 Task: Find connections with filter location Río Guayabal de Yateras with filter topic #coach with filter profile language Potuguese with filter current company ADP with filter school Shri Ramdeobaba Kamla Nehru Engineering College, Katol Road with filter industry Glass, Ceramics and Concrete Manufacturing with filter service category Relocation with filter keywords title Administrative Manager
Action: Mouse moved to (529, 85)
Screenshot: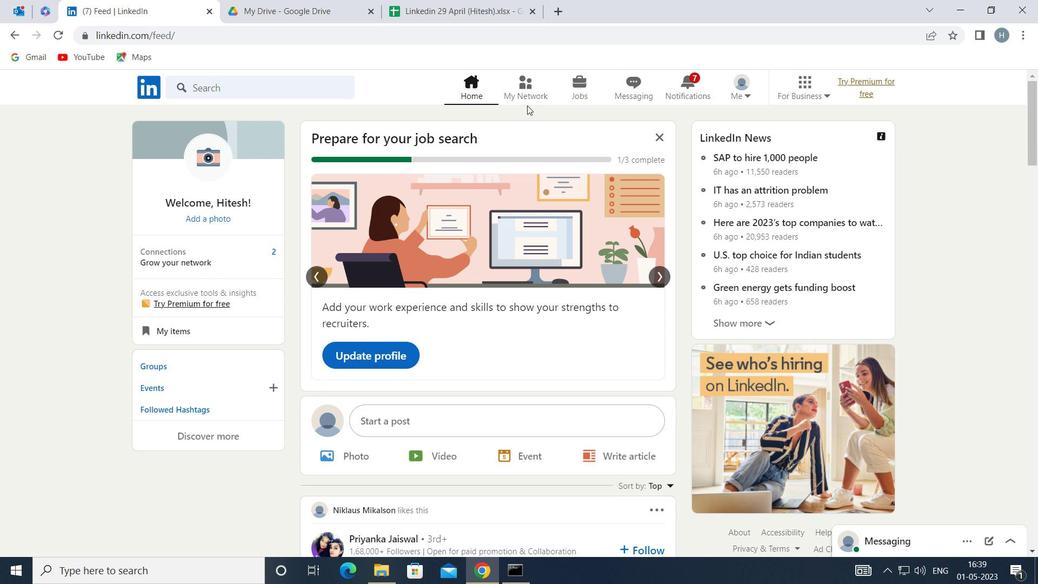 
Action: Mouse pressed left at (529, 85)
Screenshot: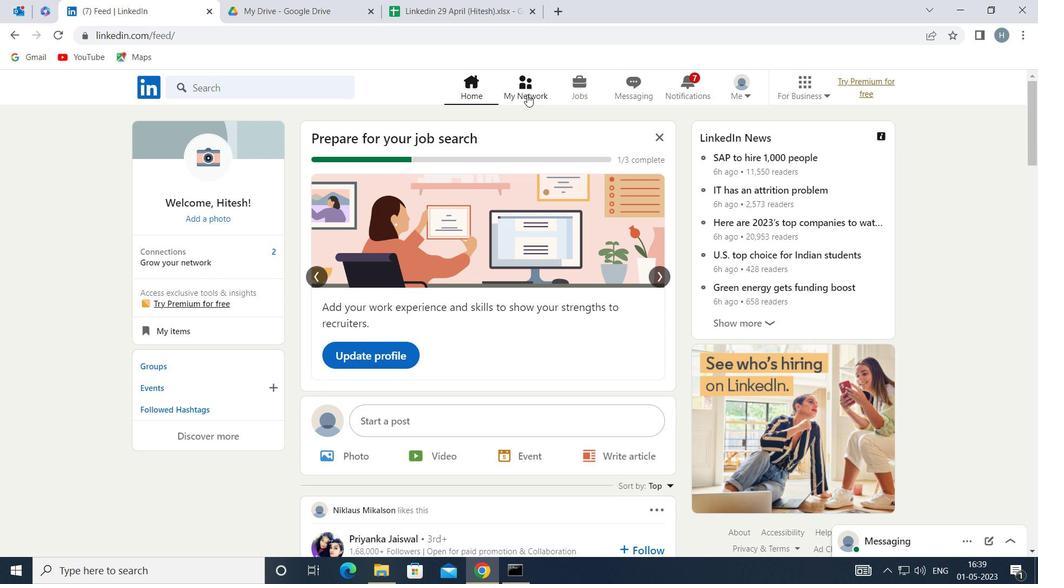 
Action: Mouse moved to (300, 160)
Screenshot: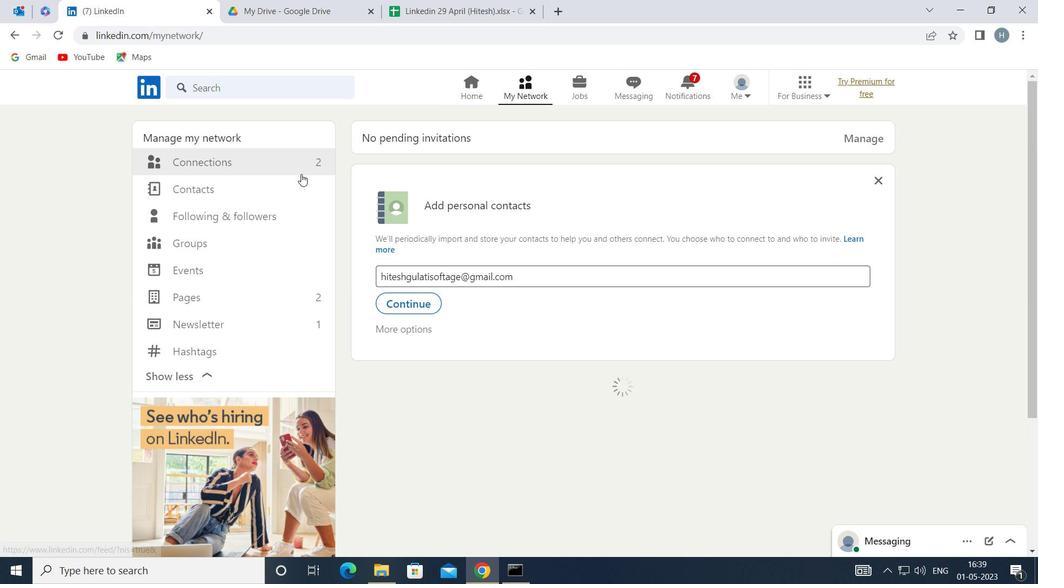 
Action: Mouse pressed left at (300, 160)
Screenshot: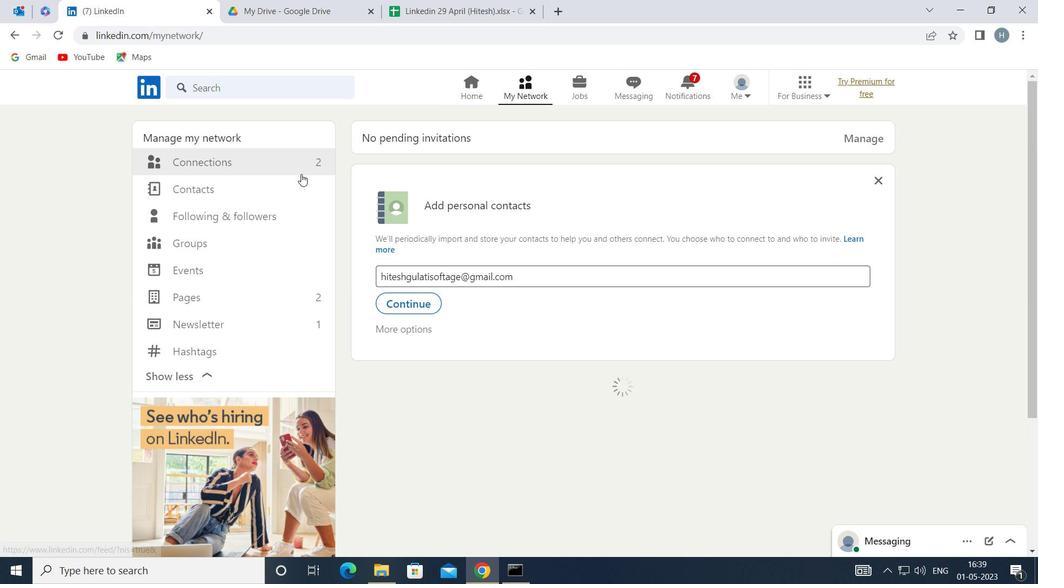 
Action: Mouse moved to (613, 162)
Screenshot: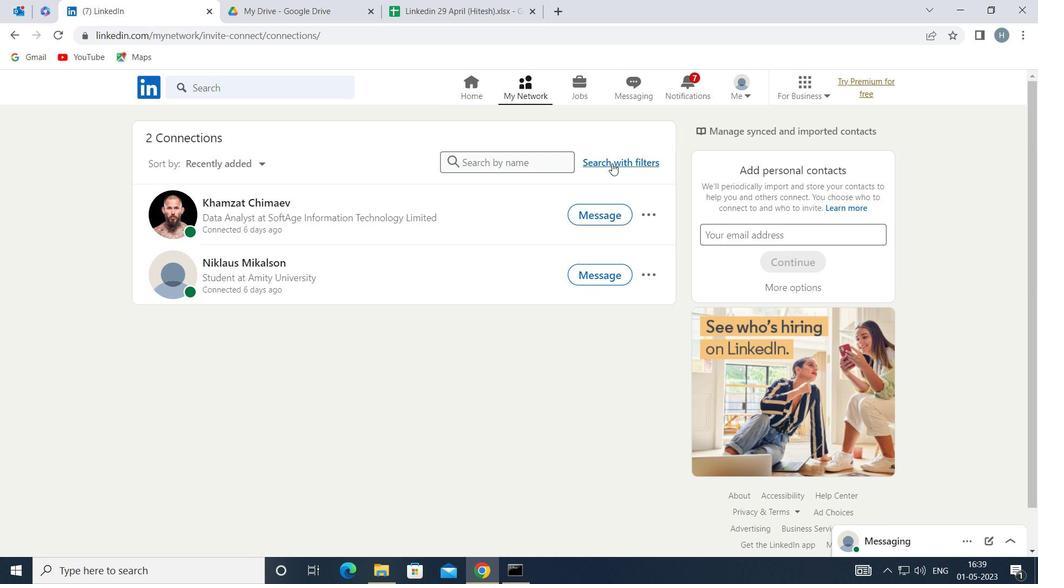 
Action: Mouse pressed left at (613, 162)
Screenshot: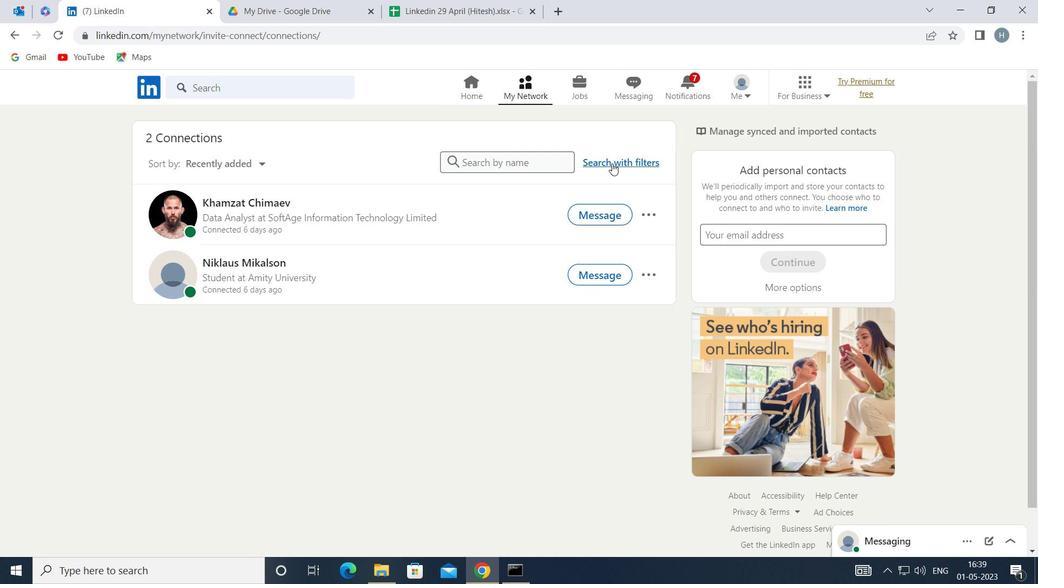 
Action: Mouse moved to (562, 127)
Screenshot: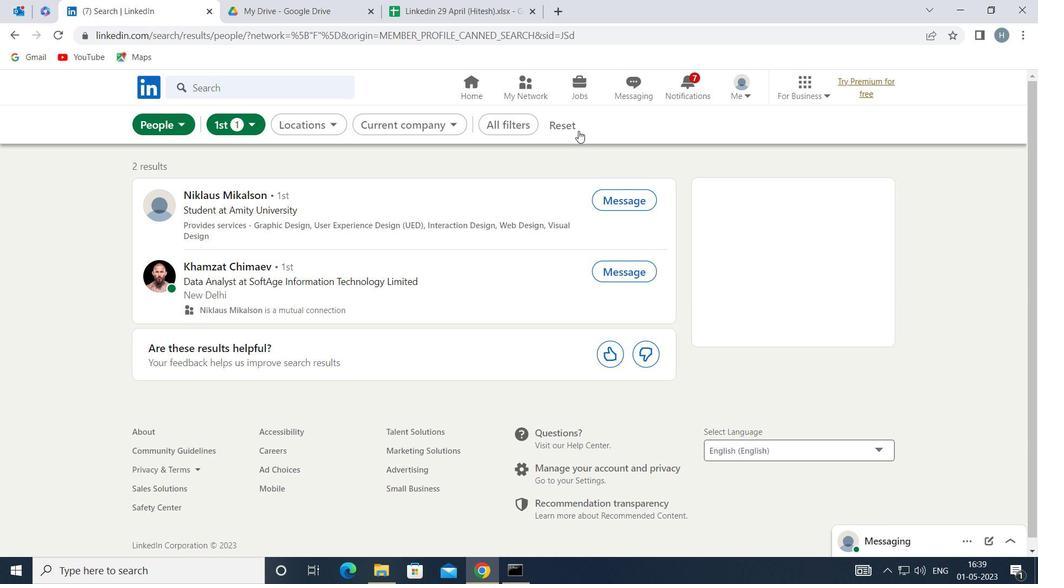 
Action: Mouse pressed left at (562, 127)
Screenshot: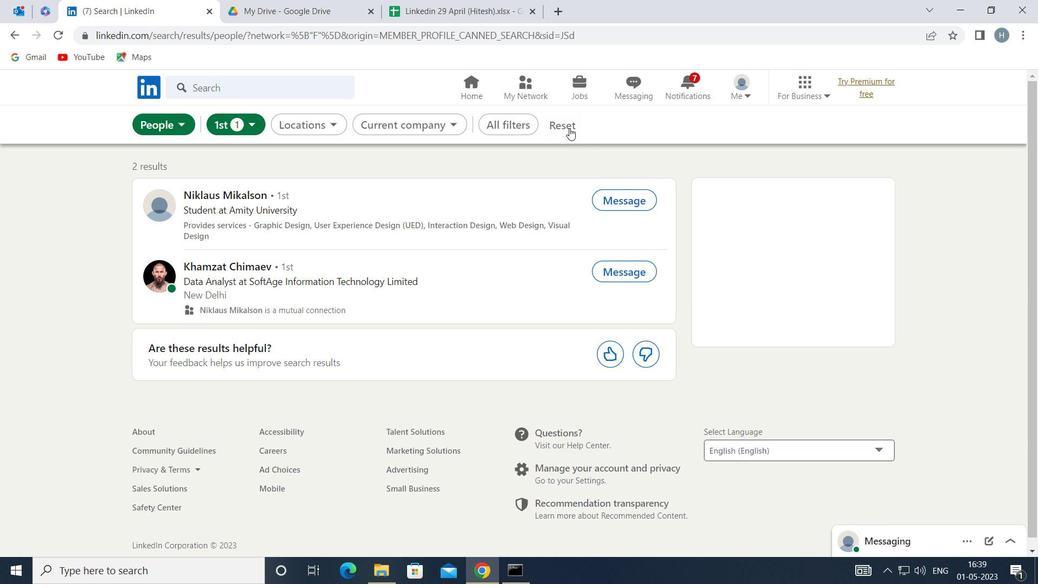 
Action: Mouse moved to (554, 121)
Screenshot: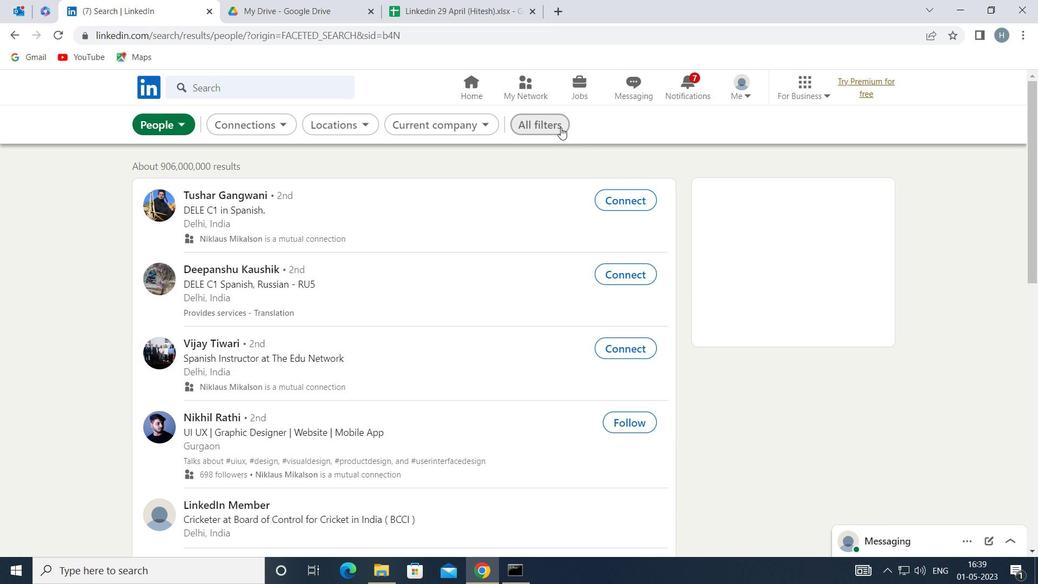 
Action: Mouse pressed left at (554, 121)
Screenshot: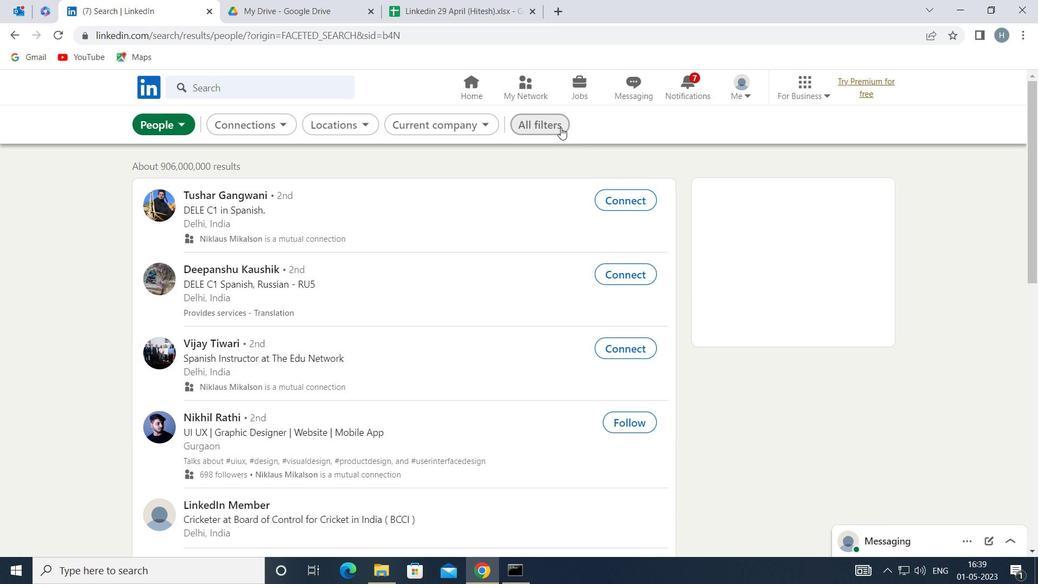 
Action: Mouse moved to (712, 263)
Screenshot: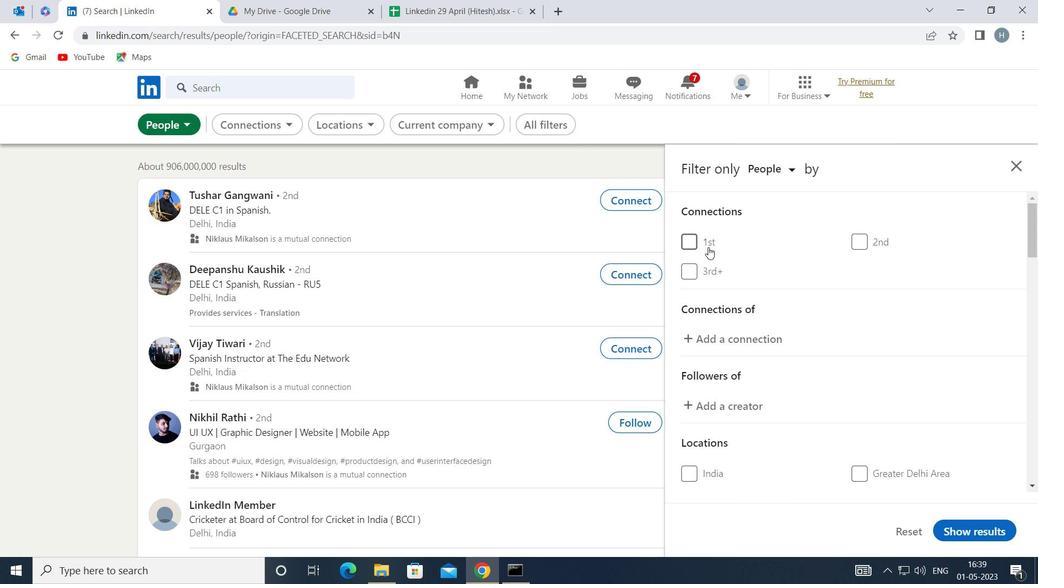 
Action: Mouse scrolled (712, 263) with delta (0, 0)
Screenshot: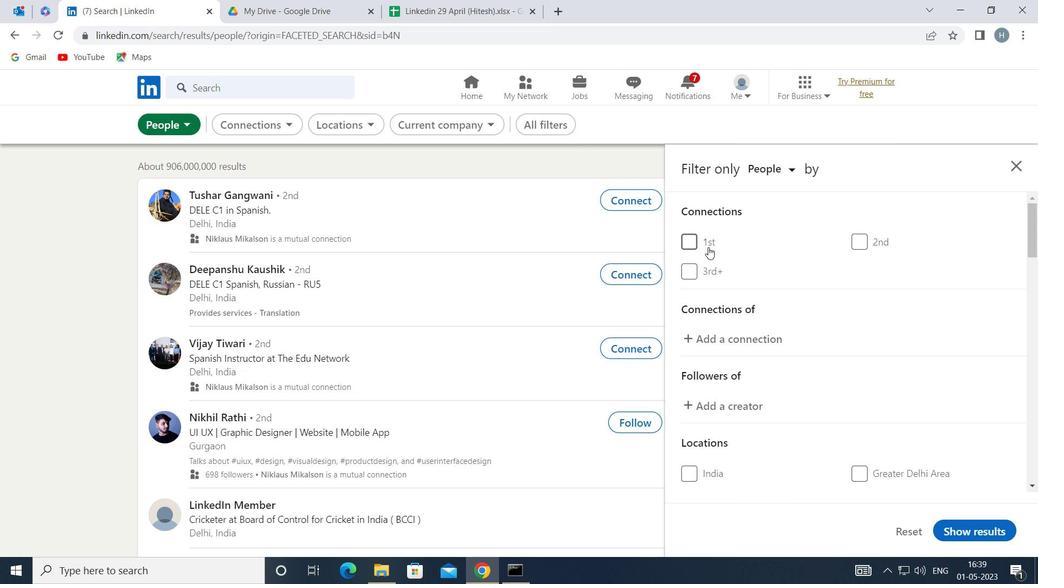 
Action: Mouse moved to (750, 389)
Screenshot: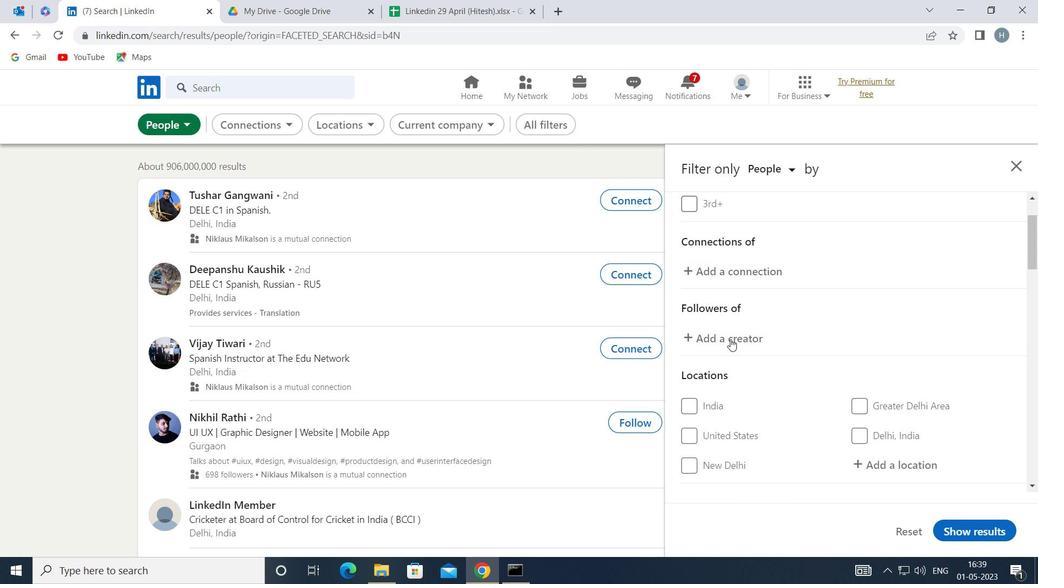 
Action: Mouse scrolled (750, 388) with delta (0, 0)
Screenshot: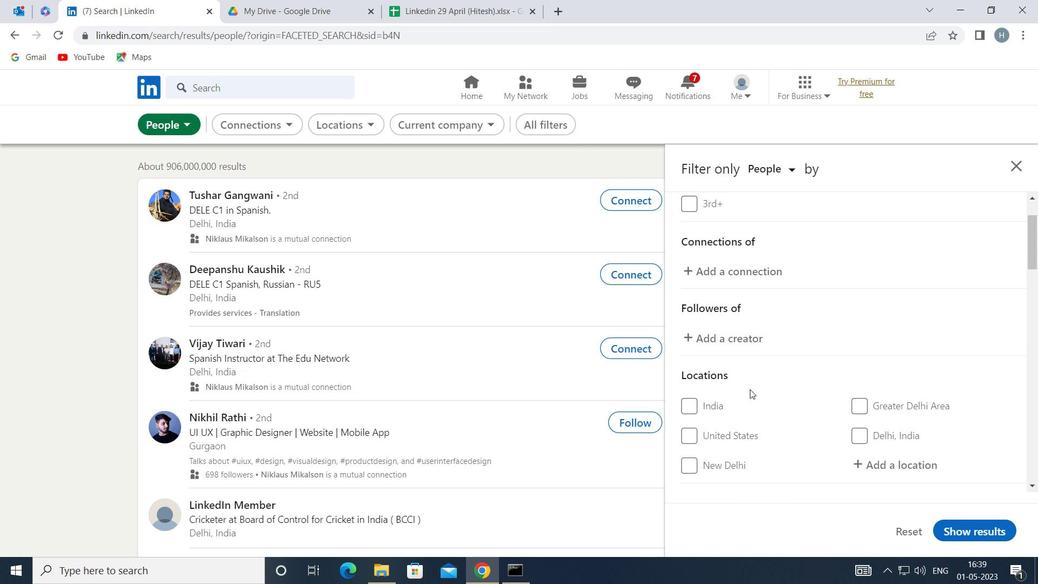 
Action: Mouse scrolled (750, 388) with delta (0, 0)
Screenshot: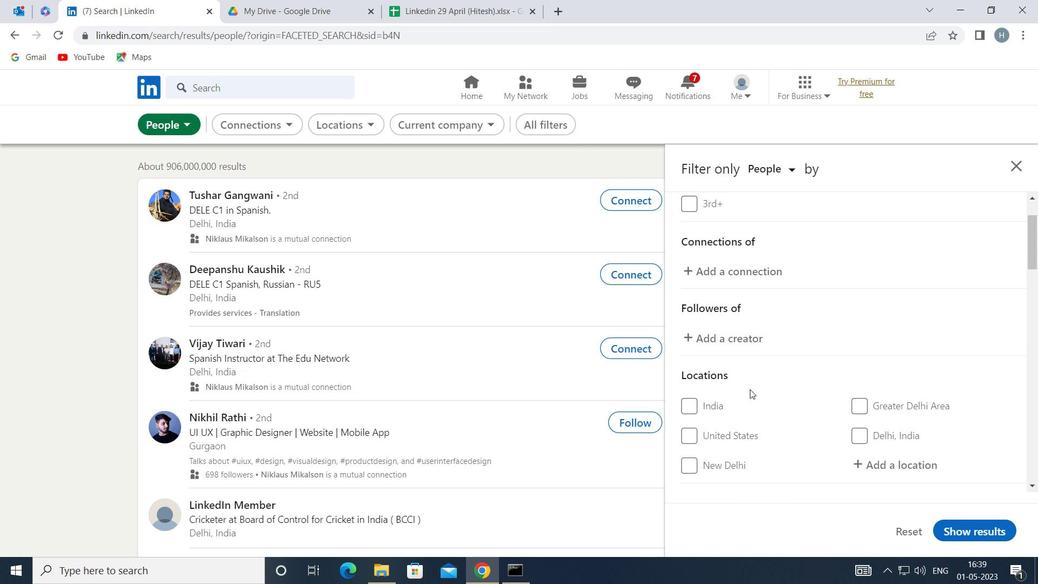 
Action: Mouse moved to (900, 325)
Screenshot: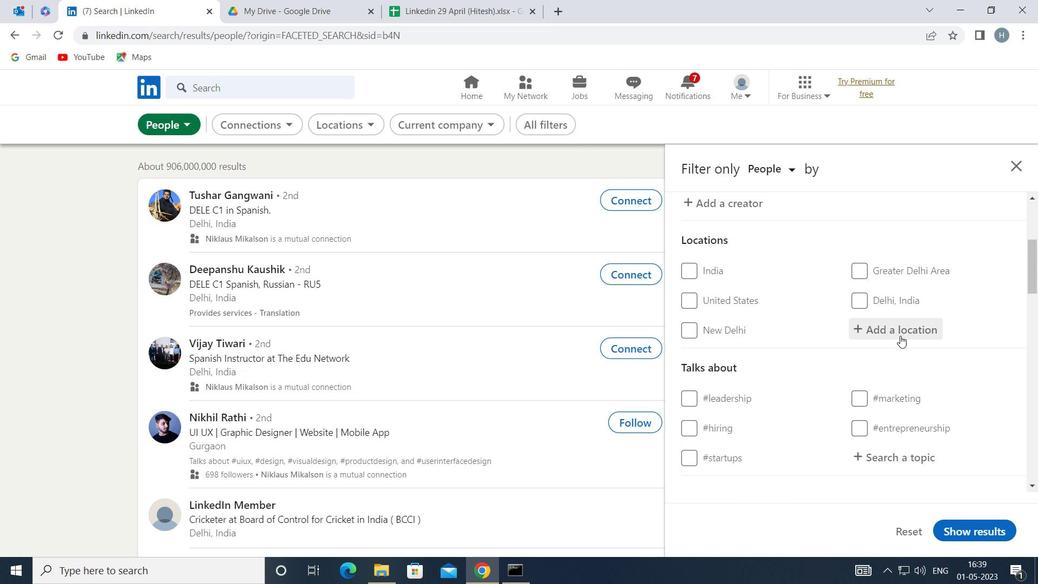 
Action: Mouse pressed left at (900, 325)
Screenshot: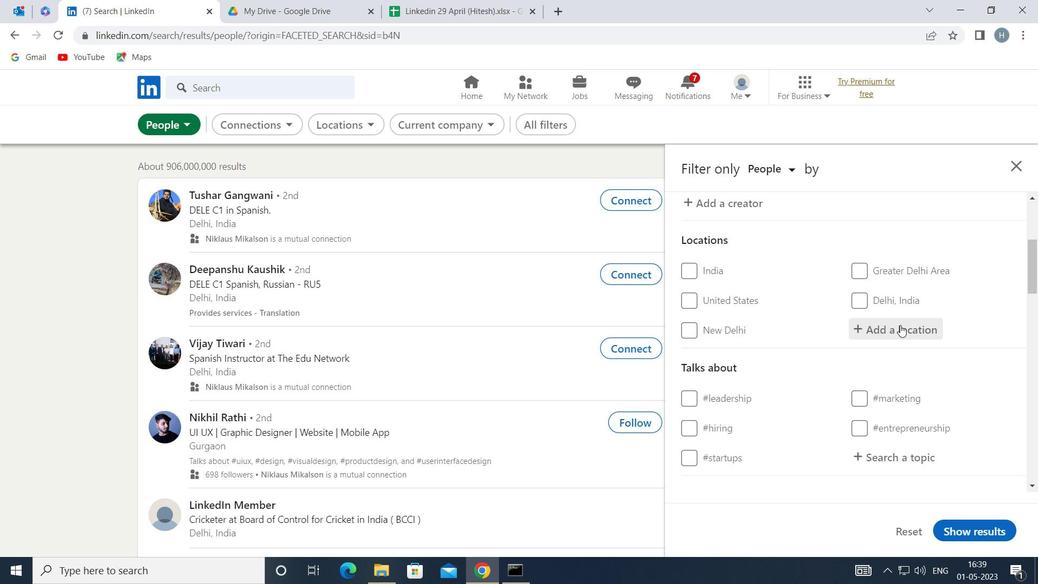 
Action: Key pressed <Key.shift>RIO<Key.space><Key.shift>GUAYABAL<Key.space>DE<Key.space><Key.shift>YATERAS
Screenshot: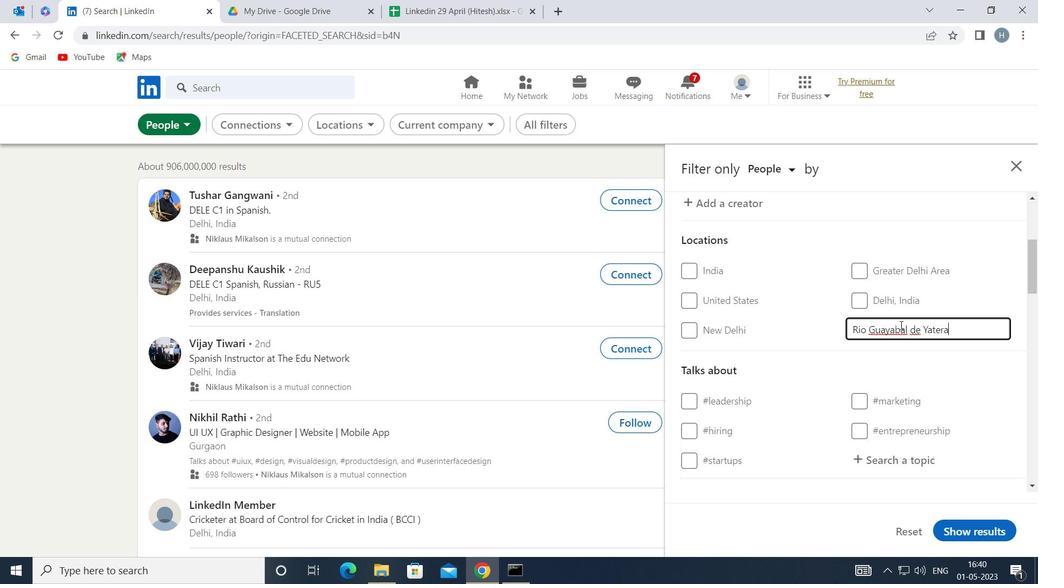 
Action: Mouse moved to (918, 370)
Screenshot: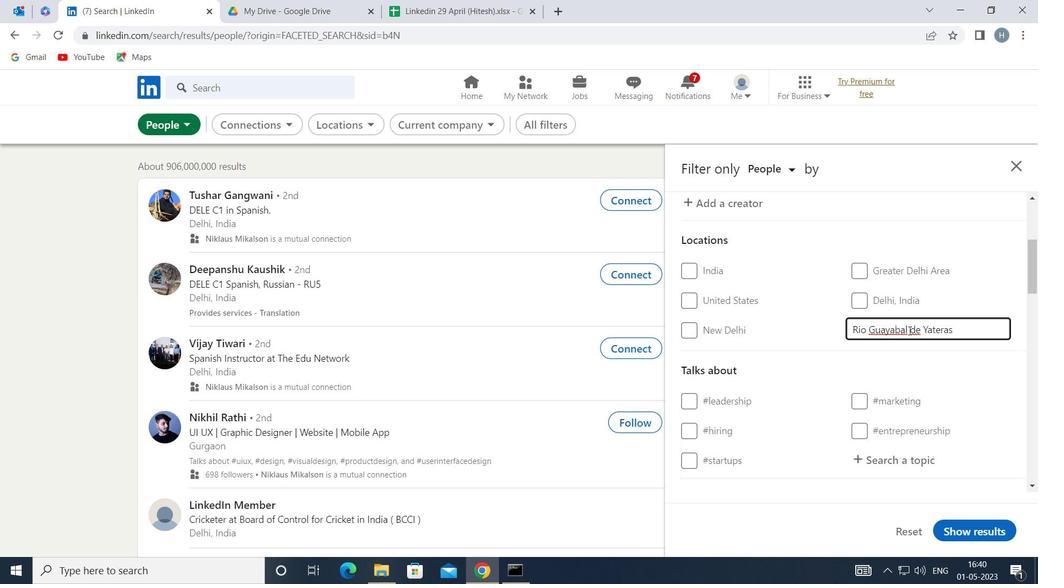 
Action: Mouse pressed left at (918, 370)
Screenshot: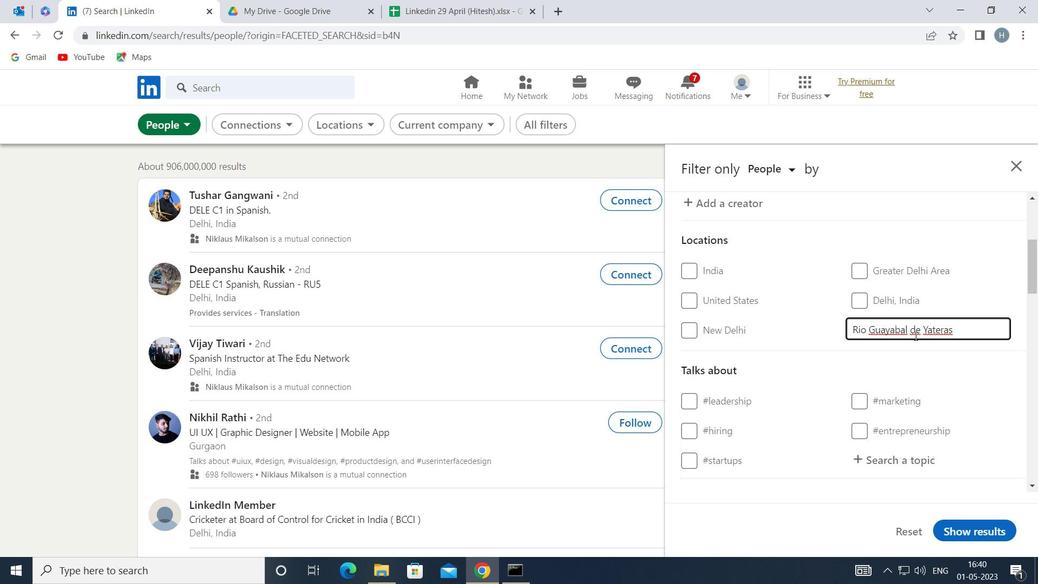 
Action: Mouse moved to (931, 375)
Screenshot: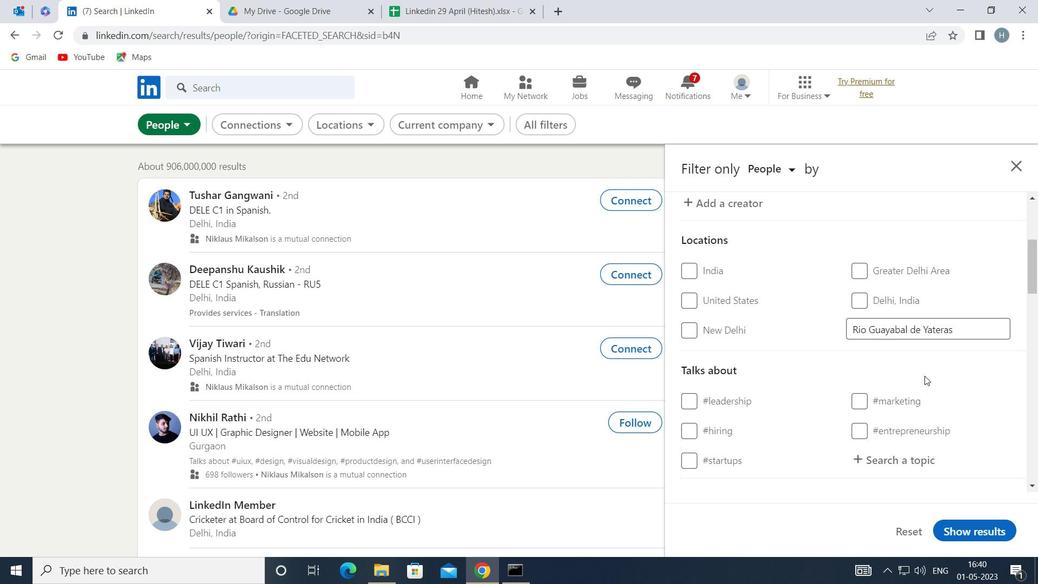 
Action: Mouse scrolled (931, 375) with delta (0, 0)
Screenshot: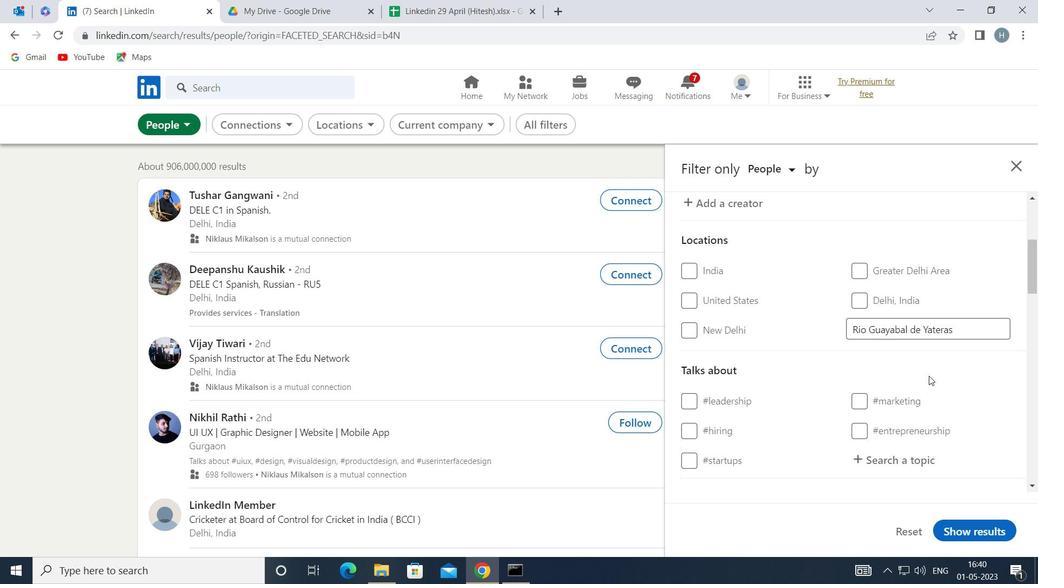
Action: Mouse scrolled (931, 375) with delta (0, 0)
Screenshot: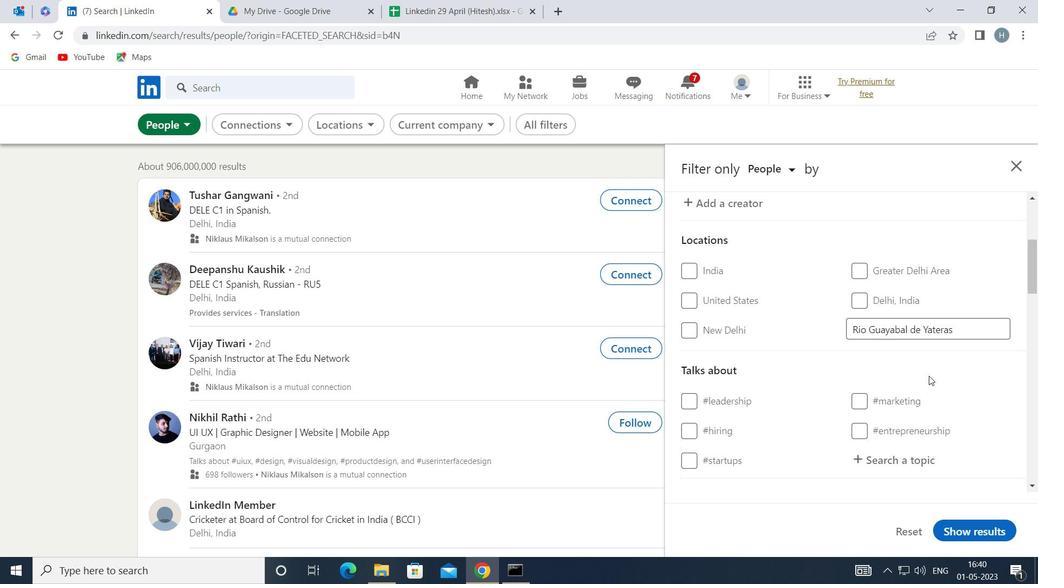 
Action: Mouse moved to (923, 328)
Screenshot: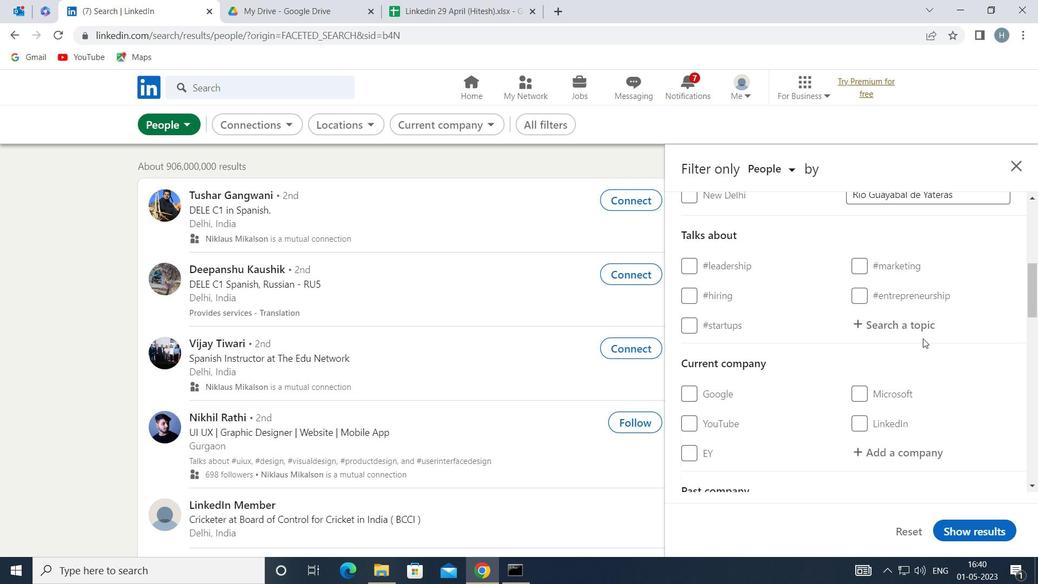 
Action: Mouse pressed left at (923, 328)
Screenshot: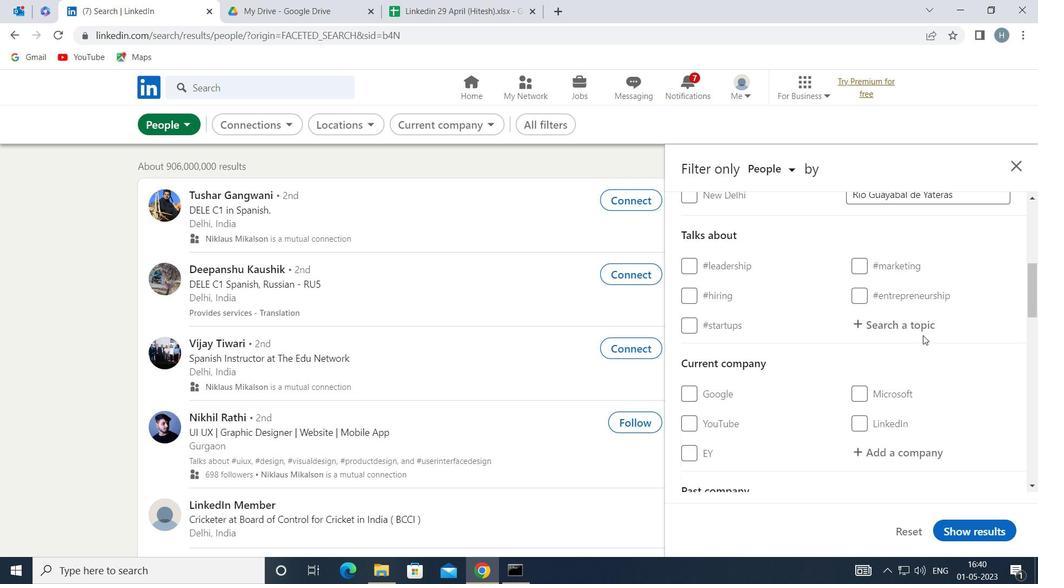 
Action: Mouse moved to (922, 328)
Screenshot: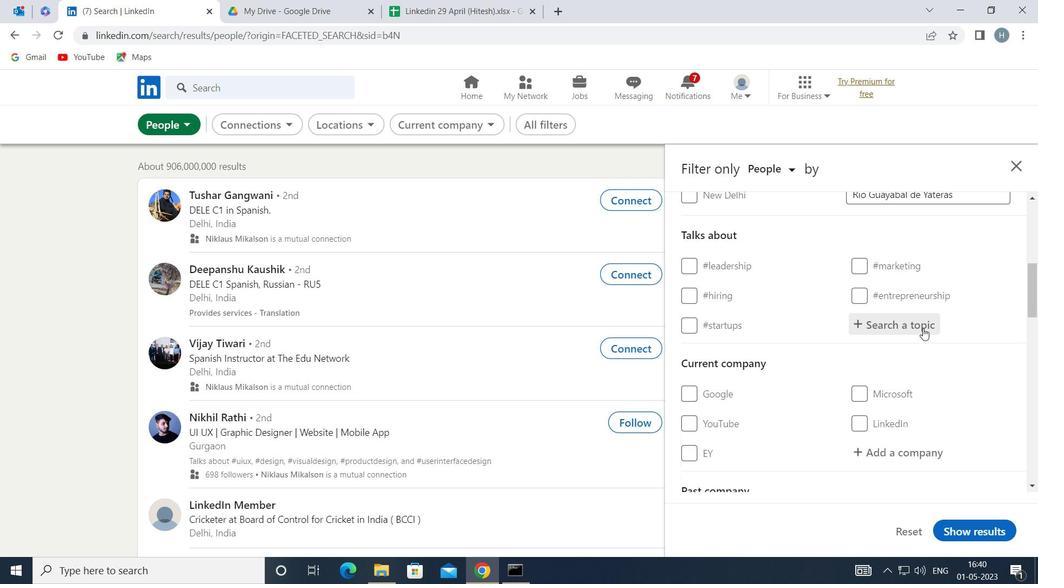 
Action: Key pressed <Key.shift>C
Screenshot: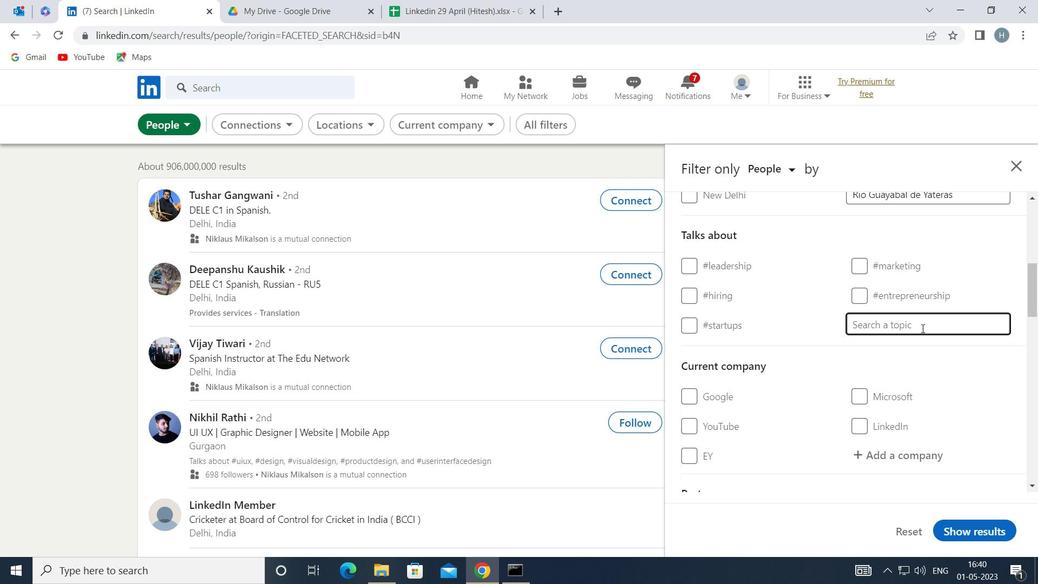 
Action: Mouse moved to (929, 320)
Screenshot: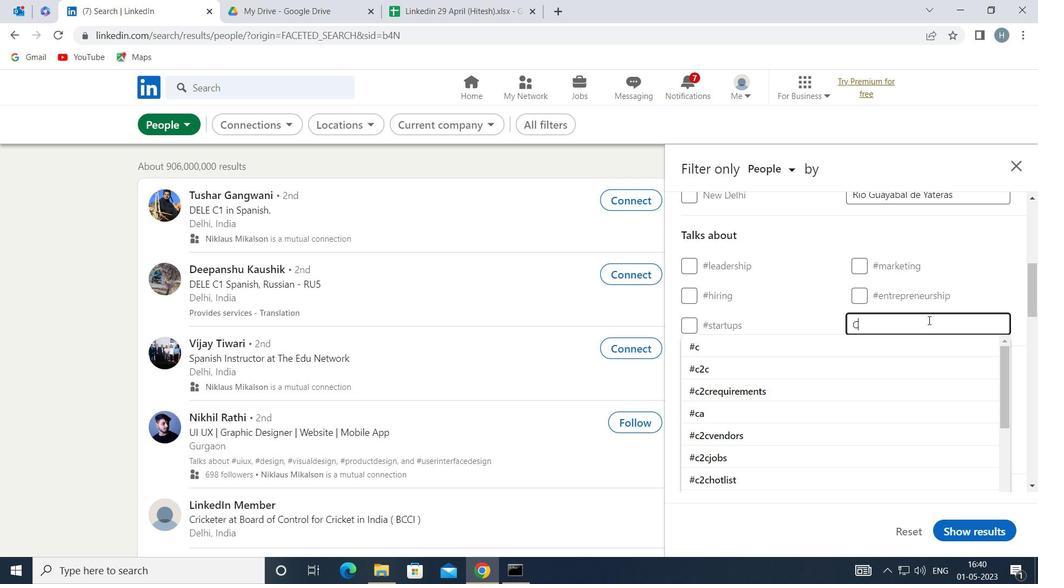 
Action: Key pressed O
Screenshot: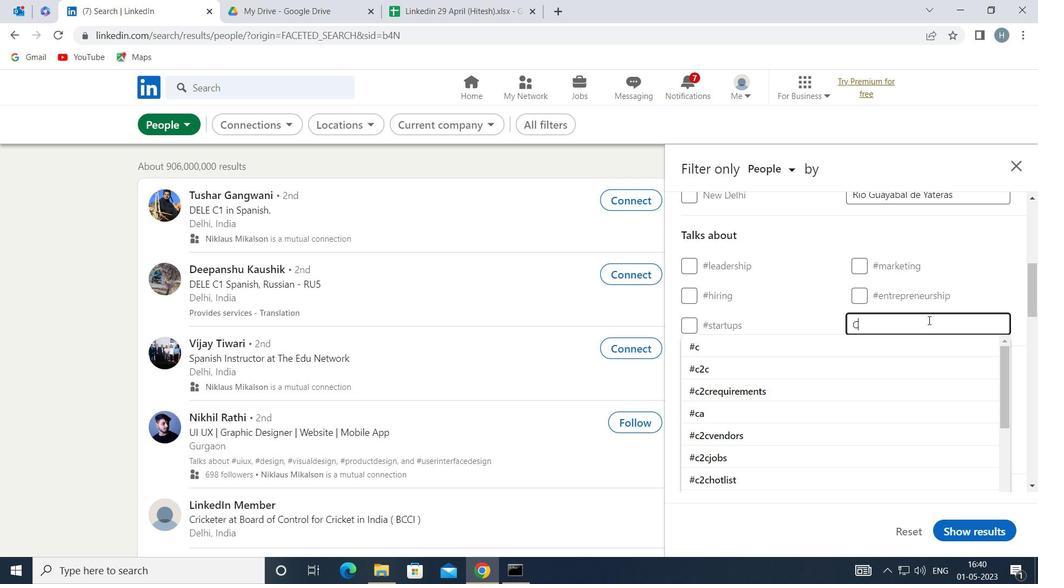
Action: Mouse moved to (930, 322)
Screenshot: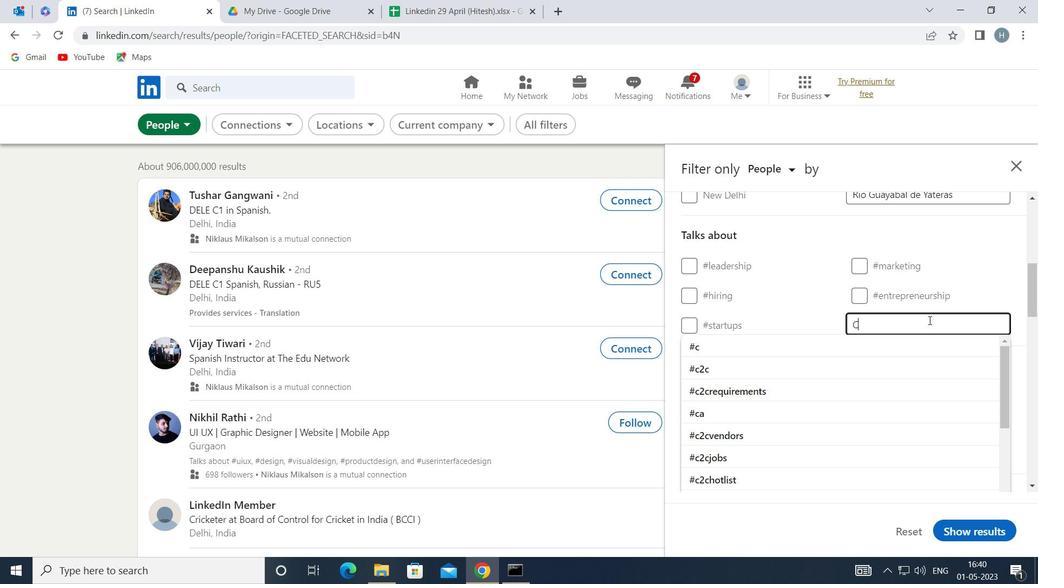 
Action: Key pressed ACH
Screenshot: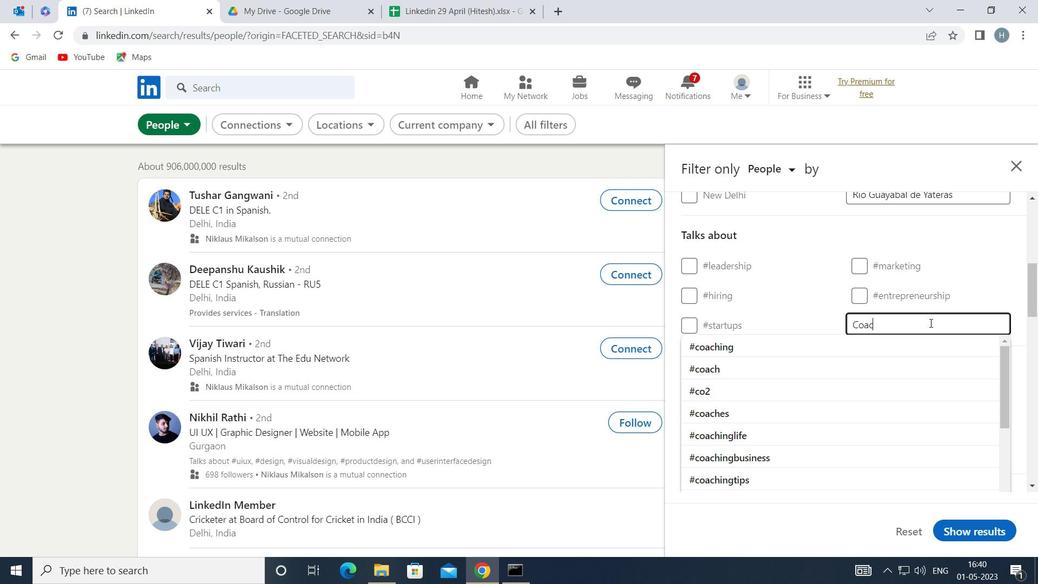 
Action: Mouse moved to (828, 366)
Screenshot: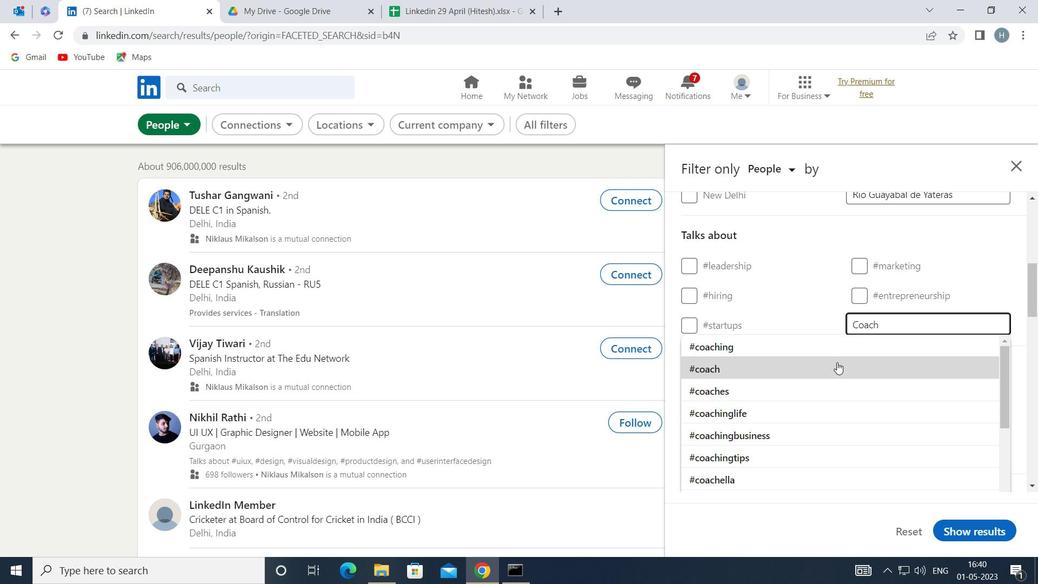 
Action: Mouse pressed left at (828, 366)
Screenshot: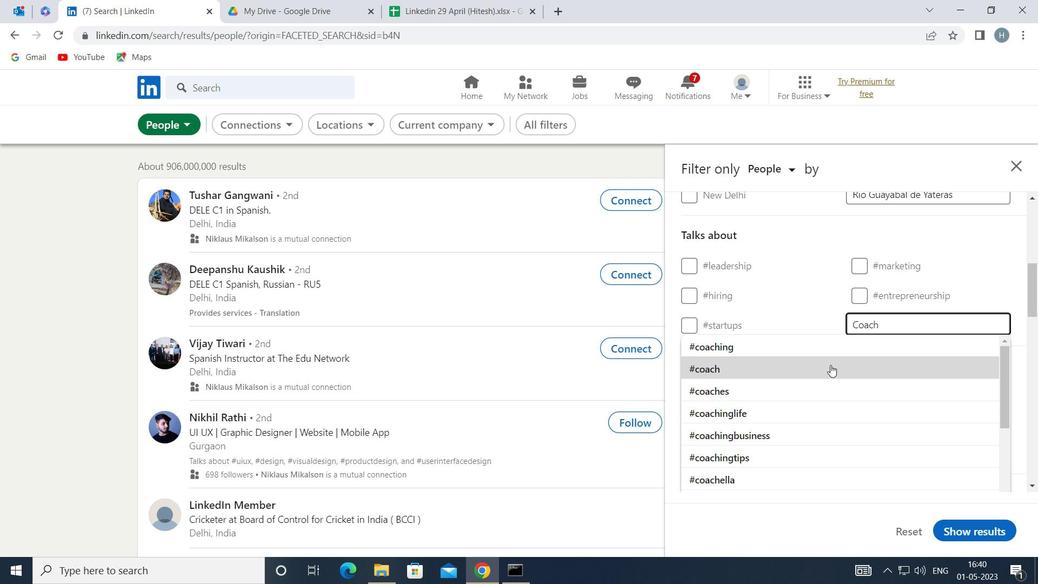 
Action: Mouse moved to (816, 350)
Screenshot: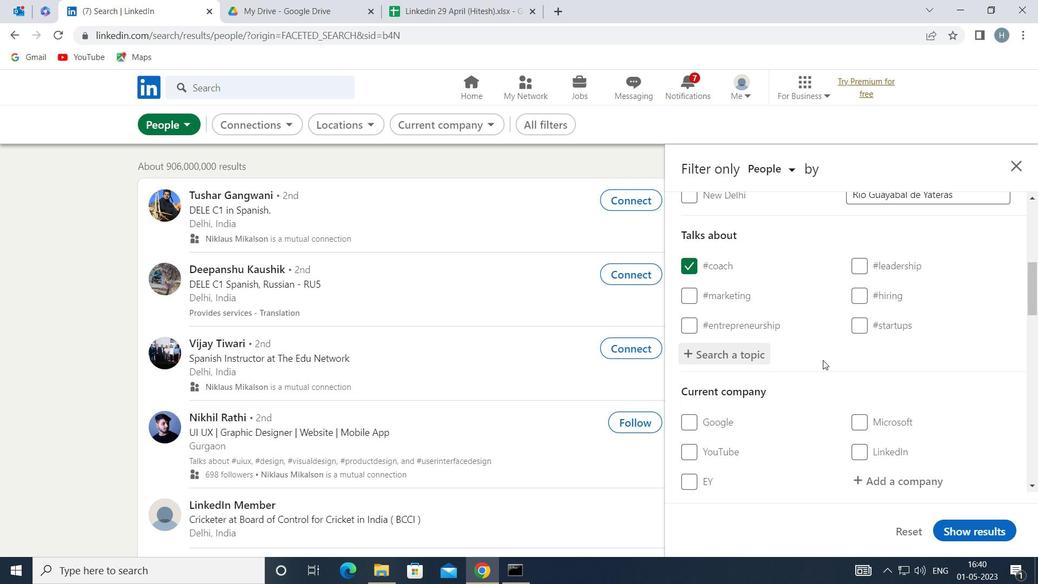 
Action: Mouse scrolled (816, 350) with delta (0, 0)
Screenshot: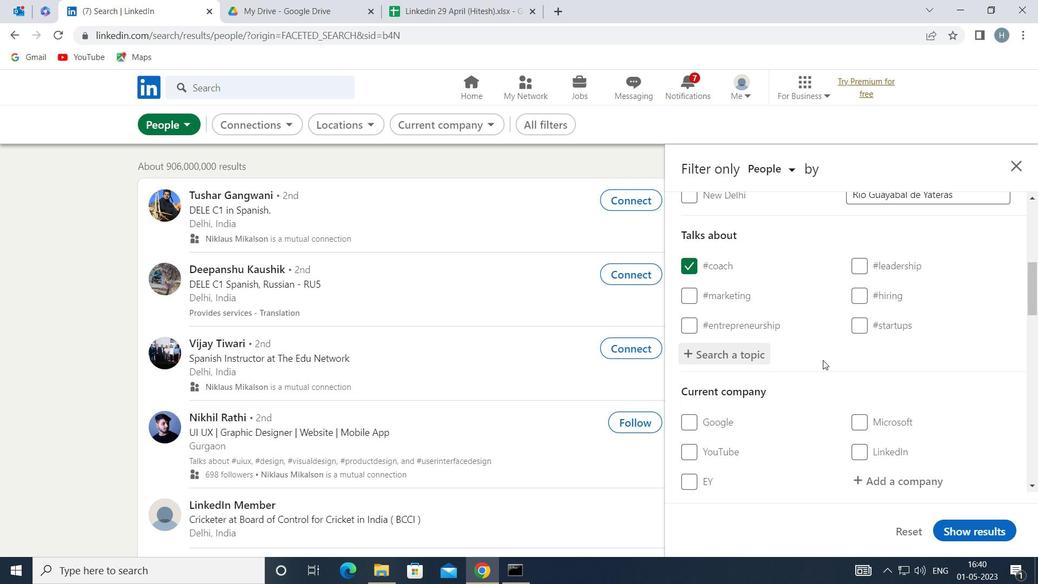
Action: Mouse moved to (816, 350)
Screenshot: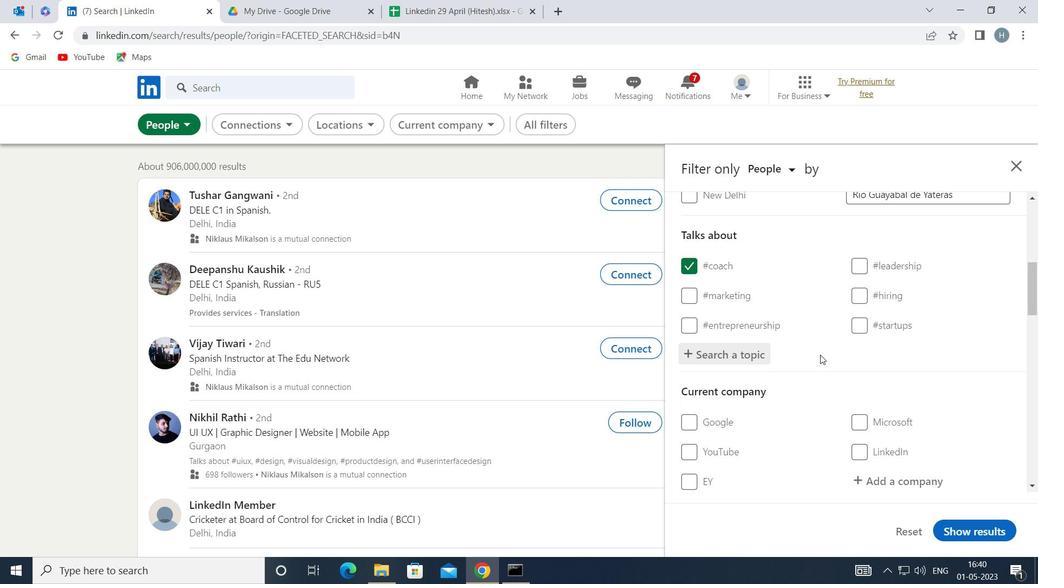 
Action: Mouse scrolled (816, 350) with delta (0, 0)
Screenshot: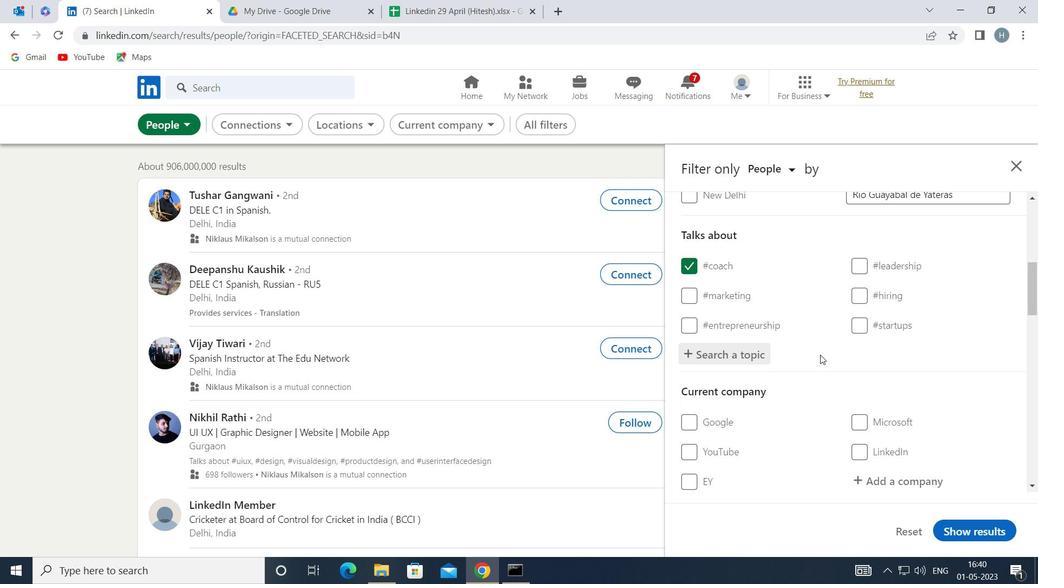 
Action: Mouse moved to (803, 345)
Screenshot: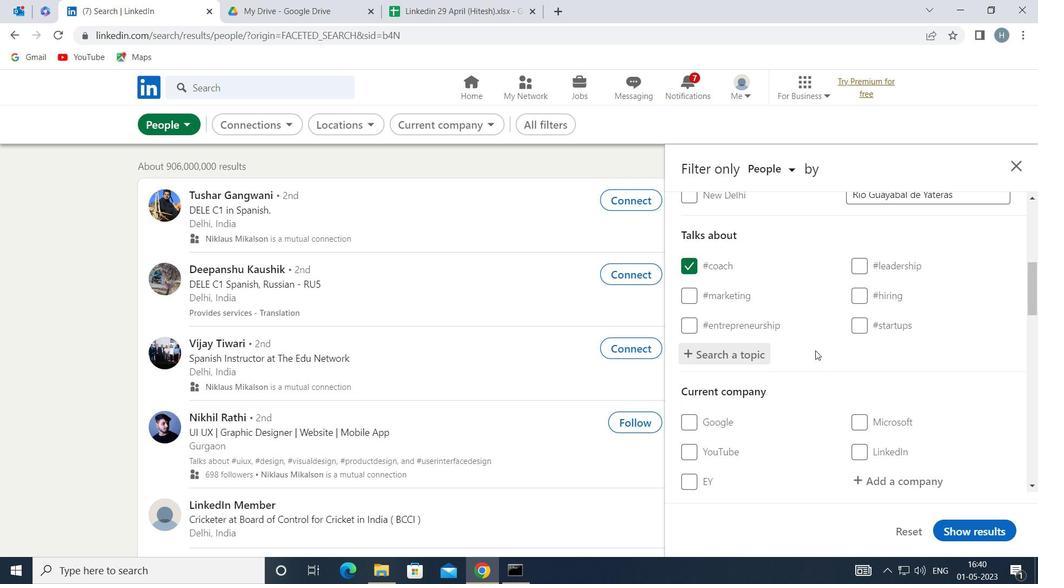 
Action: Mouse scrolled (803, 344) with delta (0, 0)
Screenshot: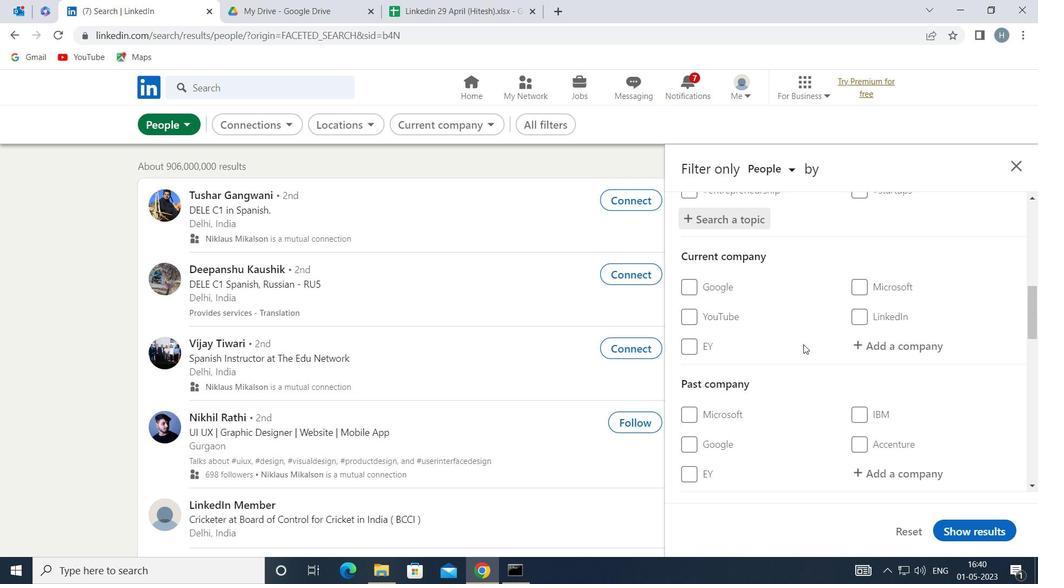 
Action: Mouse moved to (807, 343)
Screenshot: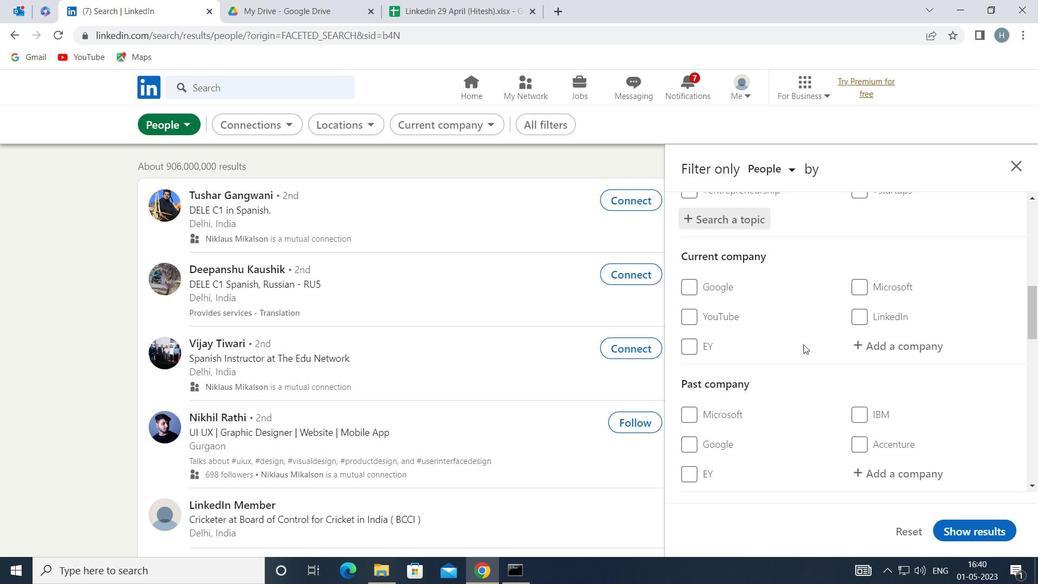 
Action: Mouse scrolled (807, 343) with delta (0, 0)
Screenshot: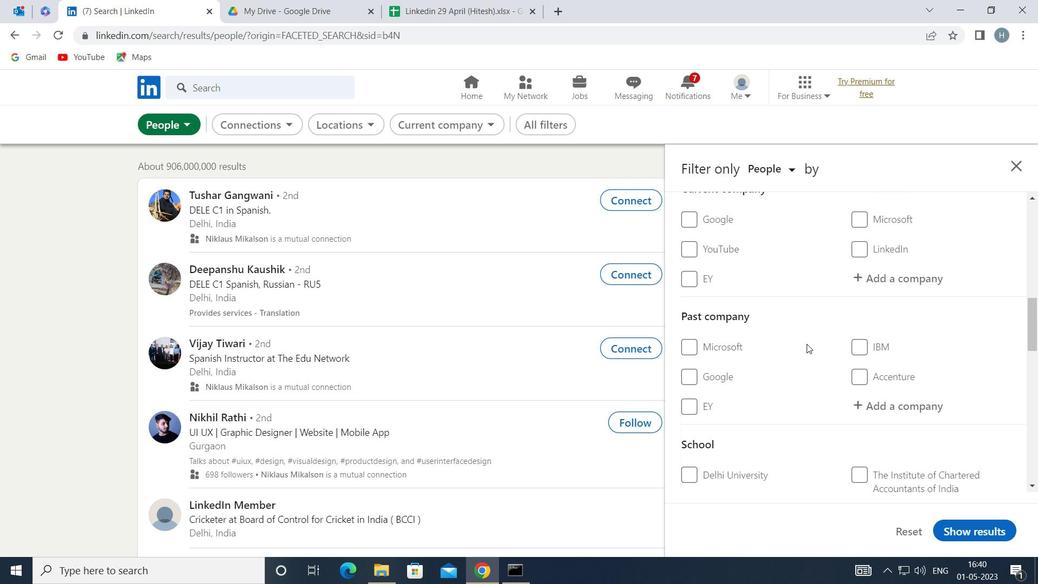 
Action: Mouse scrolled (807, 343) with delta (0, 0)
Screenshot: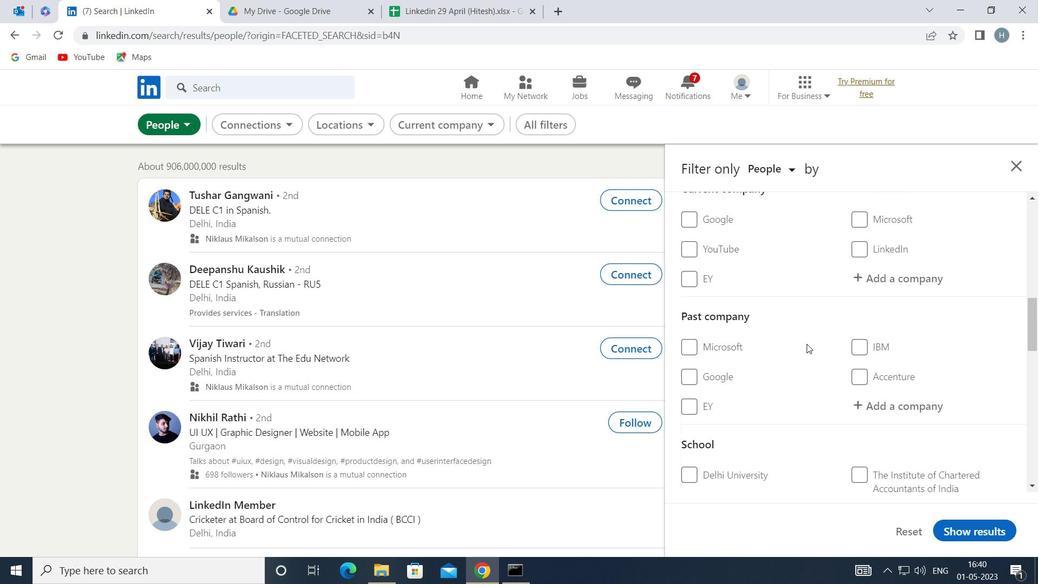 
Action: Mouse scrolled (807, 343) with delta (0, 0)
Screenshot: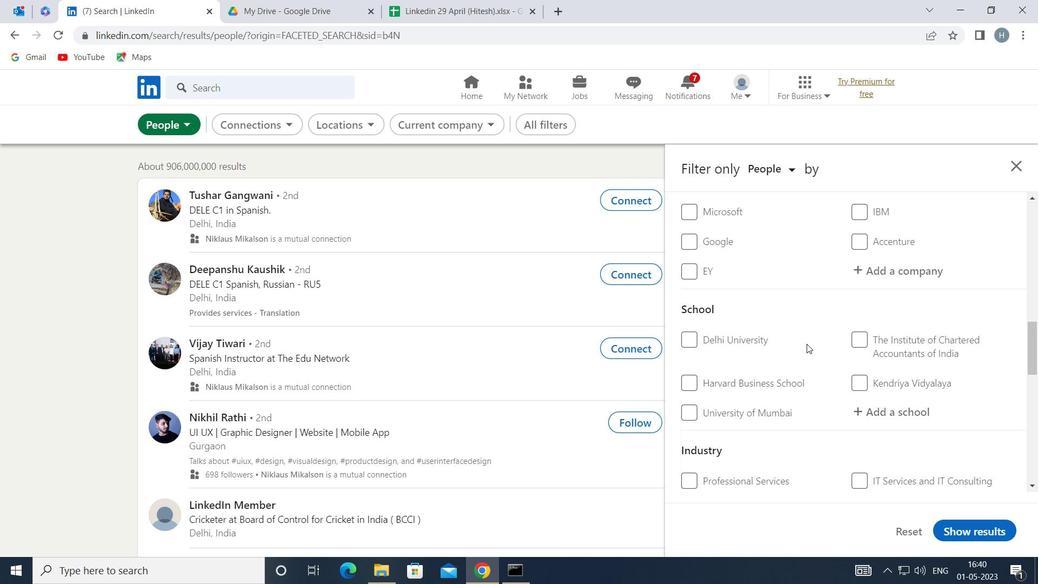 
Action: Mouse scrolled (807, 343) with delta (0, 0)
Screenshot: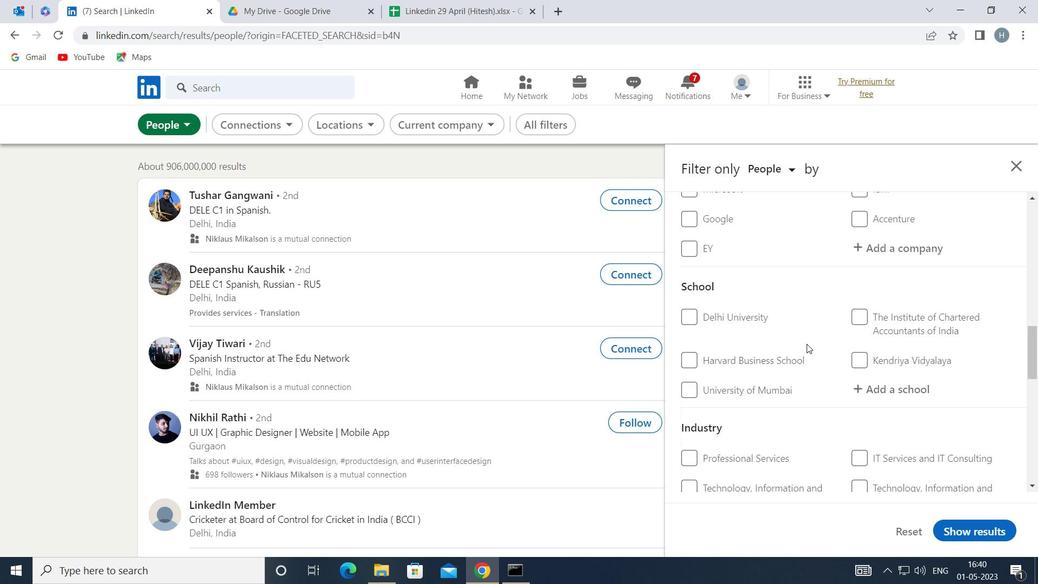
Action: Mouse scrolled (807, 343) with delta (0, 0)
Screenshot: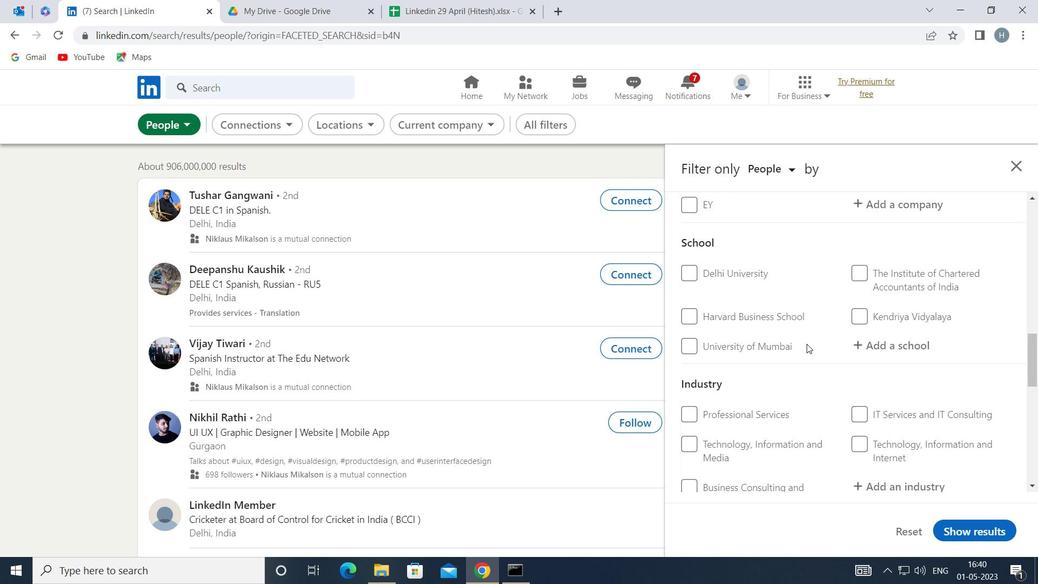
Action: Mouse moved to (807, 342)
Screenshot: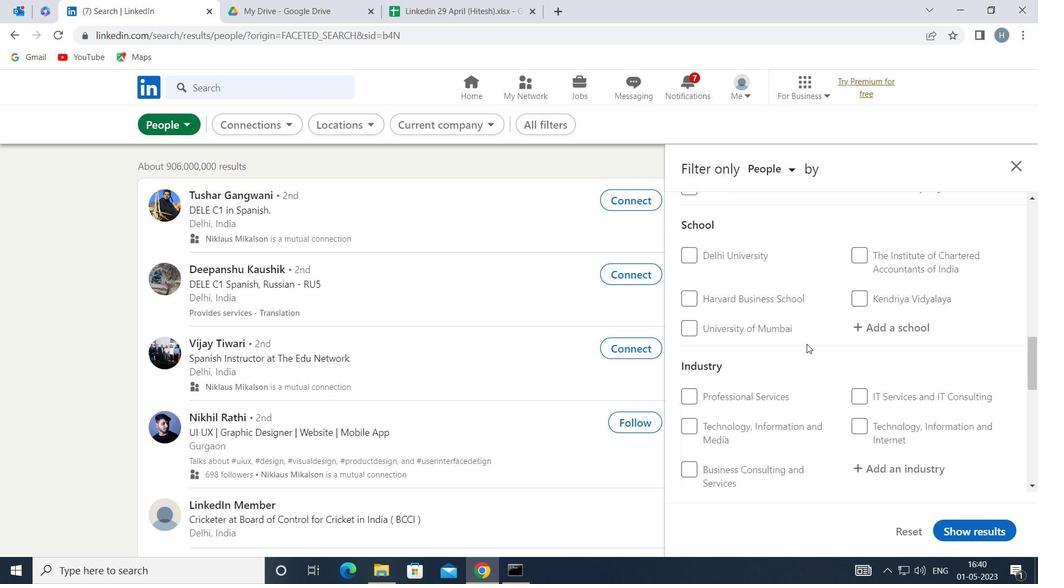 
Action: Mouse scrolled (807, 341) with delta (0, 0)
Screenshot: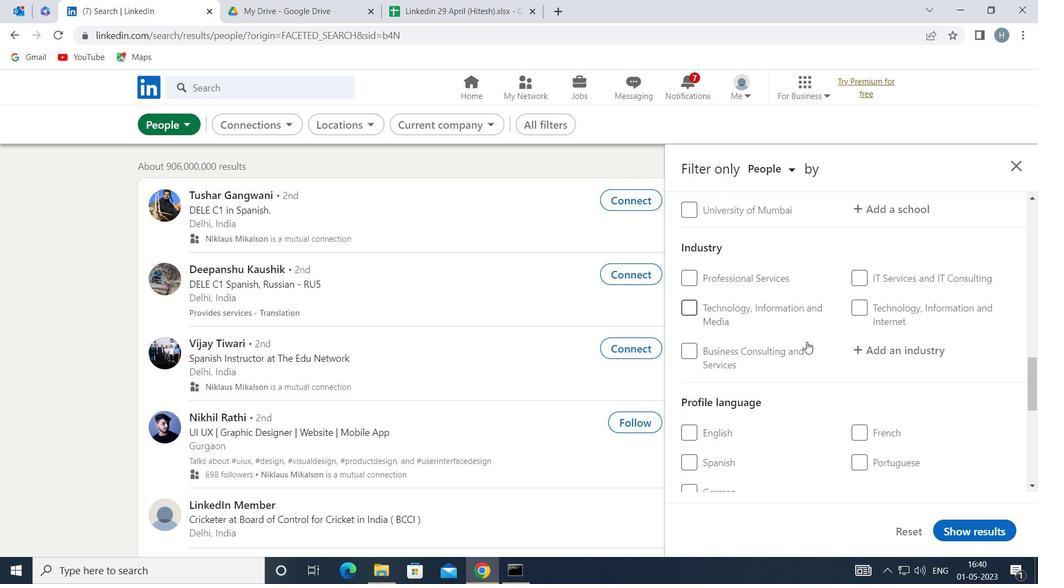 
Action: Mouse moved to (867, 394)
Screenshot: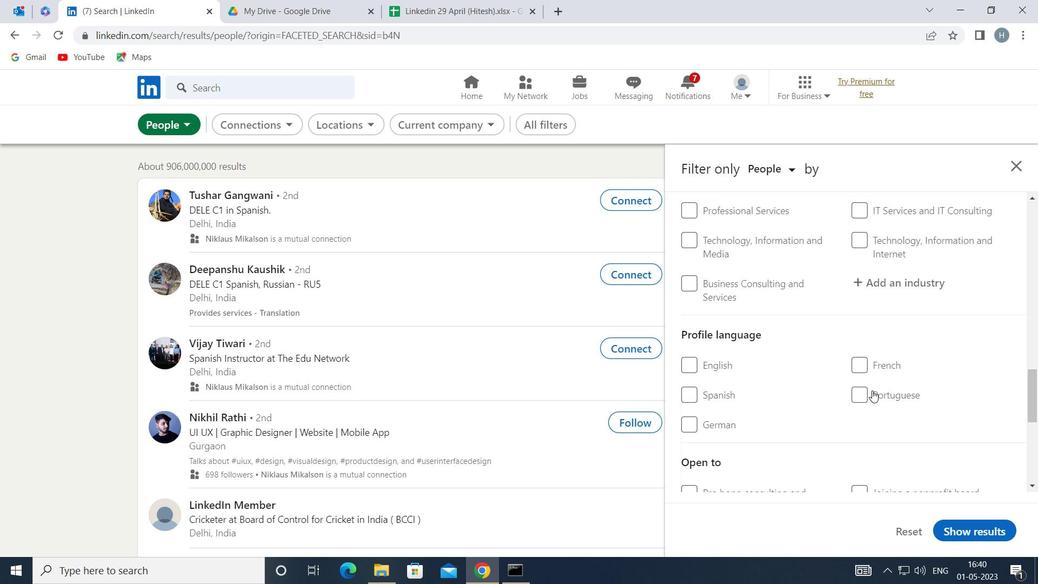 
Action: Mouse pressed left at (867, 394)
Screenshot: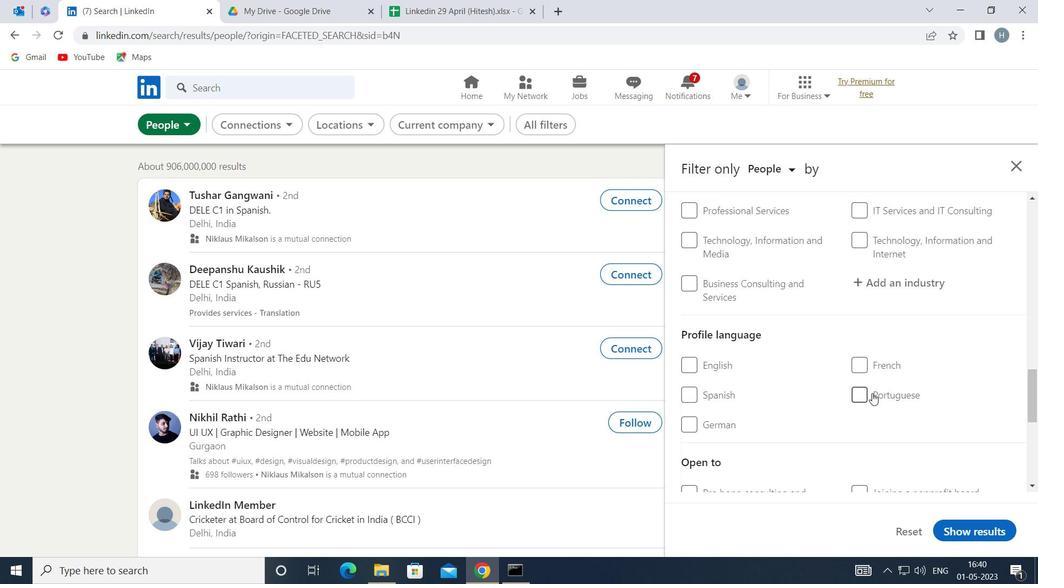 
Action: Mouse moved to (830, 354)
Screenshot: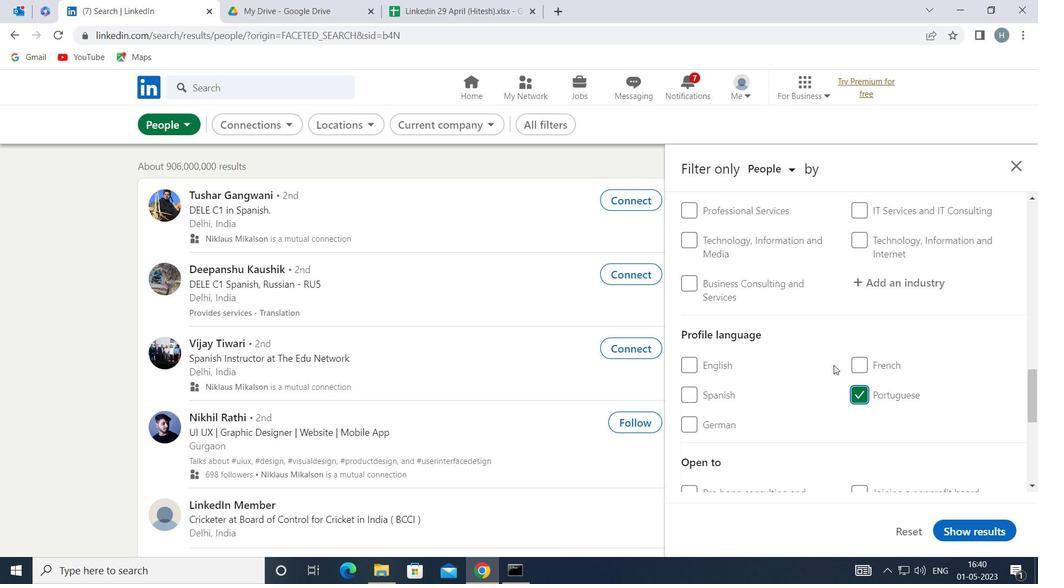 
Action: Mouse scrolled (830, 354) with delta (0, 0)
Screenshot: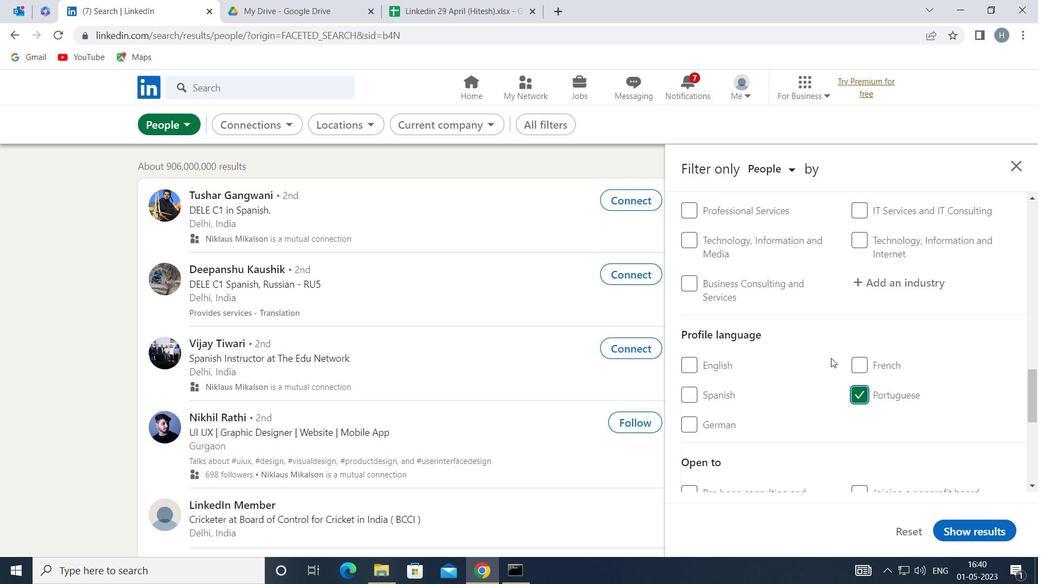 
Action: Mouse moved to (830, 352)
Screenshot: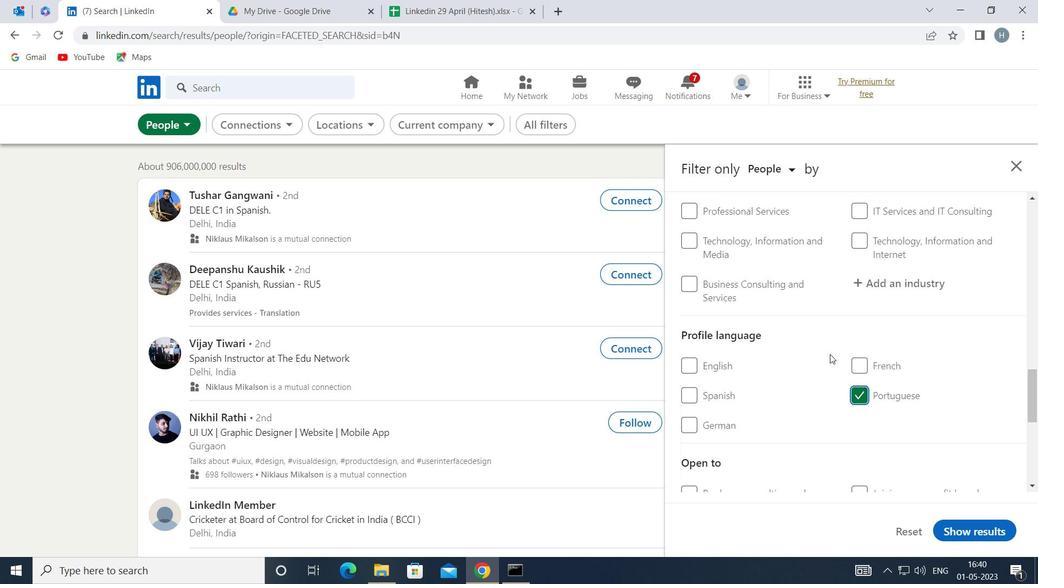 
Action: Mouse scrolled (830, 353) with delta (0, 0)
Screenshot: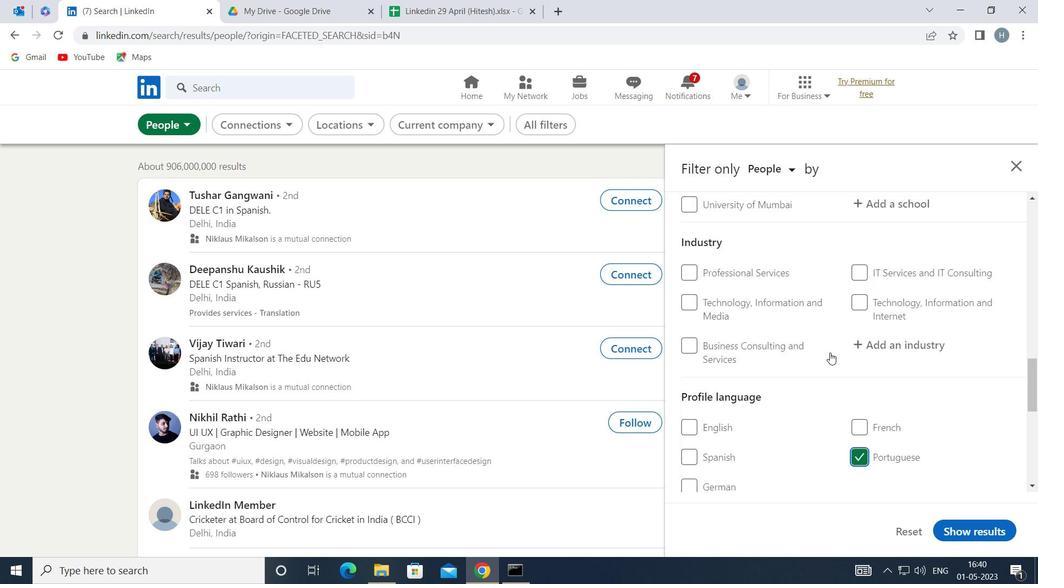 
Action: Mouse scrolled (830, 353) with delta (0, 0)
Screenshot: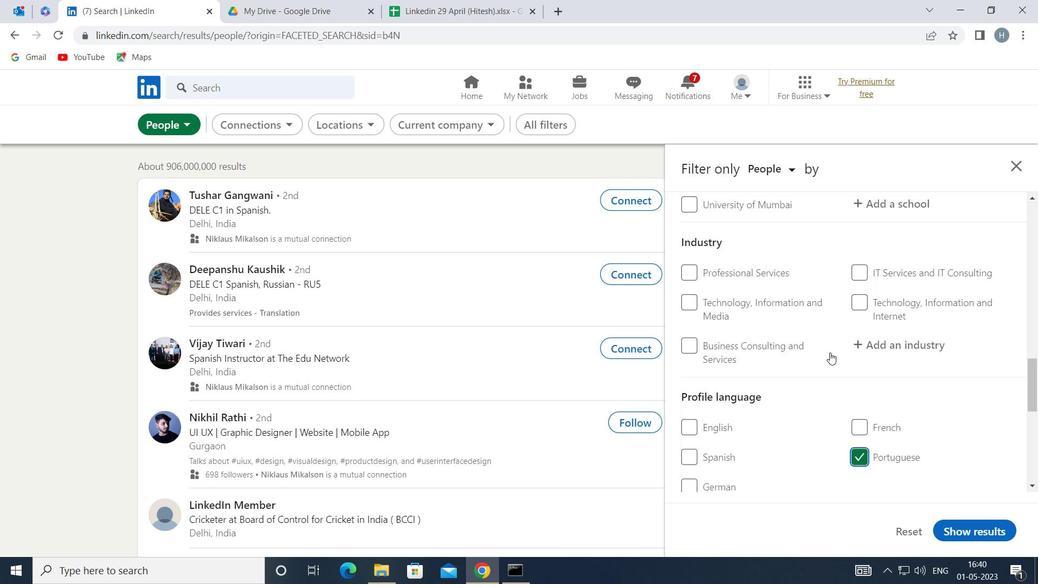 
Action: Mouse scrolled (830, 353) with delta (0, 0)
Screenshot: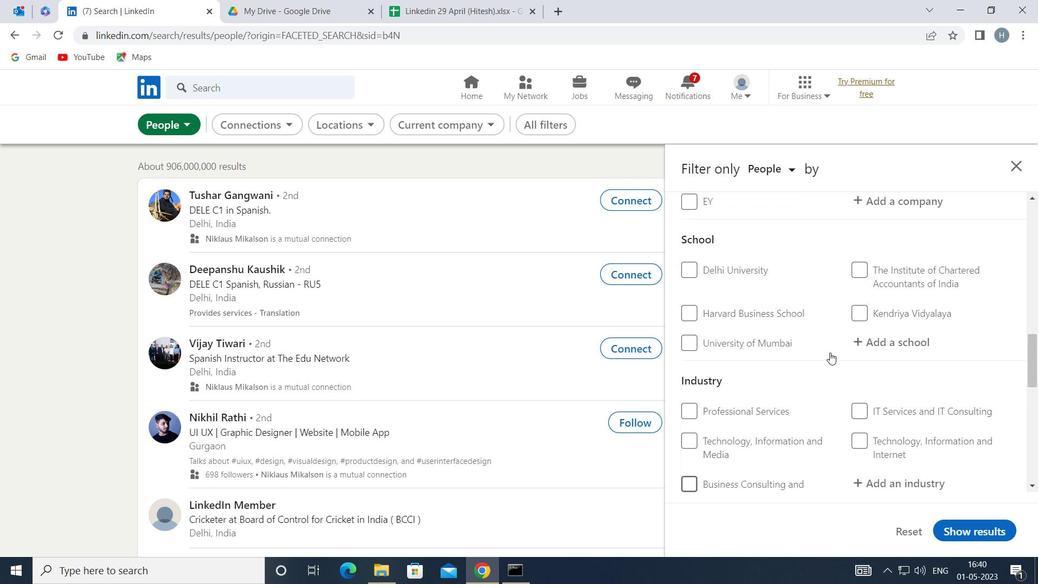 
Action: Mouse scrolled (830, 353) with delta (0, 0)
Screenshot: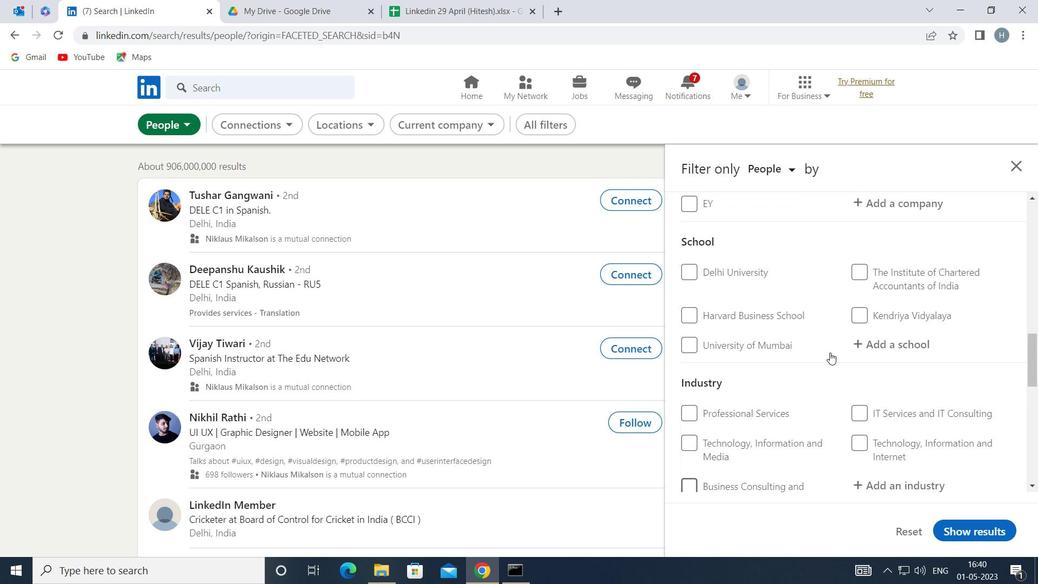 
Action: Mouse scrolled (830, 353) with delta (0, 0)
Screenshot: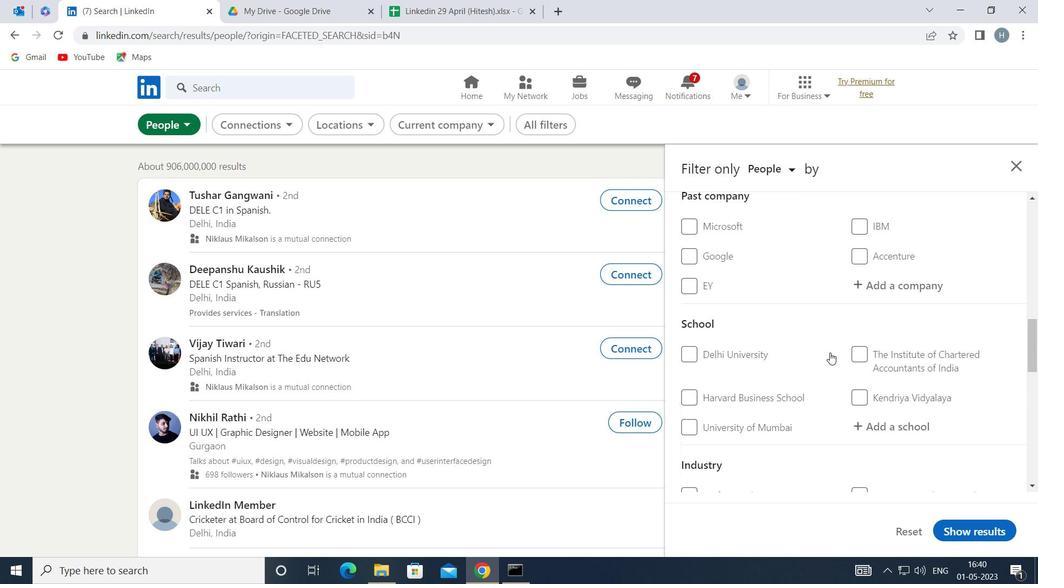 
Action: Mouse scrolled (830, 353) with delta (0, 0)
Screenshot: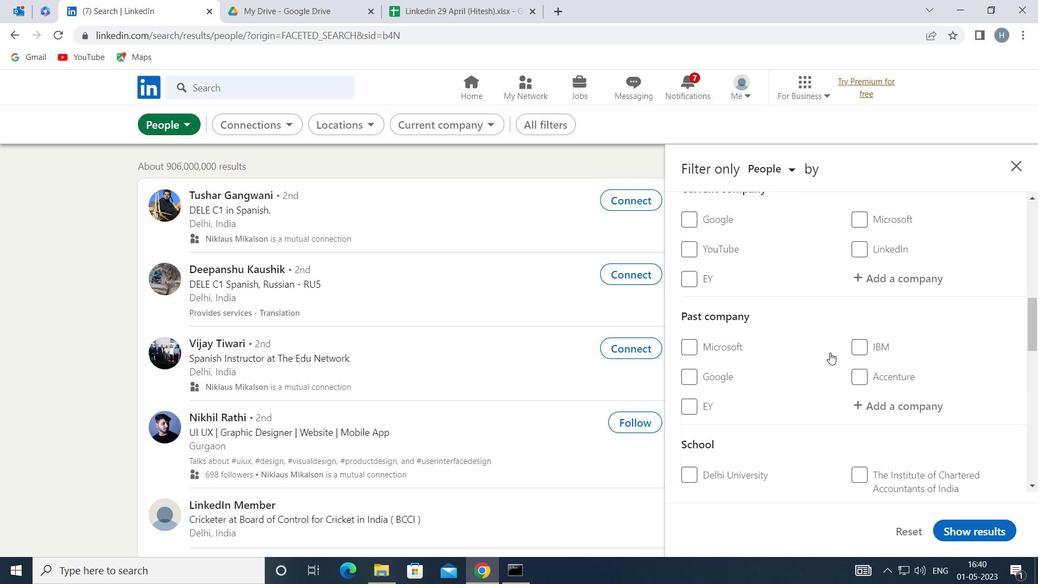 
Action: Mouse moved to (898, 345)
Screenshot: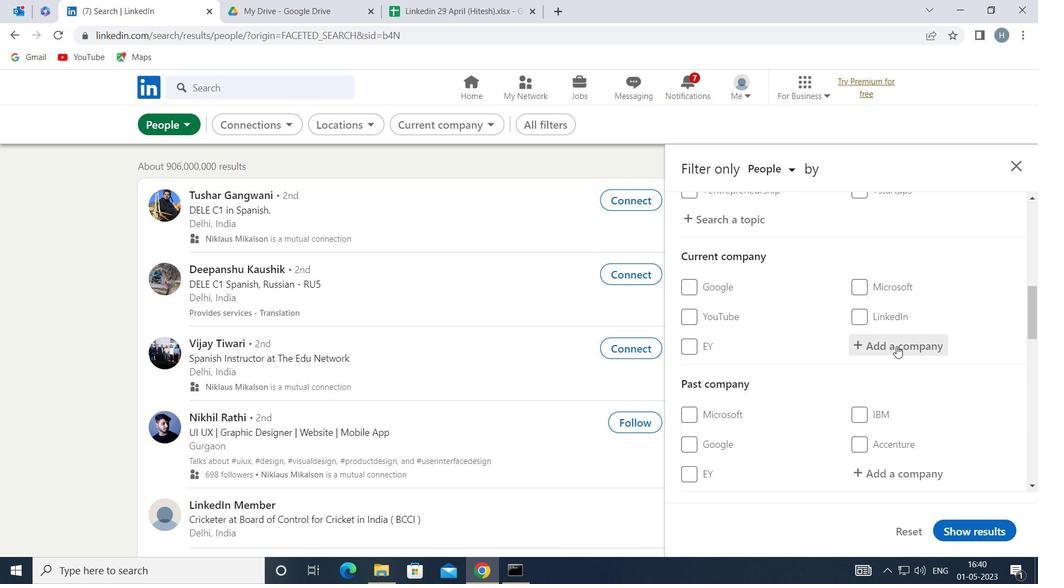
Action: Mouse pressed left at (898, 345)
Screenshot: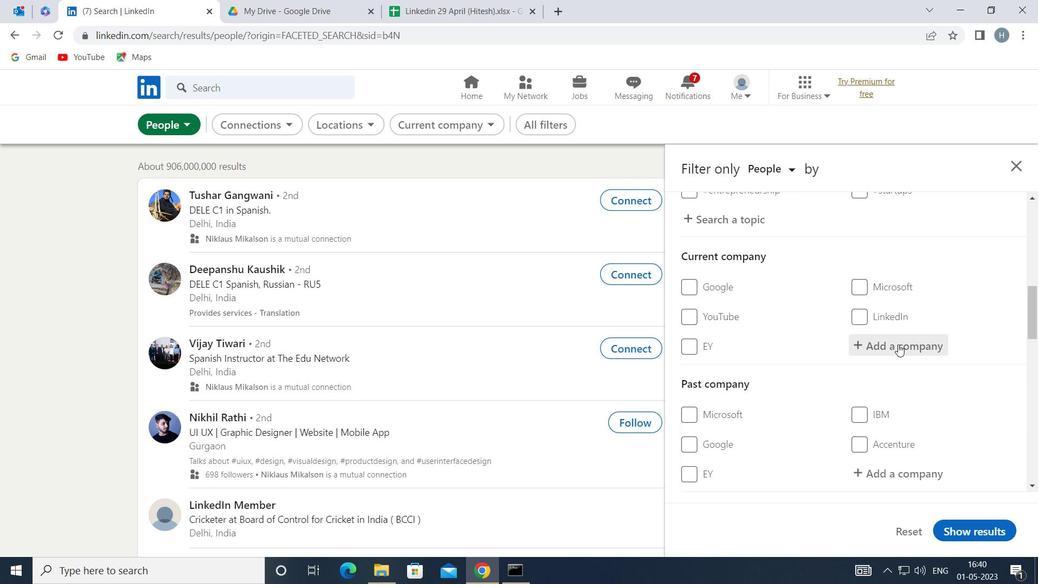 
Action: Key pressed <Key.shift>ADO<Key.backspace>P
Screenshot: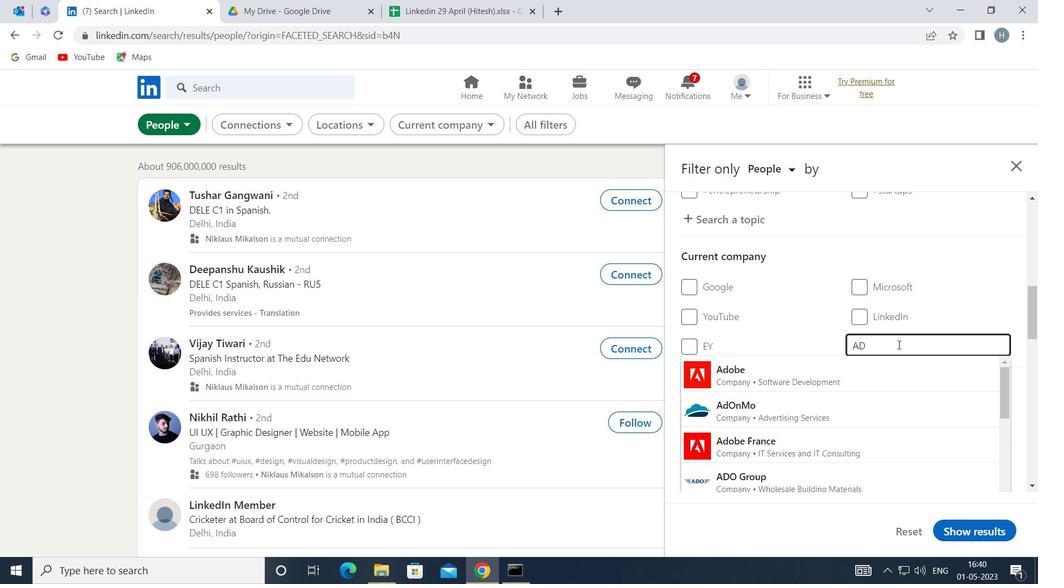
Action: Mouse moved to (821, 372)
Screenshot: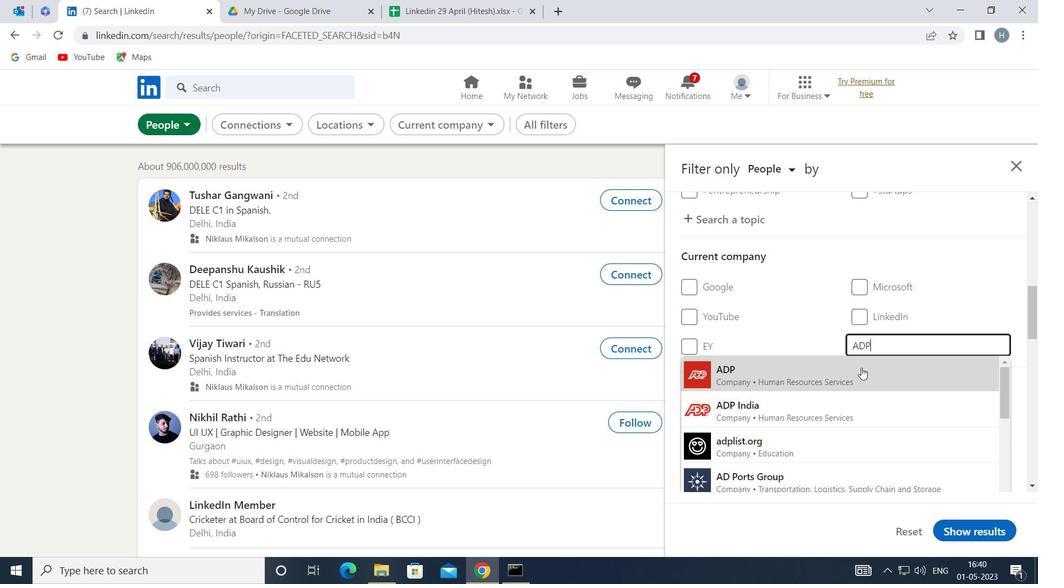 
Action: Mouse pressed left at (821, 372)
Screenshot: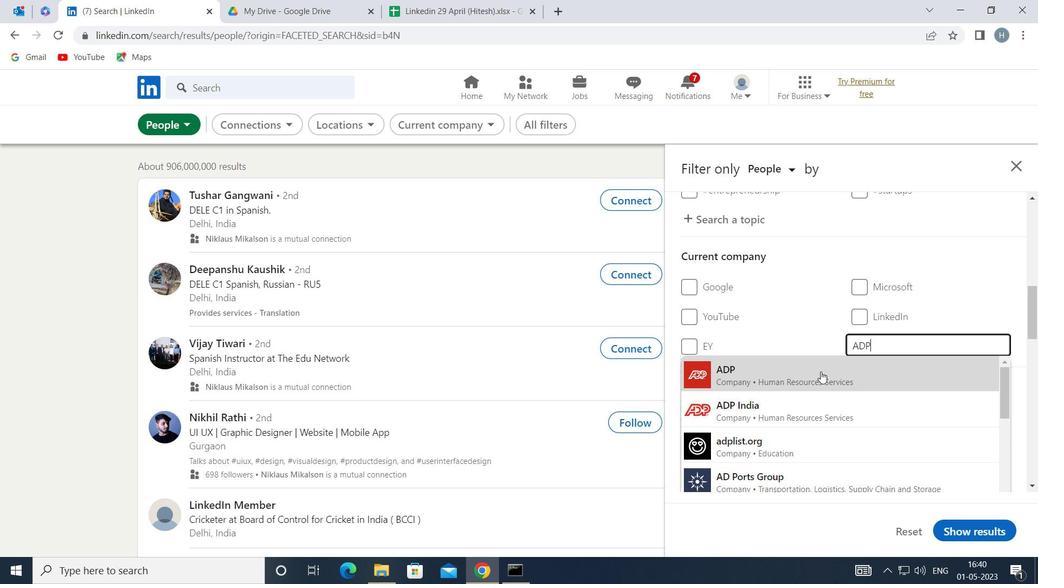 
Action: Mouse moved to (790, 367)
Screenshot: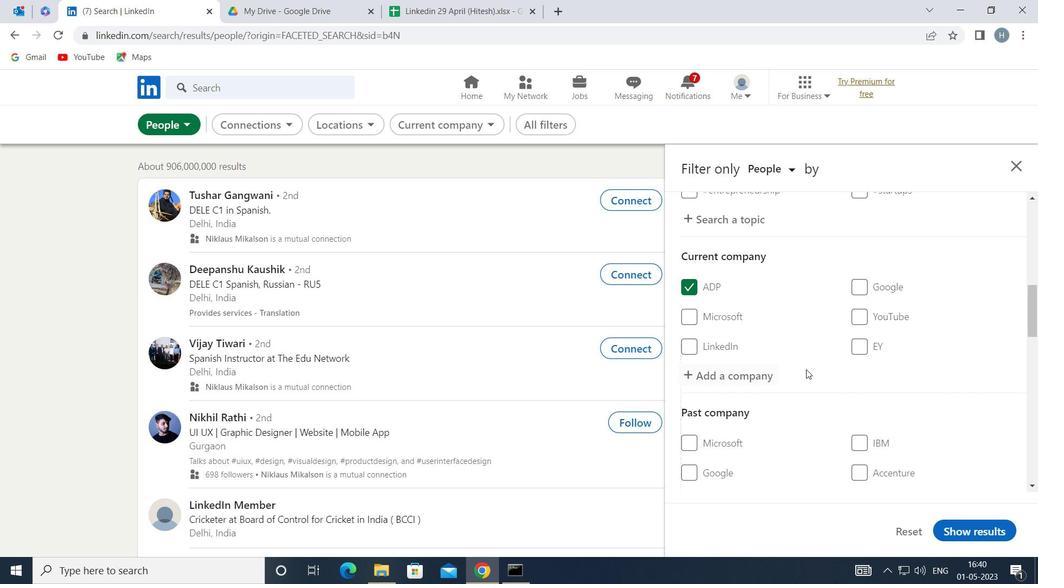 
Action: Mouse scrolled (790, 367) with delta (0, 0)
Screenshot: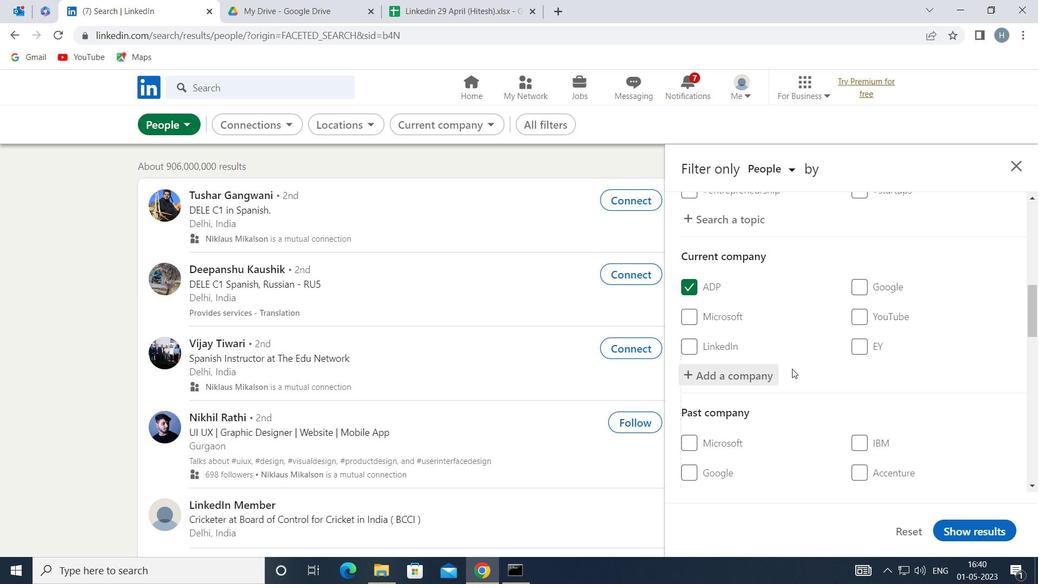 
Action: Mouse moved to (795, 357)
Screenshot: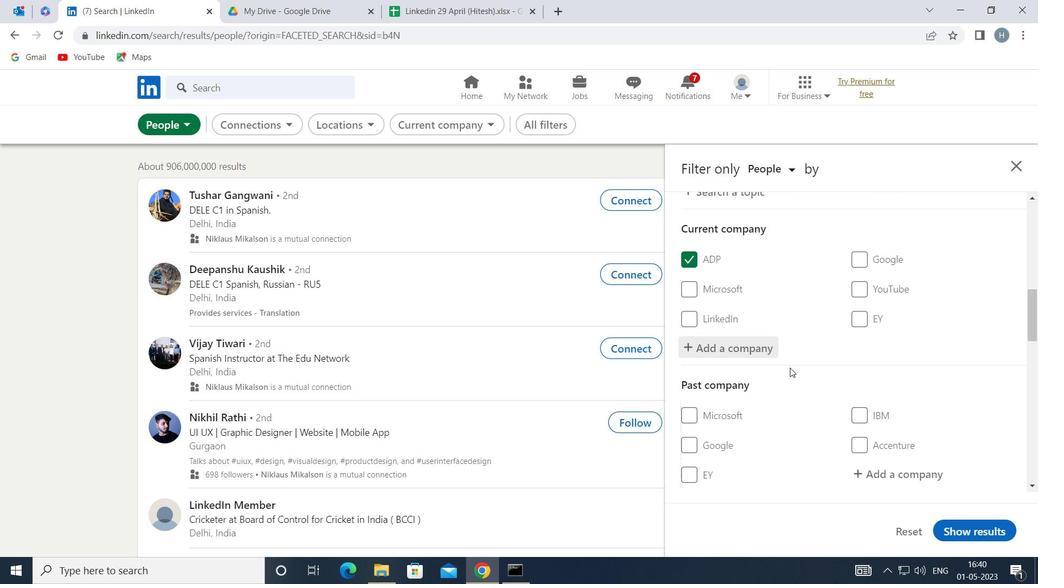 
Action: Mouse scrolled (795, 356) with delta (0, 0)
Screenshot: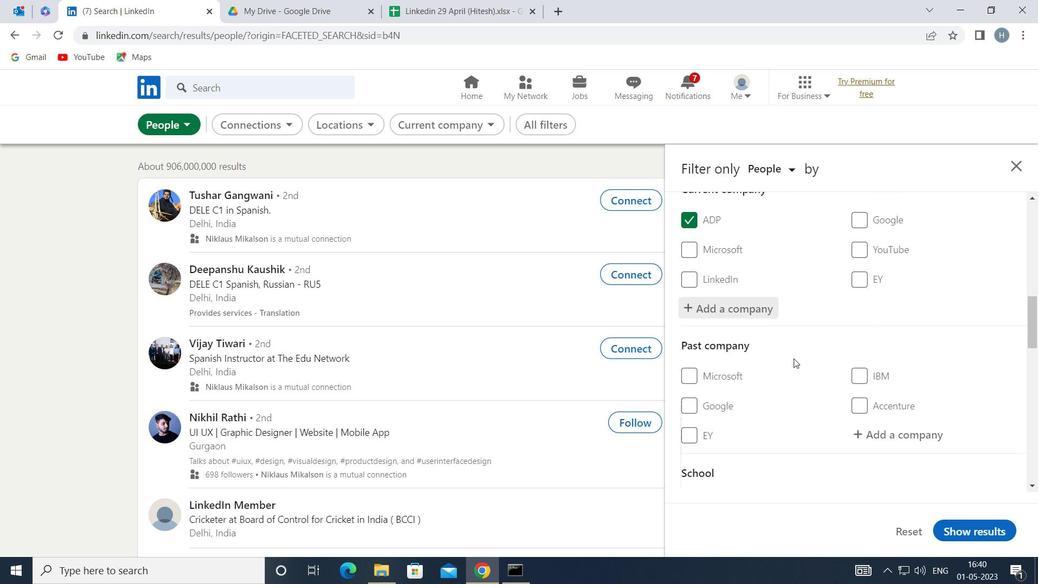 
Action: Mouse moved to (795, 356)
Screenshot: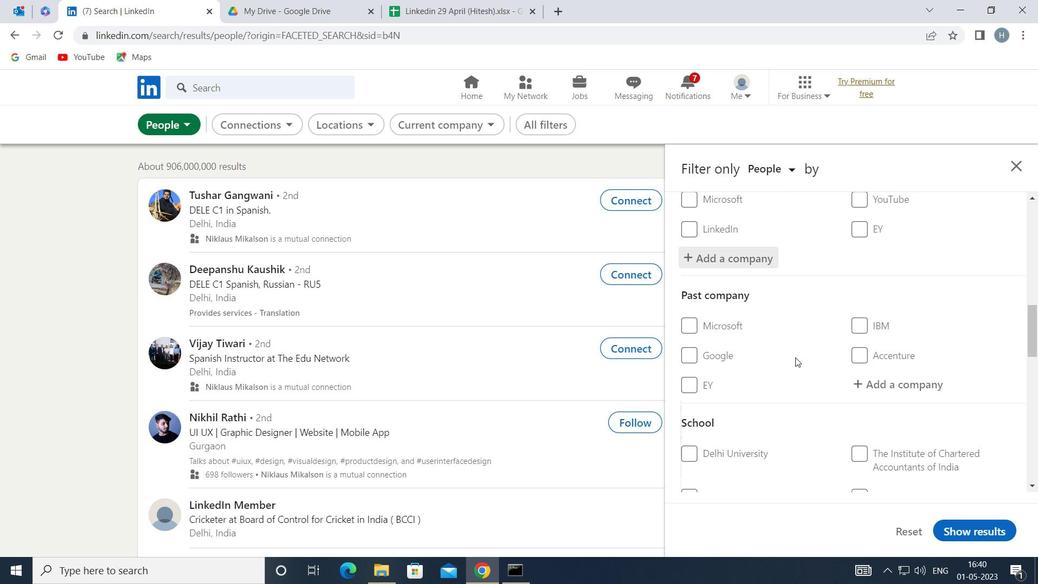 
Action: Mouse scrolled (795, 356) with delta (0, 0)
Screenshot: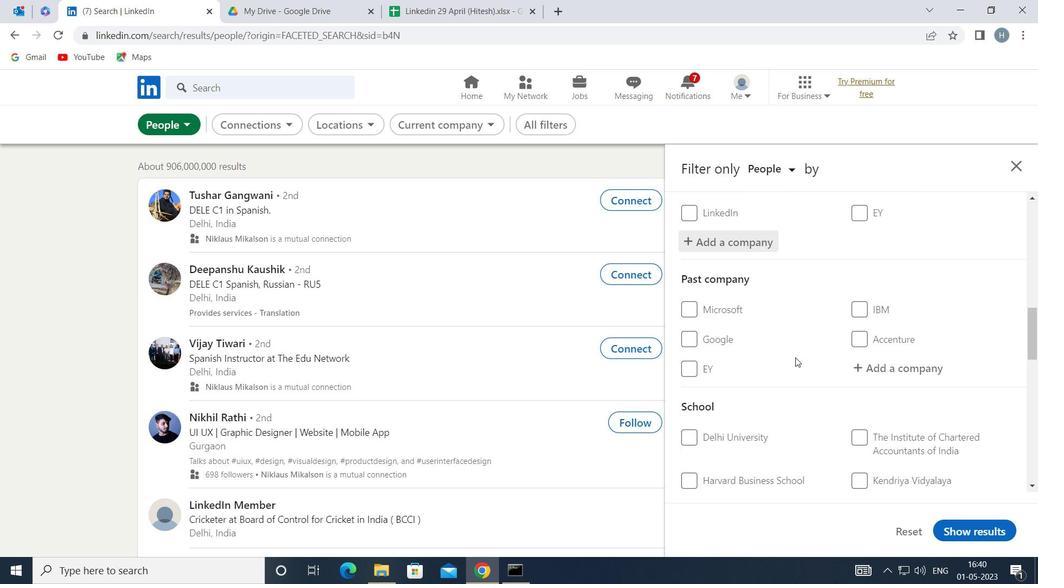 
Action: Mouse scrolled (795, 356) with delta (0, 0)
Screenshot: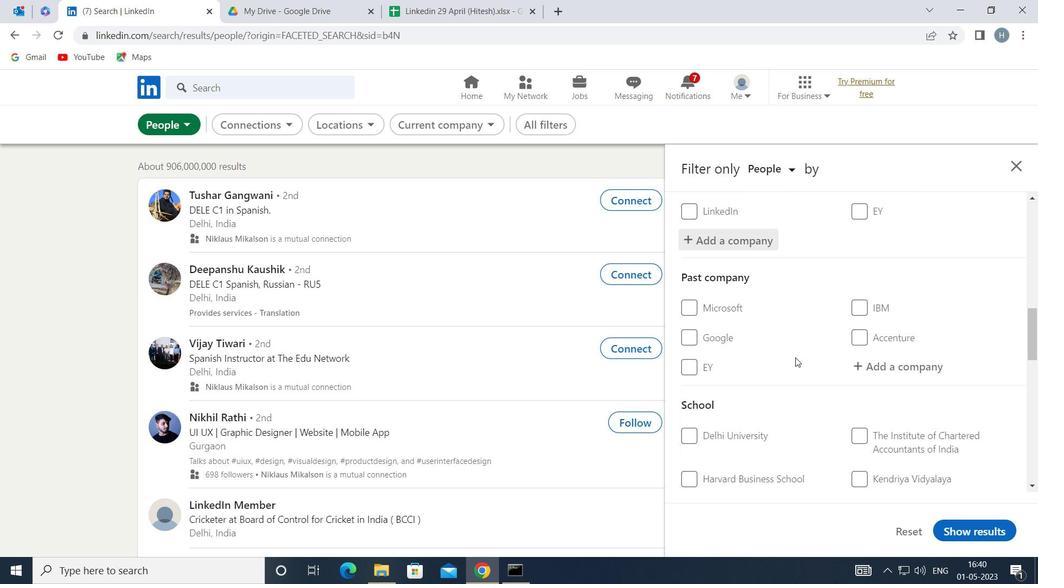 
Action: Mouse moved to (872, 374)
Screenshot: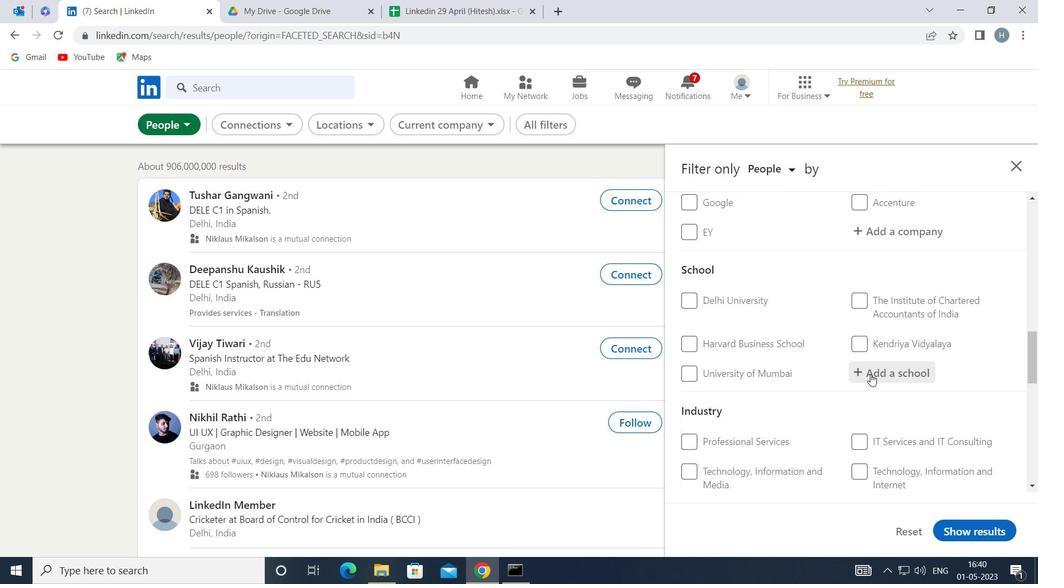 
Action: Mouse pressed left at (872, 374)
Screenshot: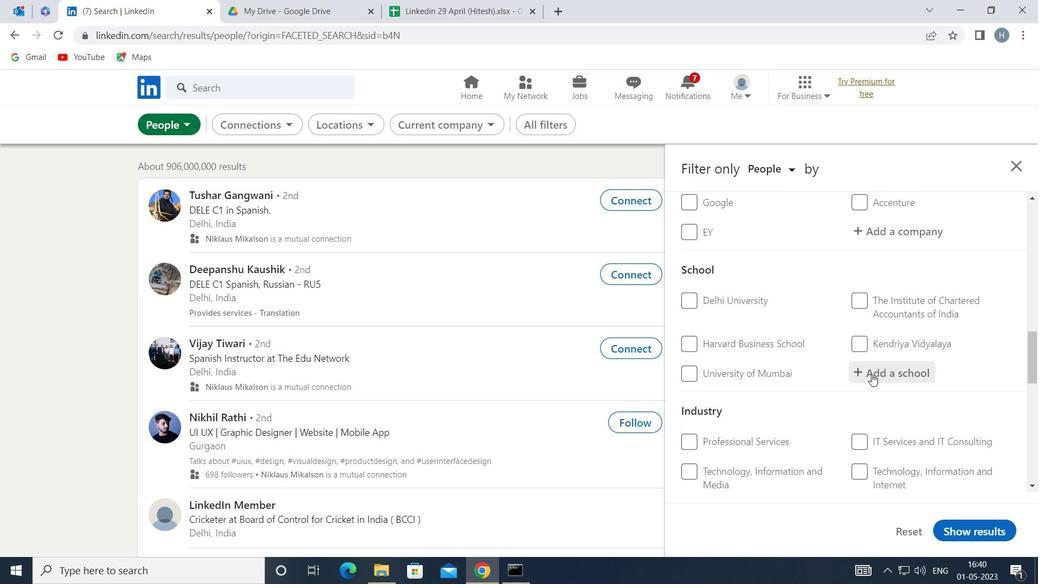 
Action: Mouse moved to (867, 363)
Screenshot: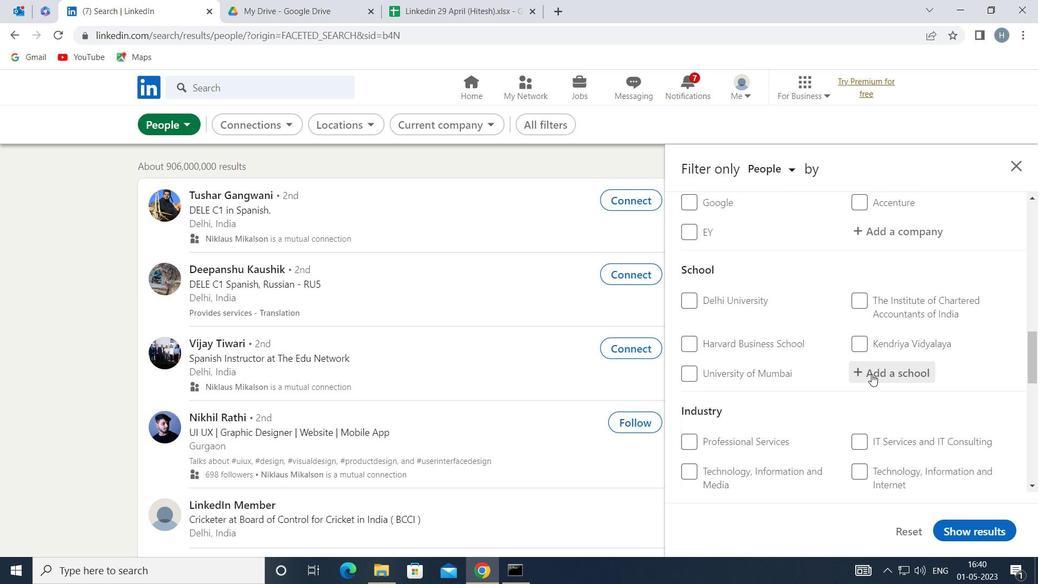 
Action: Key pressed <Key.shift>SHRI<Key.space><Key.shift>RAMDEOBABA<Key.space><Key.shift><Key.shift><Key.shift><Key.shift><Key.shift><Key.shift><Key.shift>KAMLA<Key.space>
Screenshot: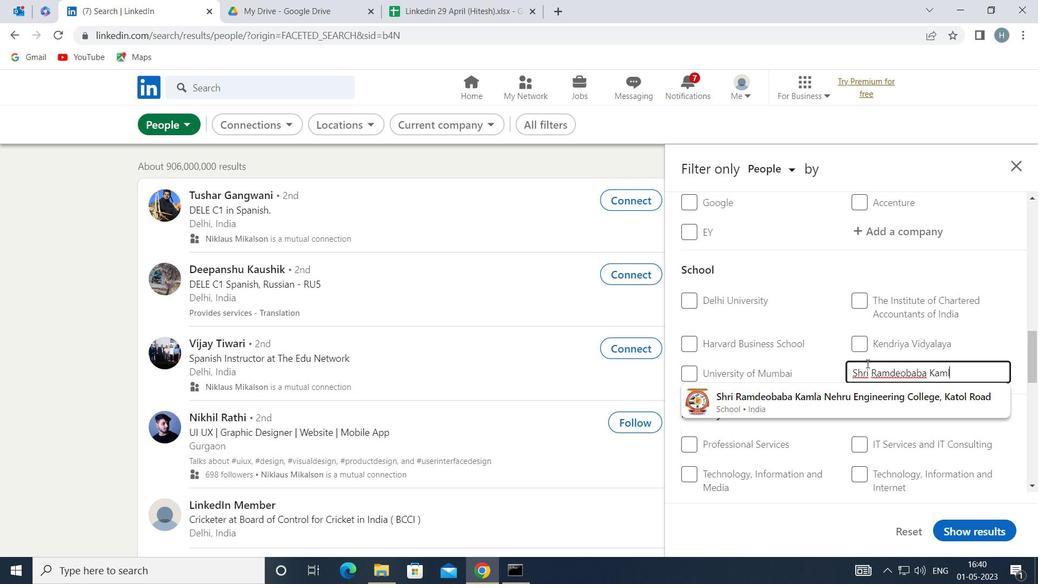 
Action: Mouse moved to (846, 396)
Screenshot: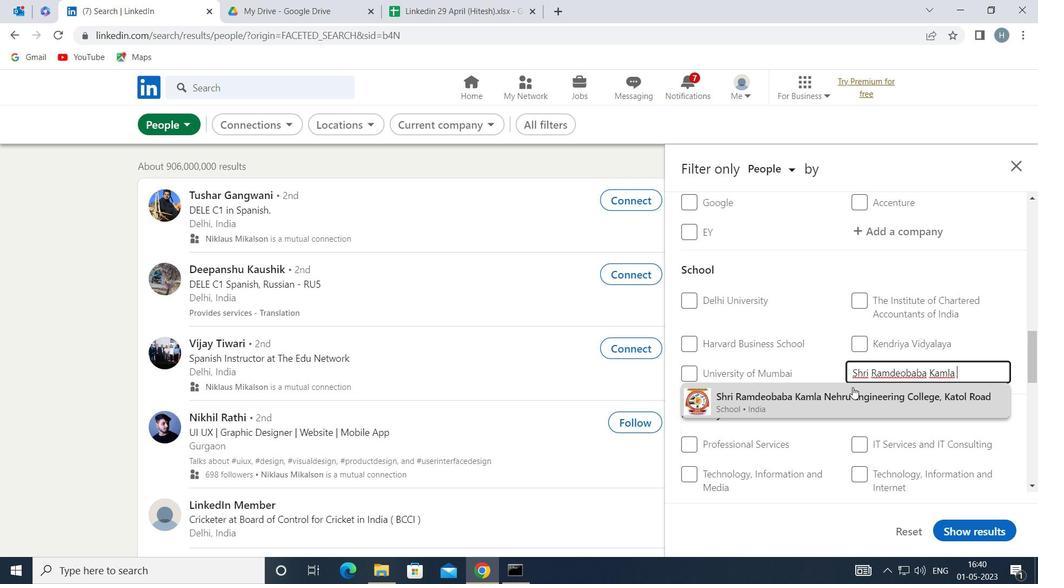 
Action: Mouse pressed left at (846, 396)
Screenshot: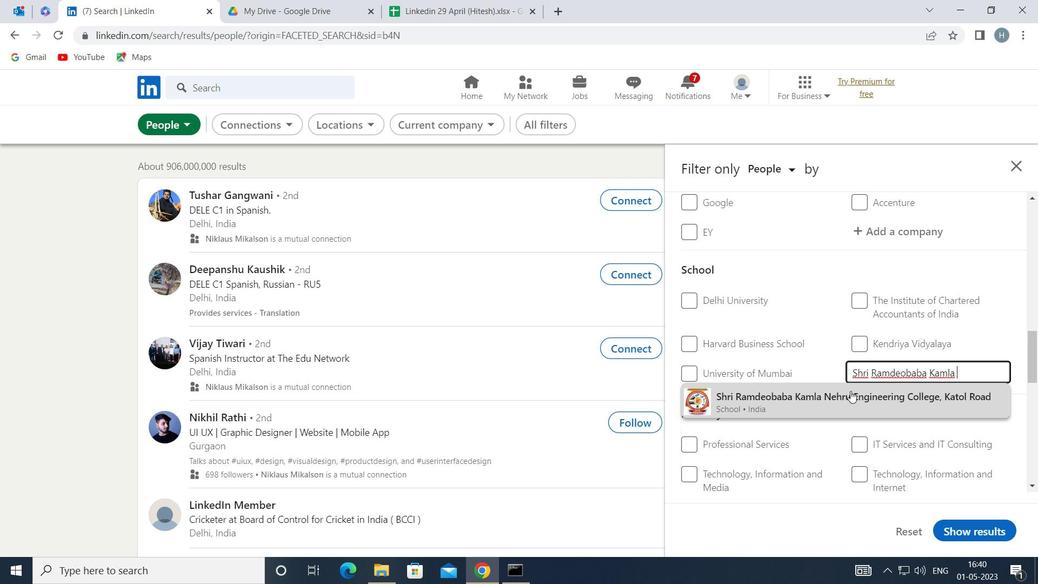
Action: Mouse moved to (794, 351)
Screenshot: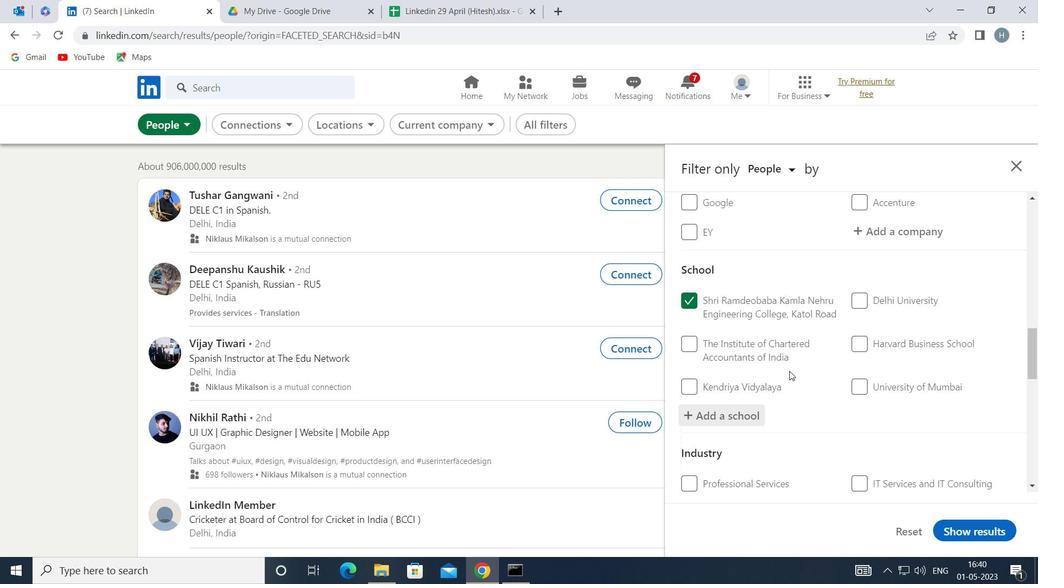 
Action: Mouse scrolled (794, 350) with delta (0, 0)
Screenshot: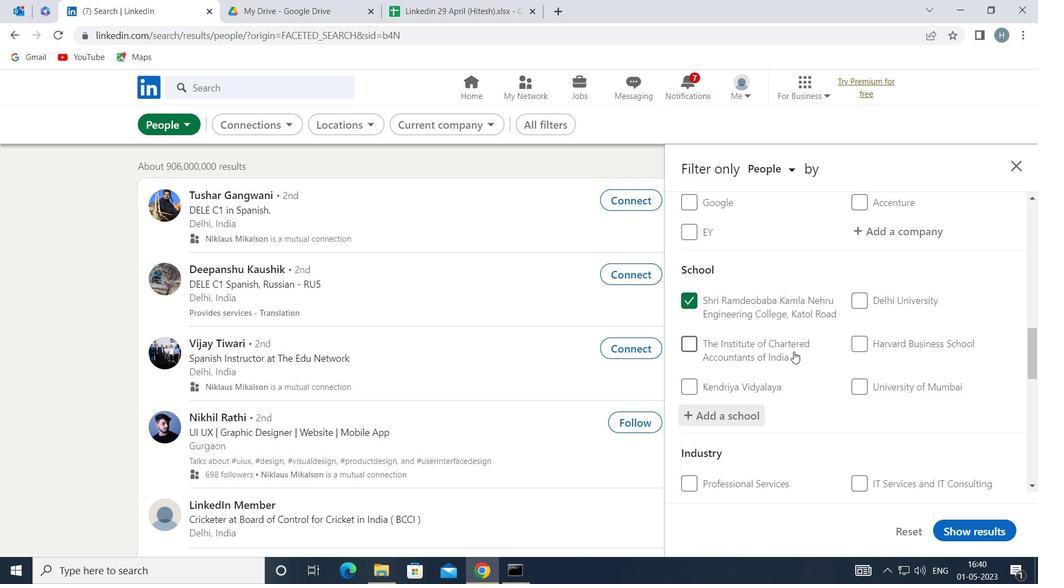 
Action: Mouse moved to (798, 352)
Screenshot: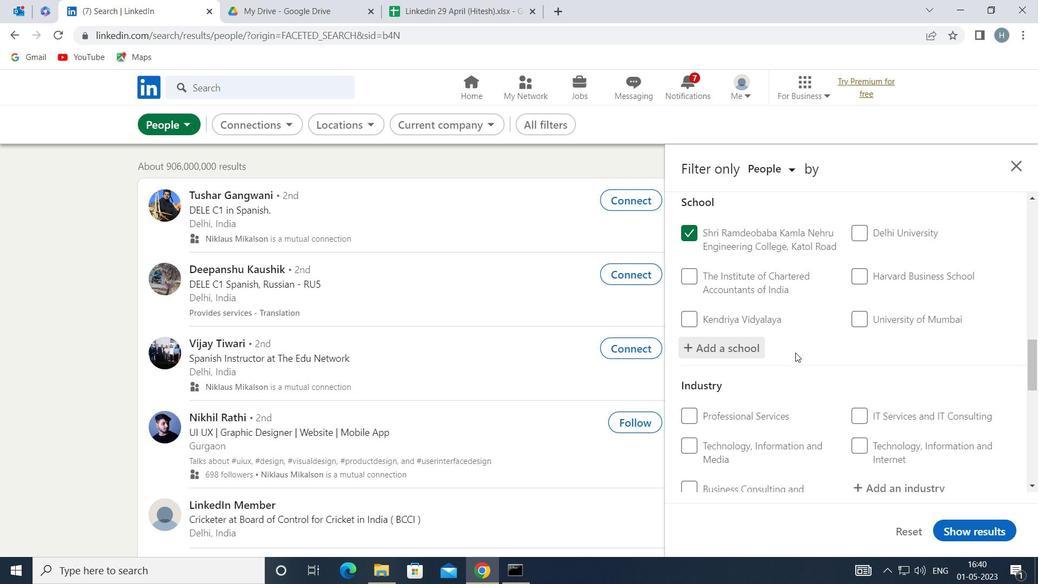 
Action: Mouse scrolled (798, 352) with delta (0, 0)
Screenshot: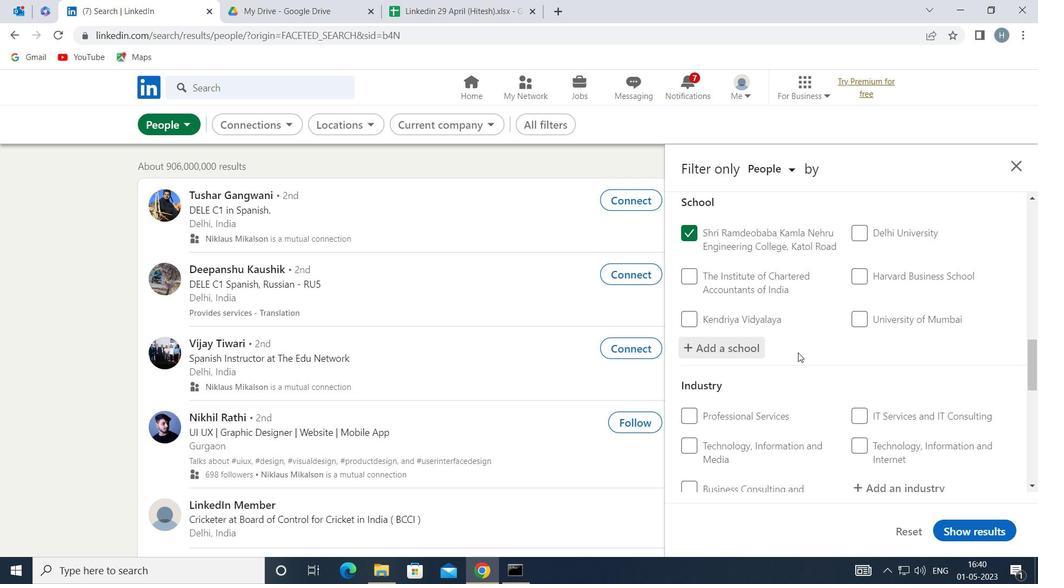 
Action: Mouse moved to (803, 349)
Screenshot: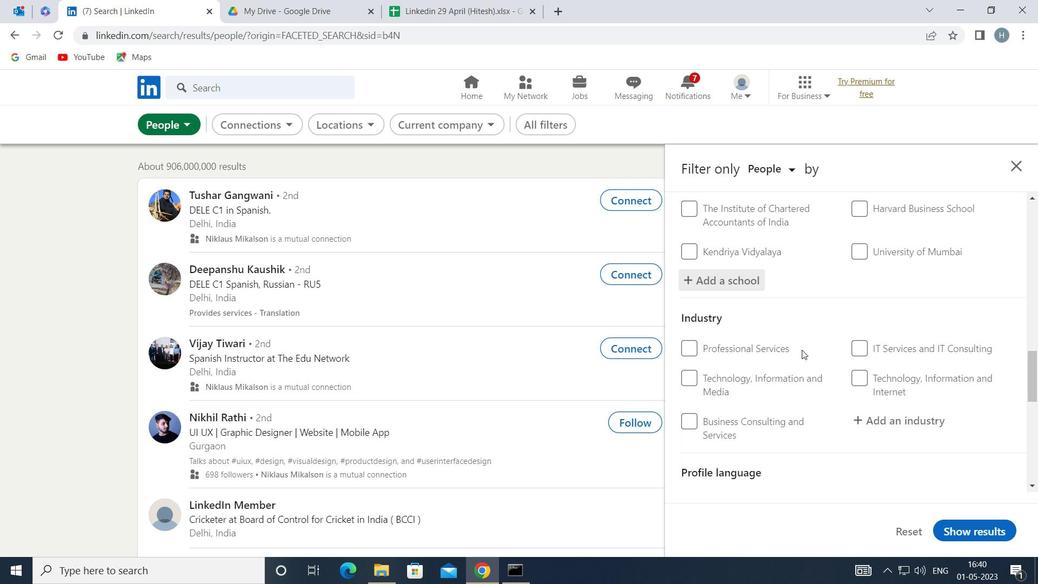 
Action: Mouse scrolled (803, 349) with delta (0, 0)
Screenshot: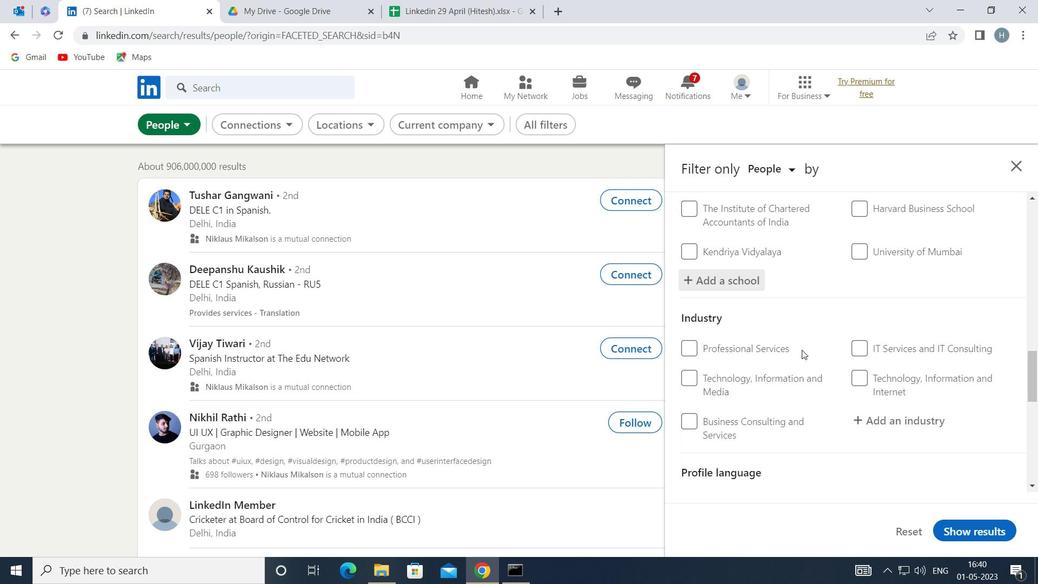 
Action: Mouse scrolled (803, 349) with delta (0, 0)
Screenshot: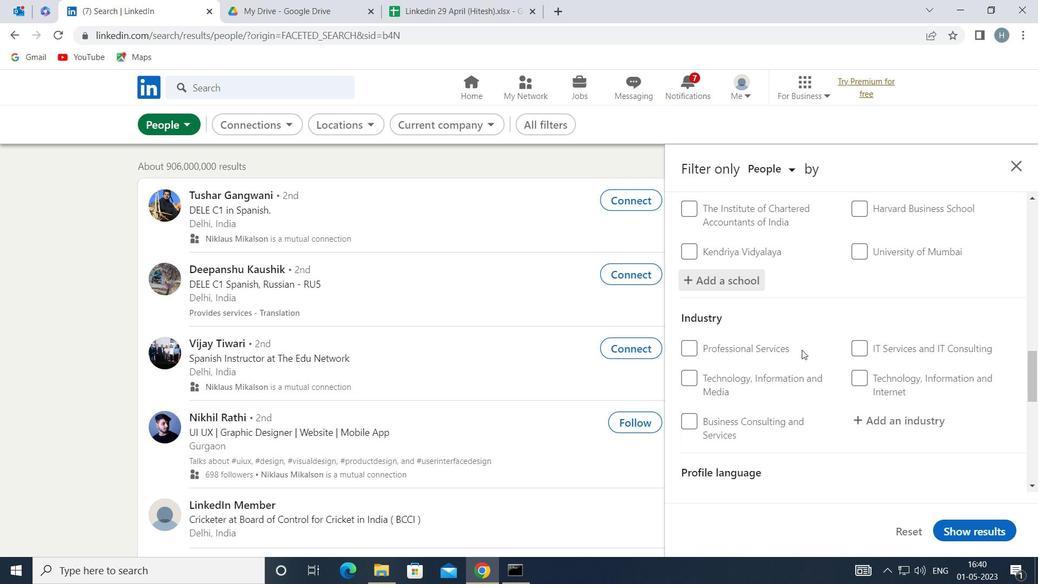 
Action: Mouse moved to (910, 288)
Screenshot: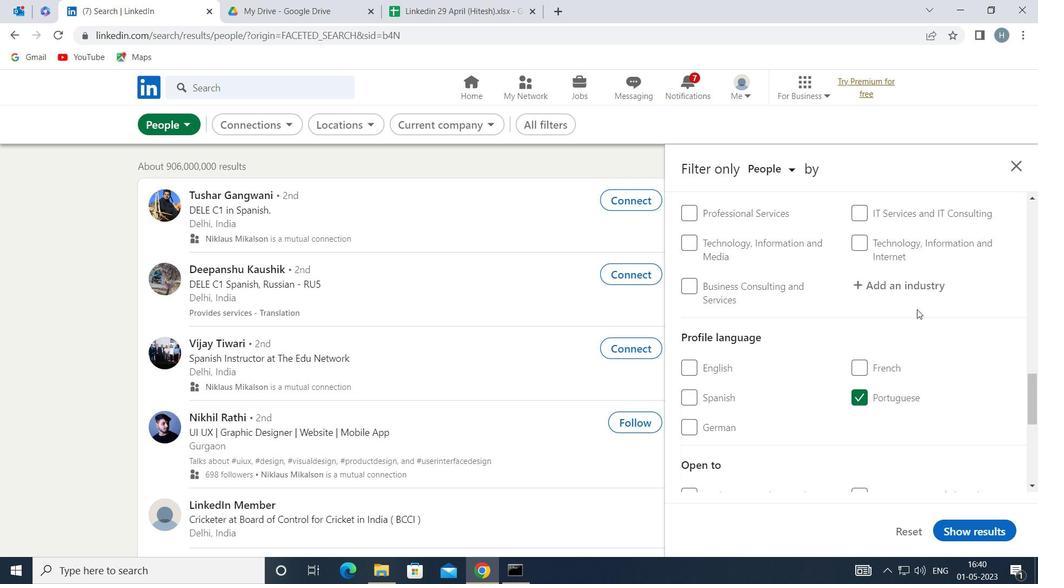 
Action: Mouse pressed left at (910, 288)
Screenshot: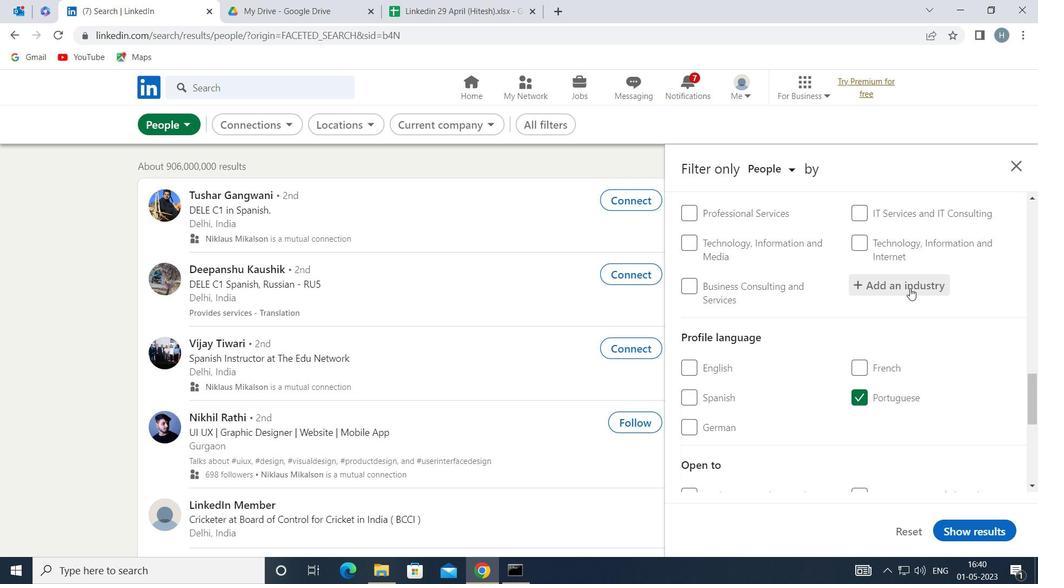 
Action: Mouse moved to (910, 288)
Screenshot: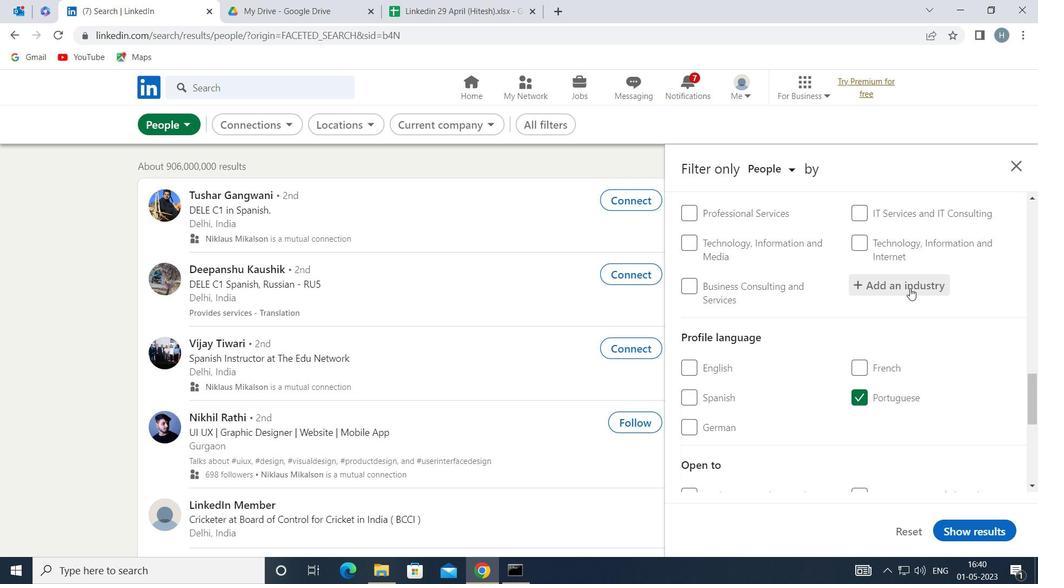 
Action: Key pressed <Key.shift><Key.shift><Key.shift><Key.shift><Key.shift>GLASS
Screenshot: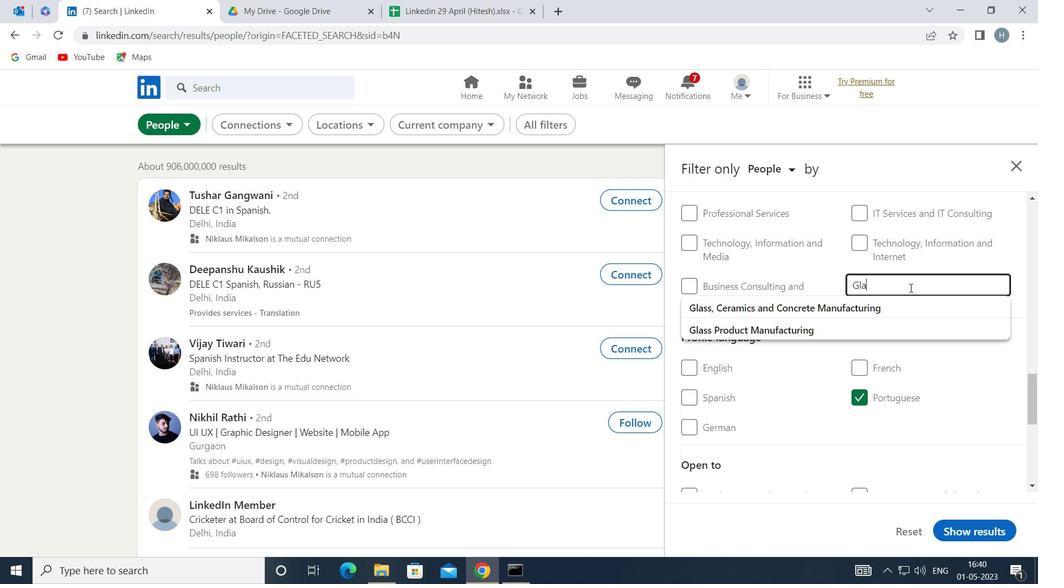
Action: Mouse moved to (871, 302)
Screenshot: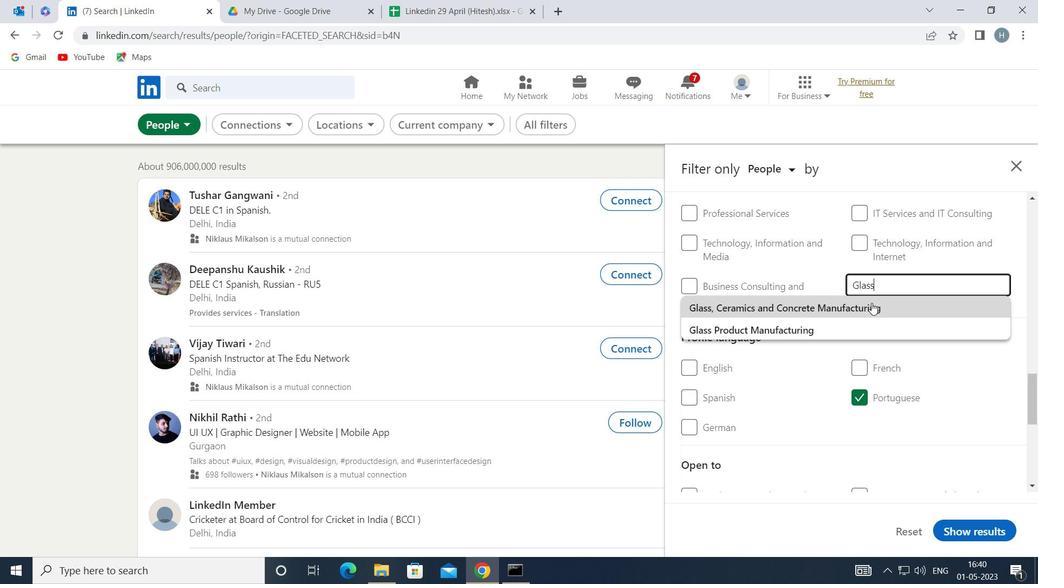 
Action: Mouse pressed left at (871, 302)
Screenshot: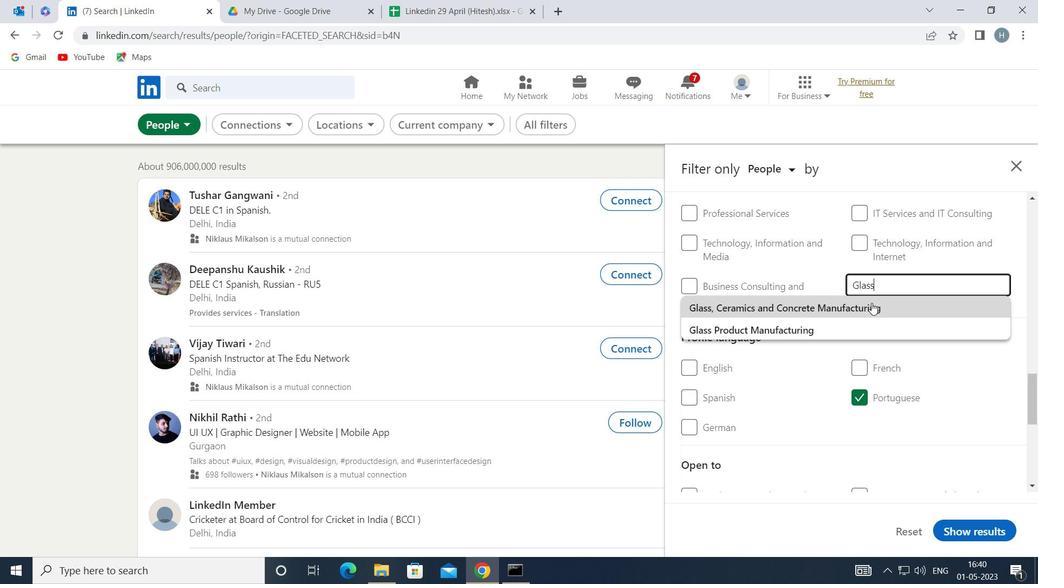 
Action: Mouse moved to (815, 313)
Screenshot: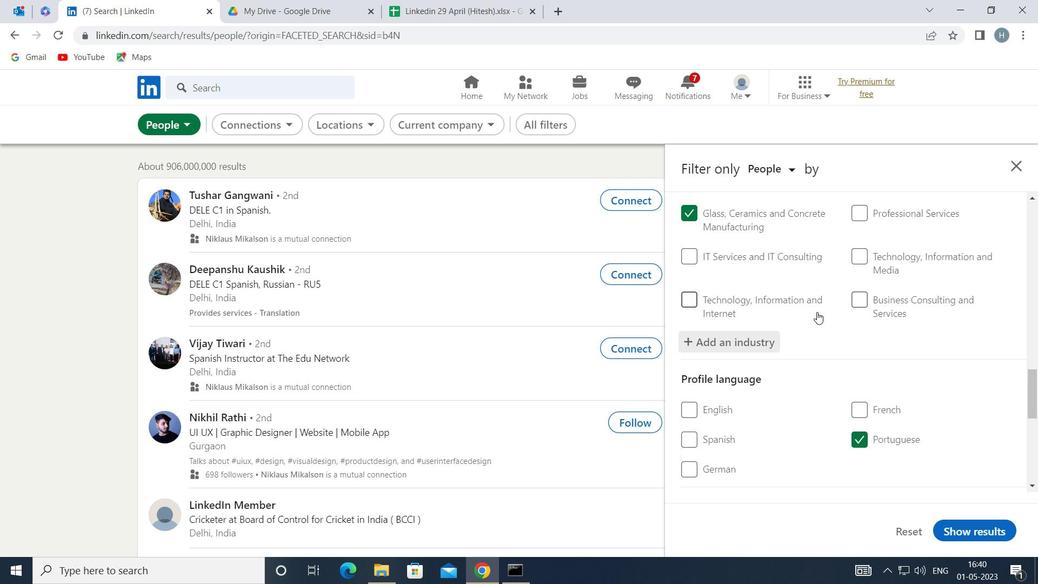 
Action: Mouse scrolled (815, 312) with delta (0, 0)
Screenshot: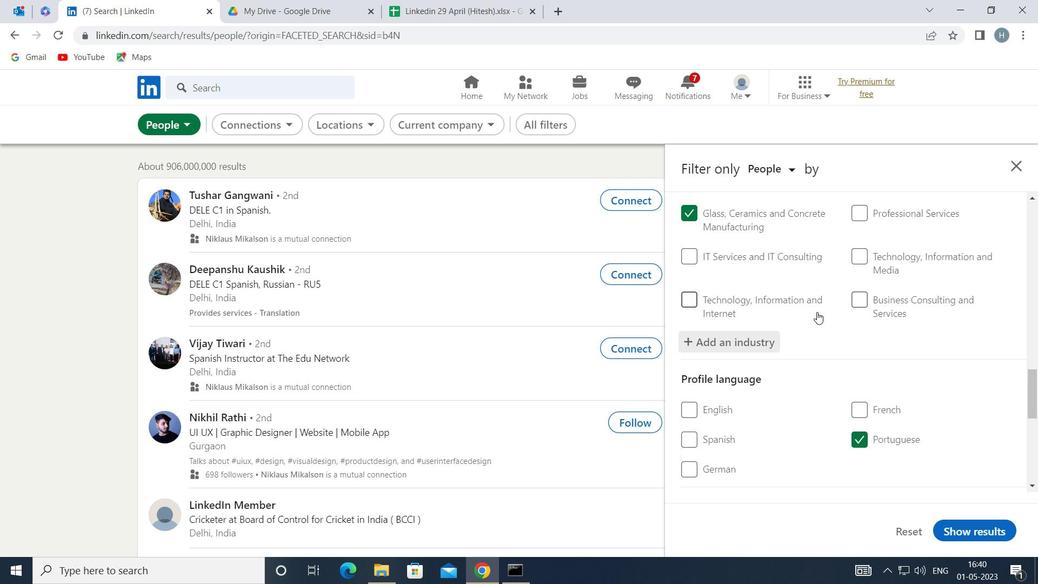 
Action: Mouse moved to (814, 315)
Screenshot: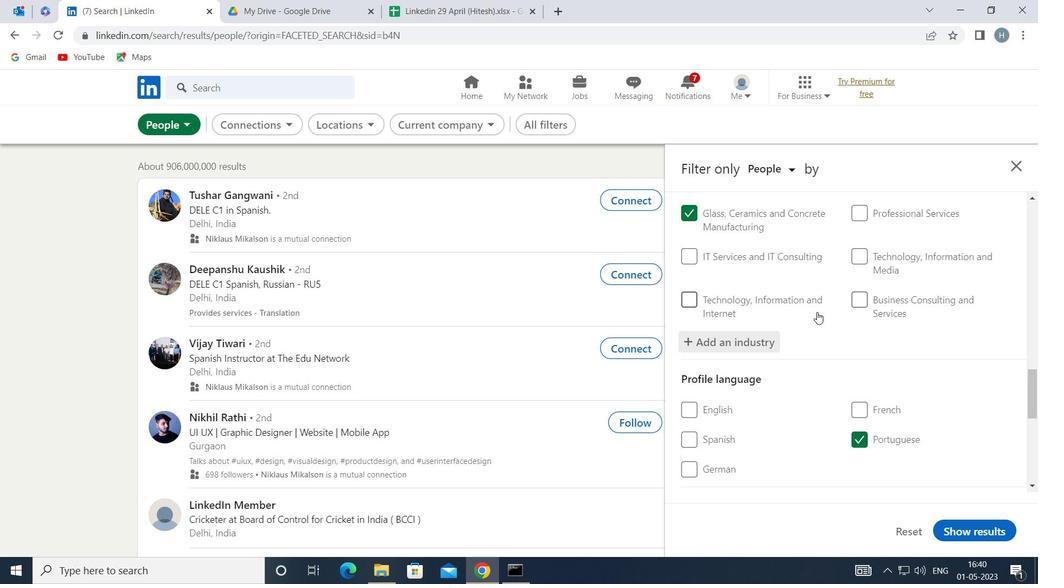 
Action: Mouse scrolled (814, 314) with delta (0, 0)
Screenshot: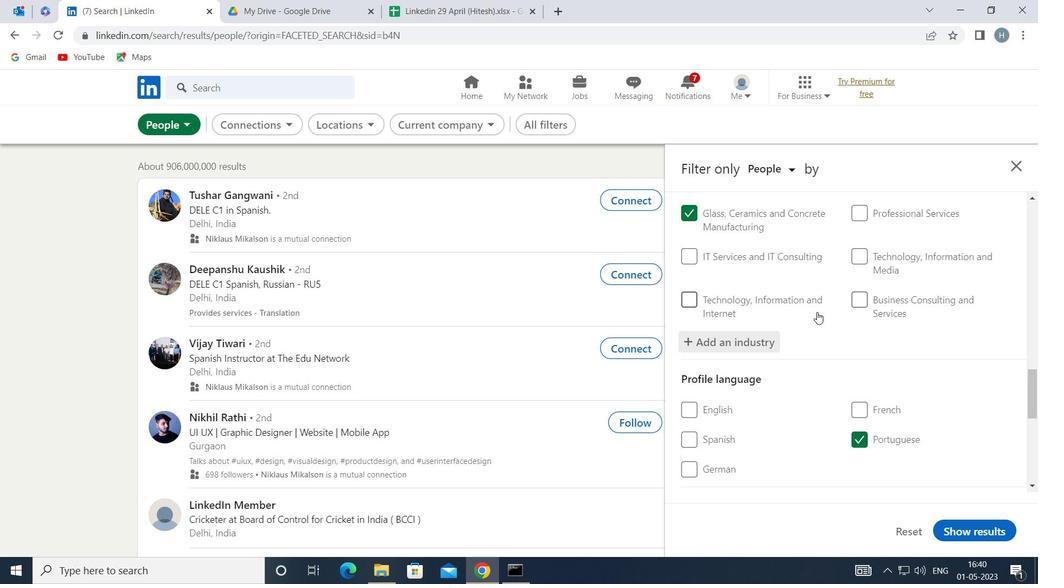 
Action: Mouse scrolled (814, 314) with delta (0, 0)
Screenshot: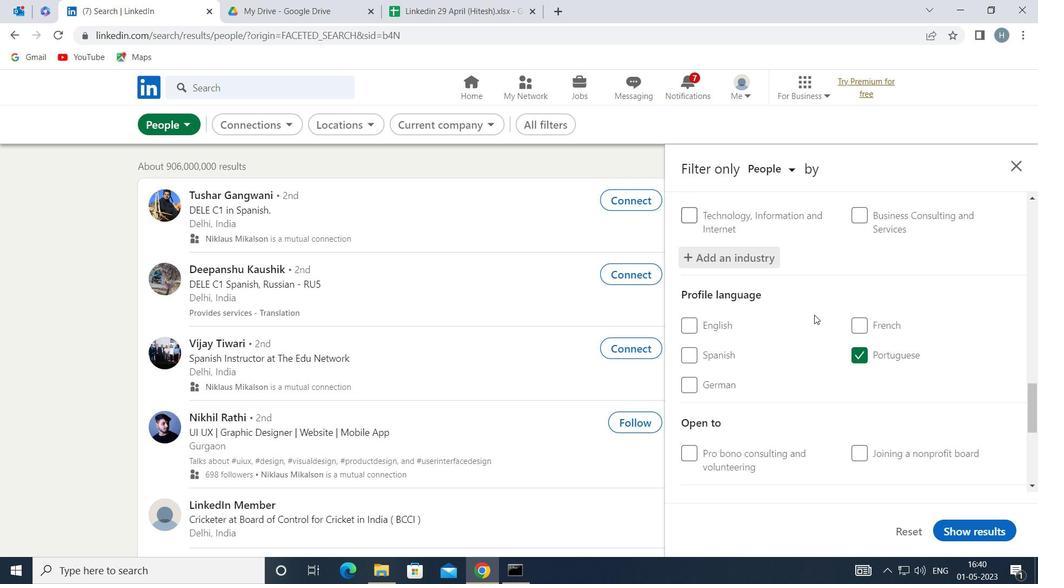 
Action: Mouse scrolled (814, 314) with delta (0, 0)
Screenshot: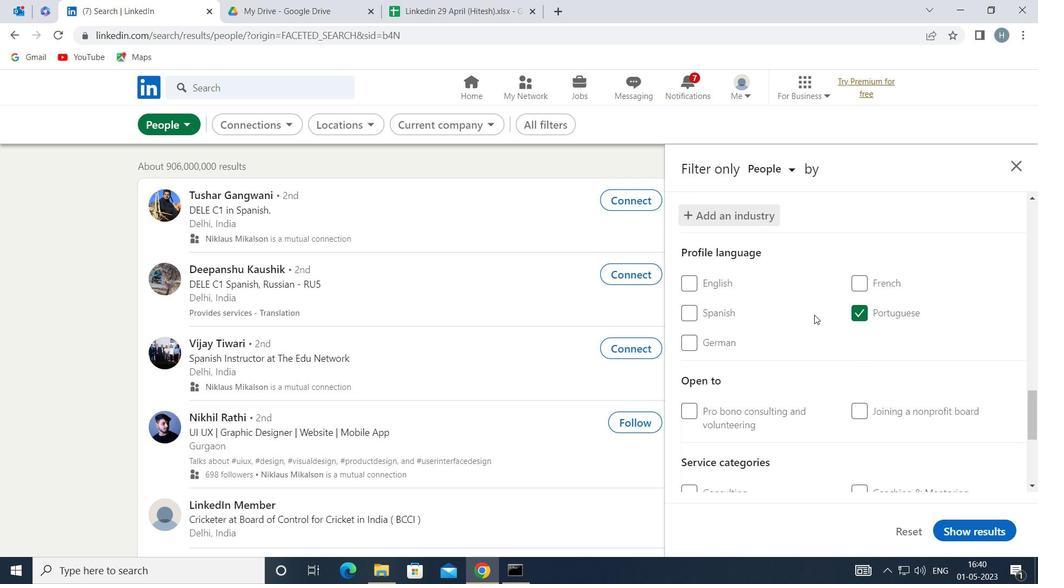 
Action: Mouse scrolled (814, 314) with delta (0, 0)
Screenshot: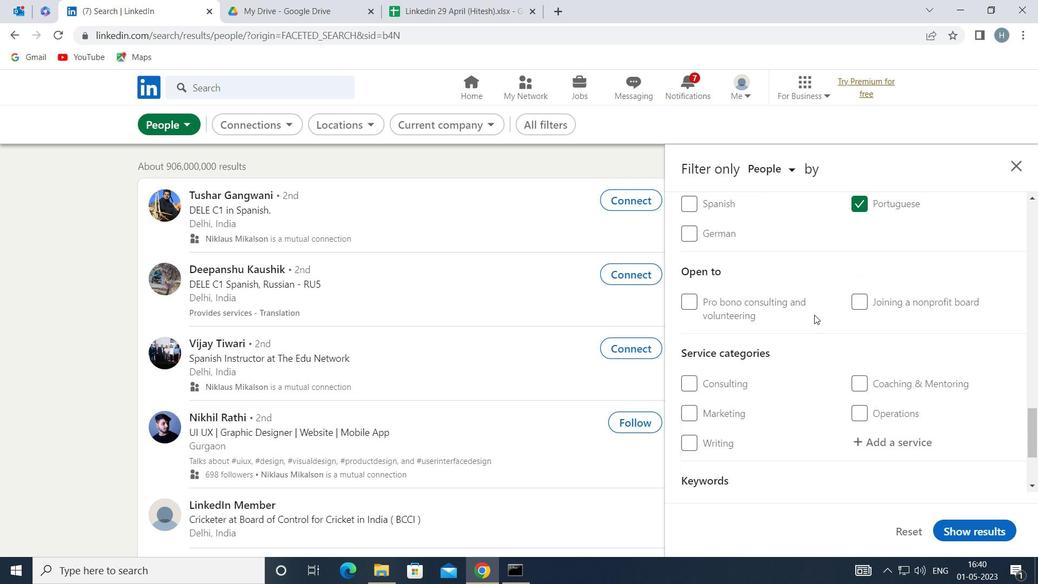 
Action: Mouse moved to (880, 334)
Screenshot: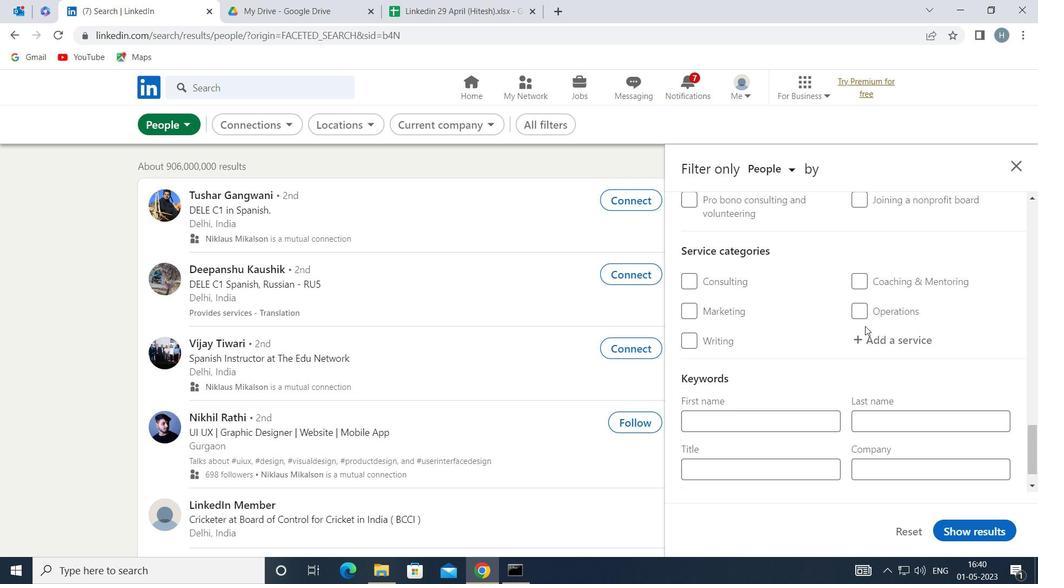 
Action: Mouse pressed left at (880, 334)
Screenshot: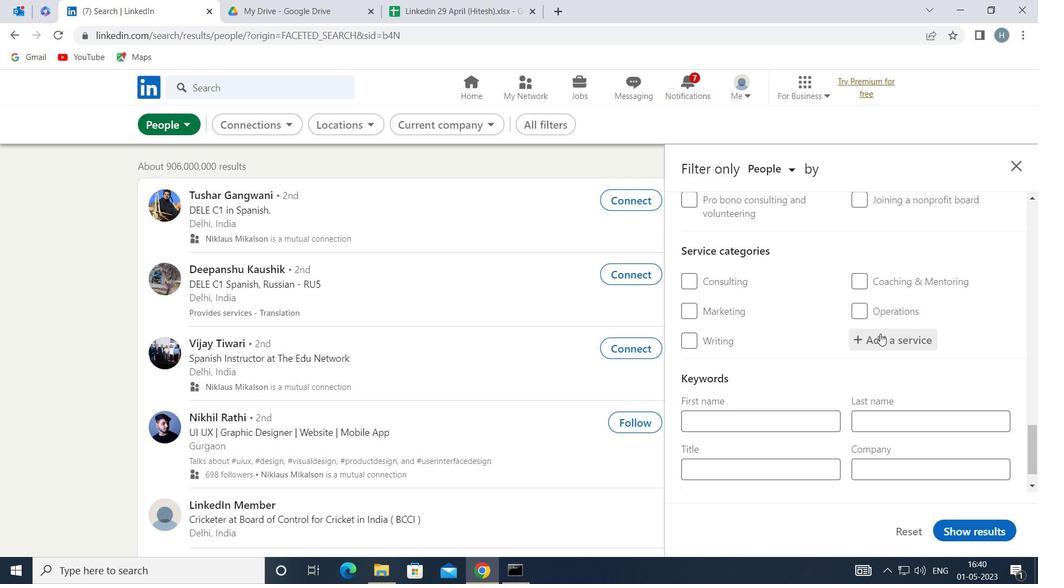 
Action: Mouse moved to (880, 333)
Screenshot: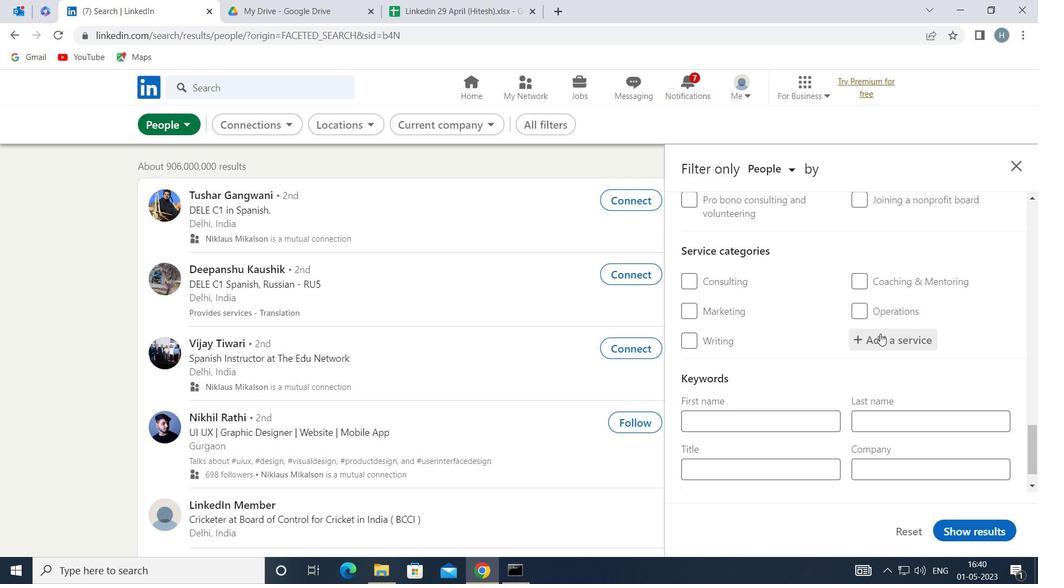 
Action: Key pressed <Key.shift>RELOCAT
Screenshot: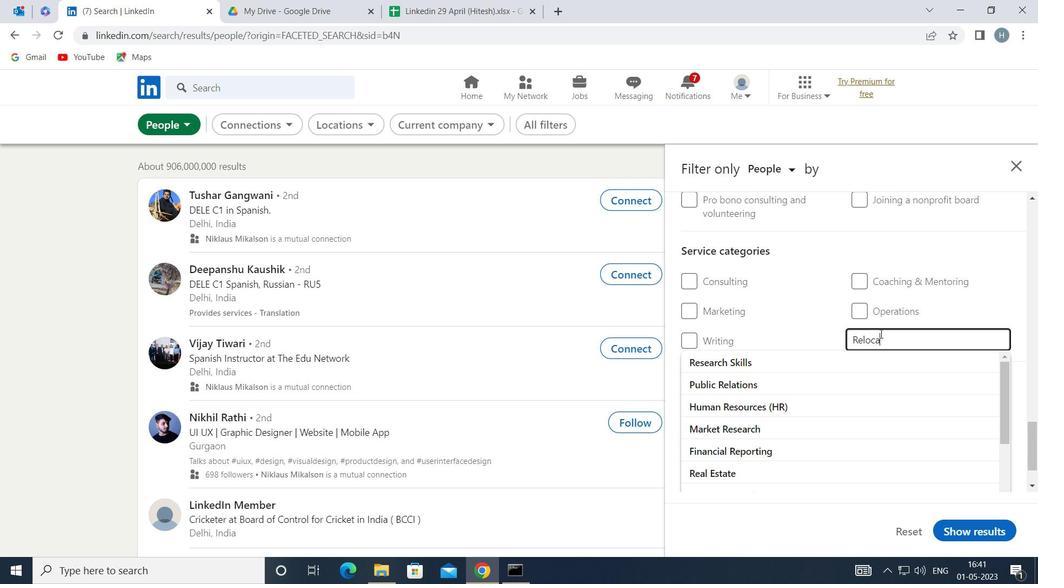 
Action: Mouse moved to (844, 363)
Screenshot: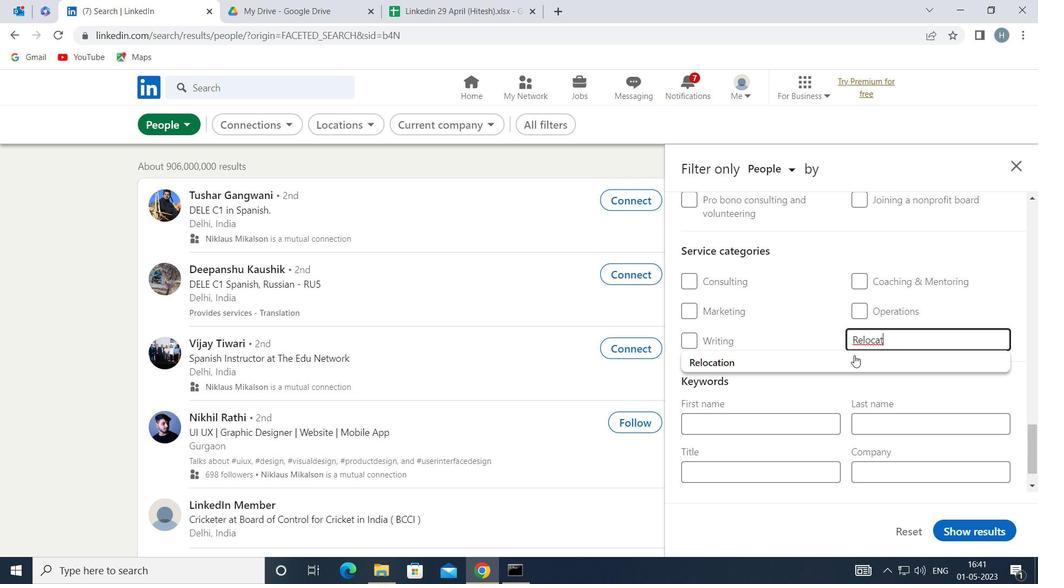 
Action: Mouse pressed left at (844, 363)
Screenshot: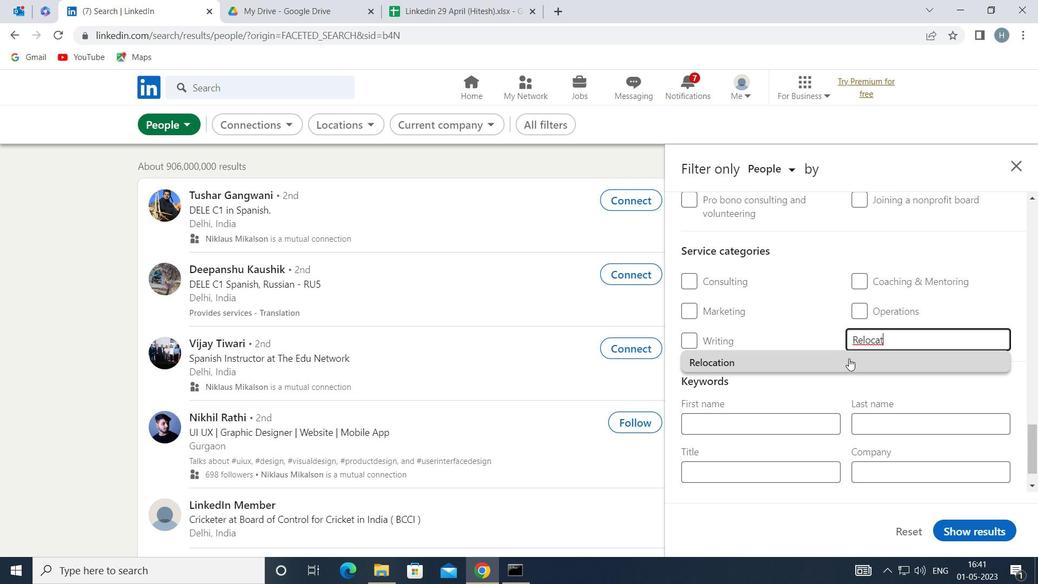 
Action: Mouse moved to (805, 394)
Screenshot: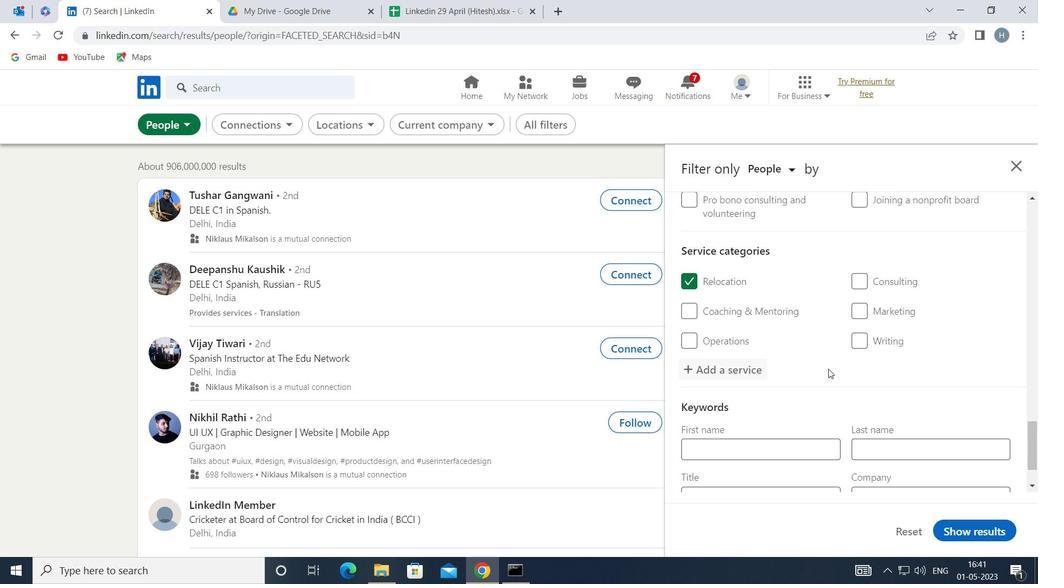 
Action: Mouse scrolled (805, 393) with delta (0, 0)
Screenshot: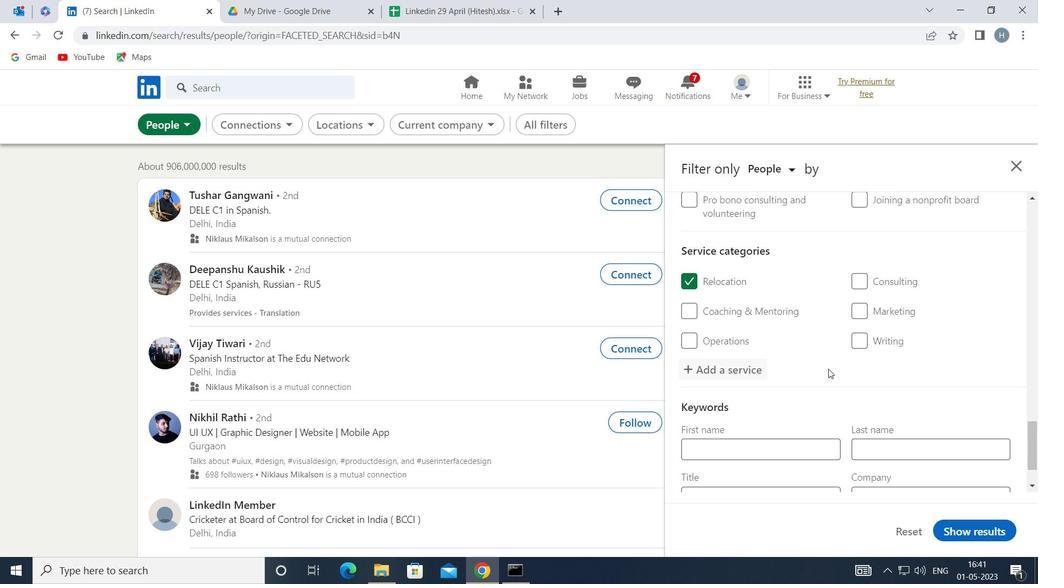 
Action: Mouse moved to (802, 401)
Screenshot: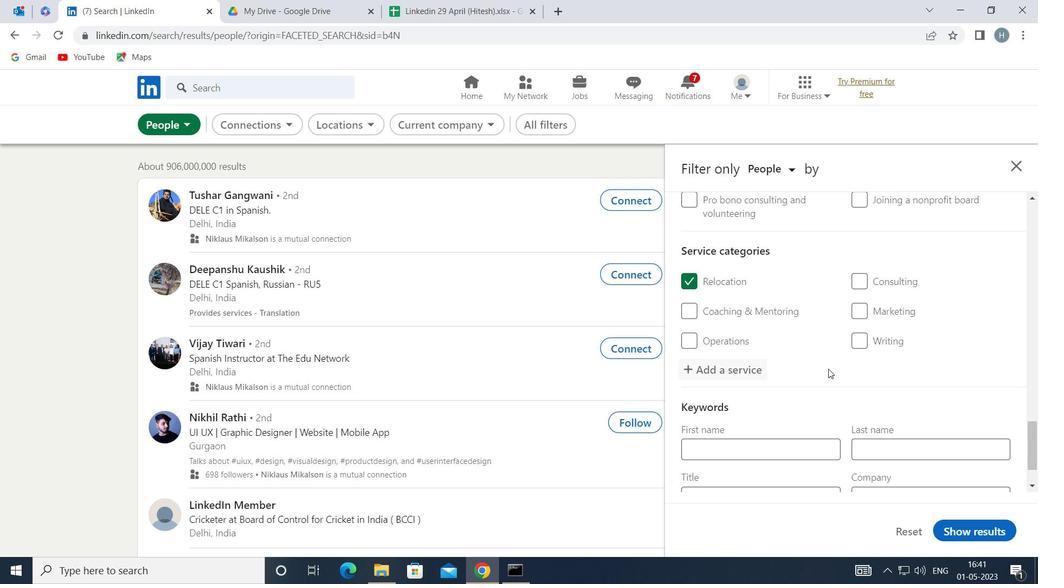 
Action: Mouse scrolled (802, 401) with delta (0, 0)
Screenshot: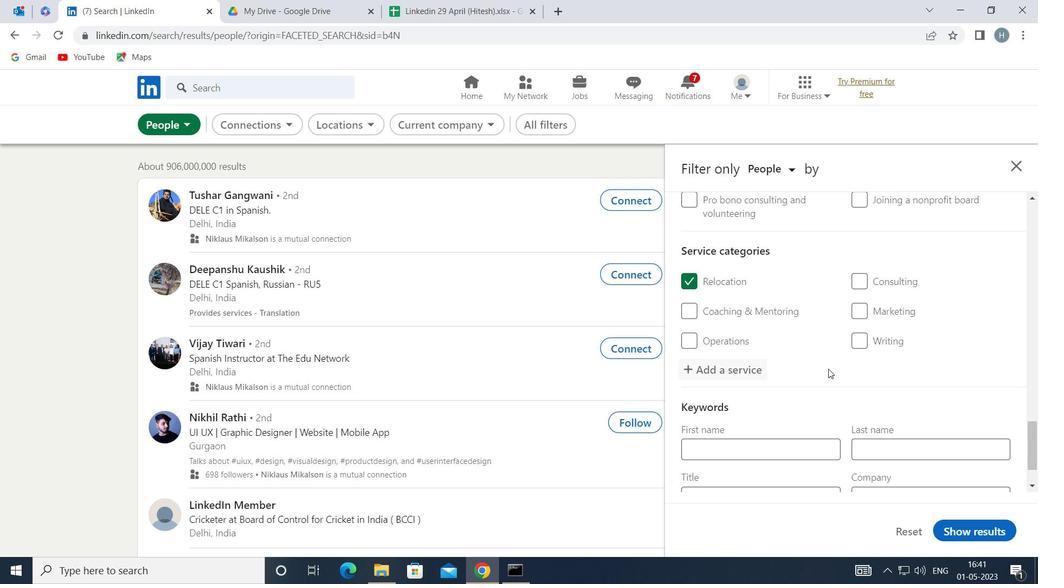 
Action: Mouse moved to (801, 402)
Screenshot: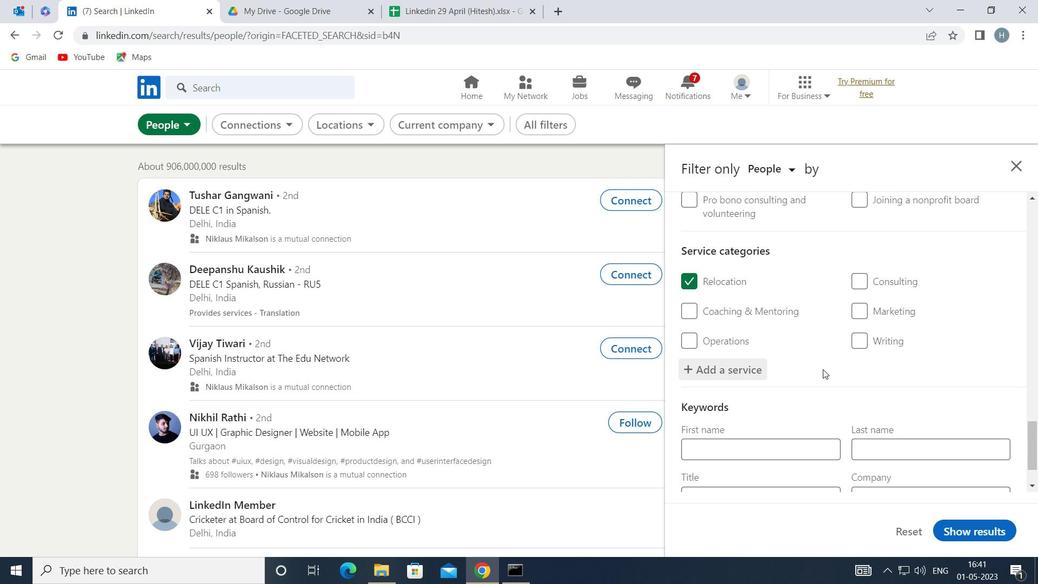 
Action: Mouse scrolled (801, 402) with delta (0, 0)
Screenshot: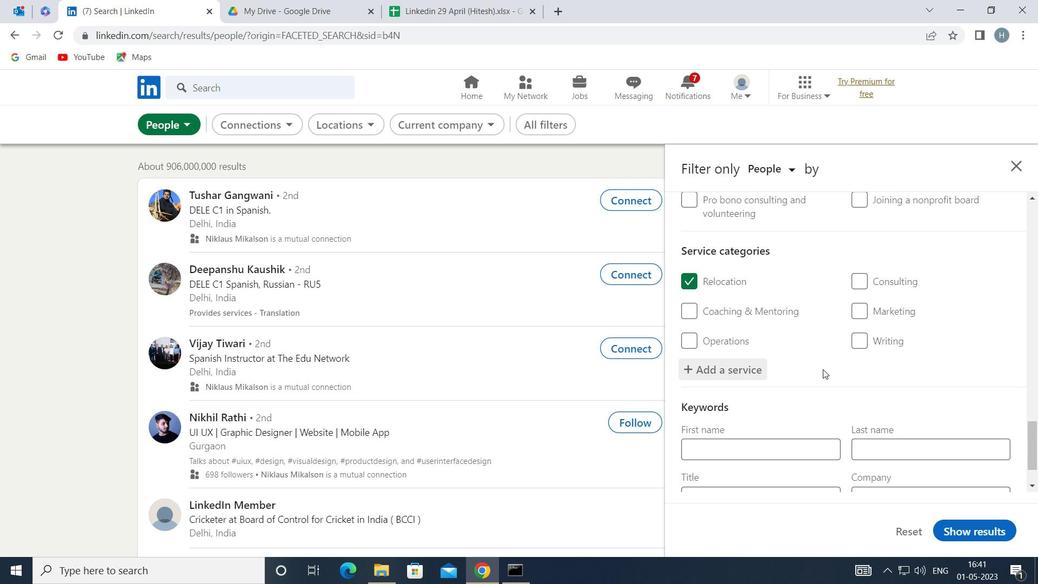 
Action: Mouse scrolled (801, 402) with delta (0, 0)
Screenshot: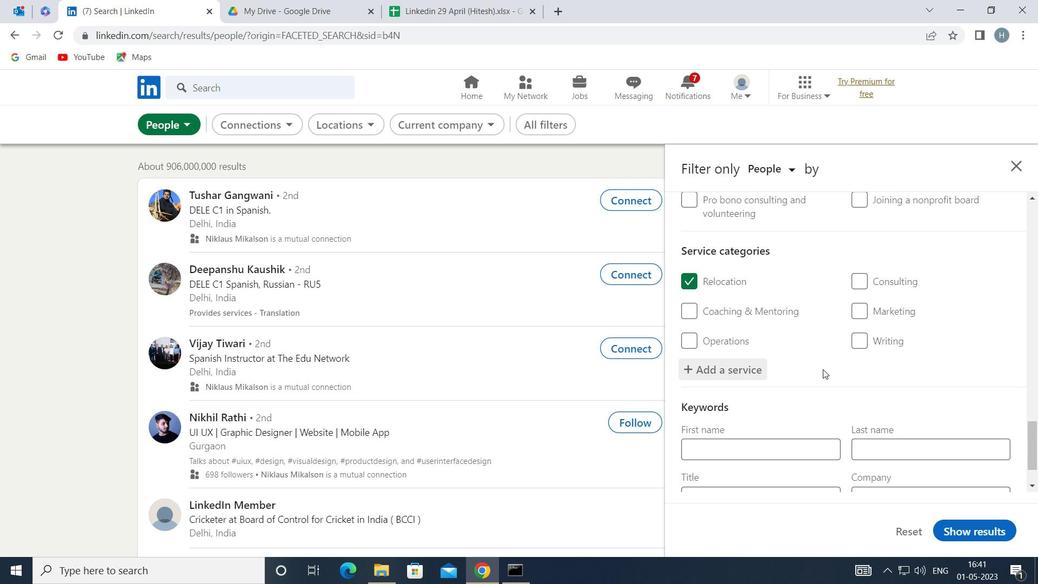 
Action: Mouse moved to (803, 398)
Screenshot: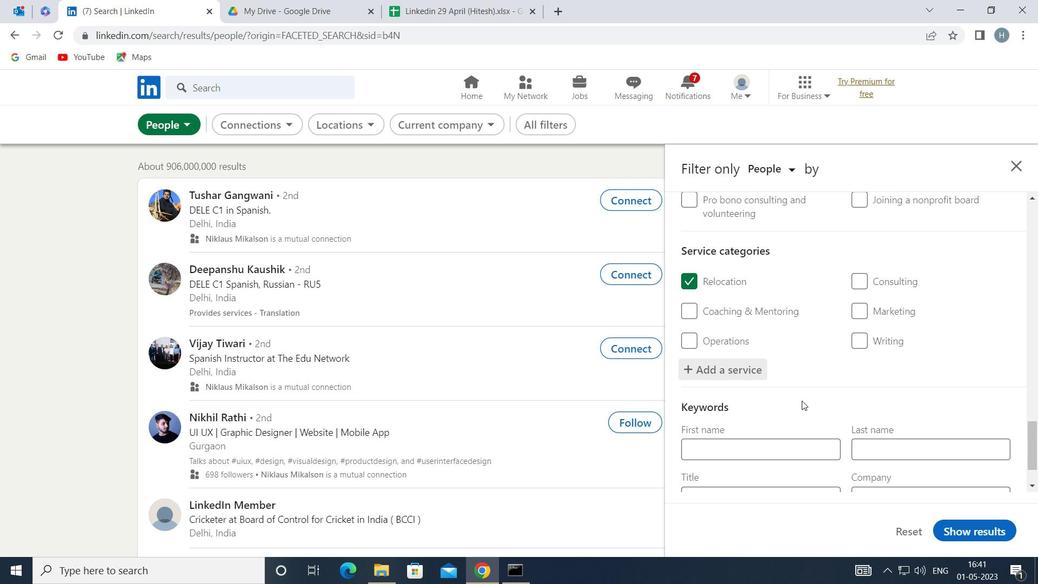 
Action: Mouse scrolled (803, 397) with delta (0, 0)
Screenshot: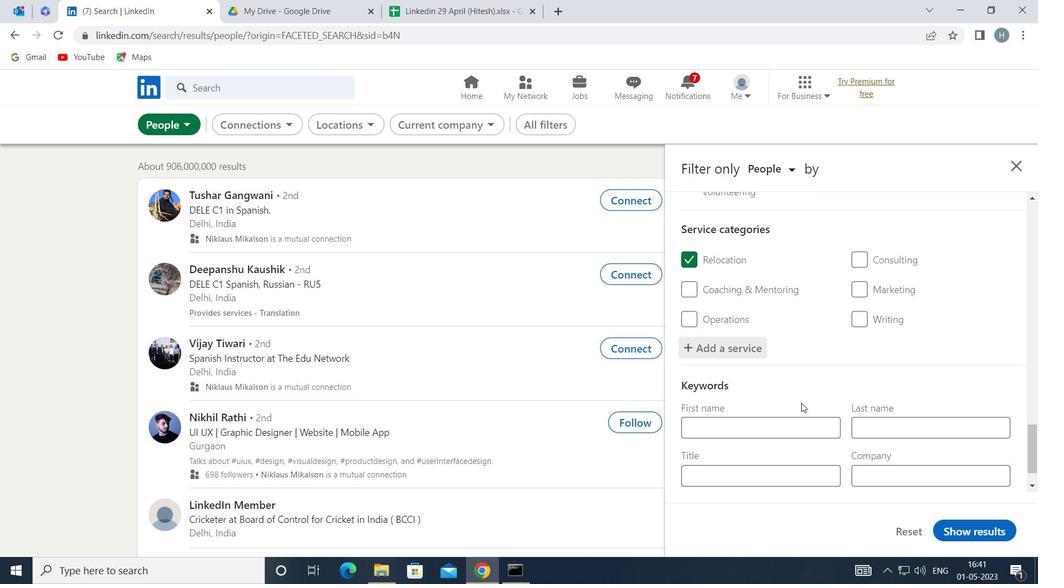 
Action: Mouse moved to (803, 398)
Screenshot: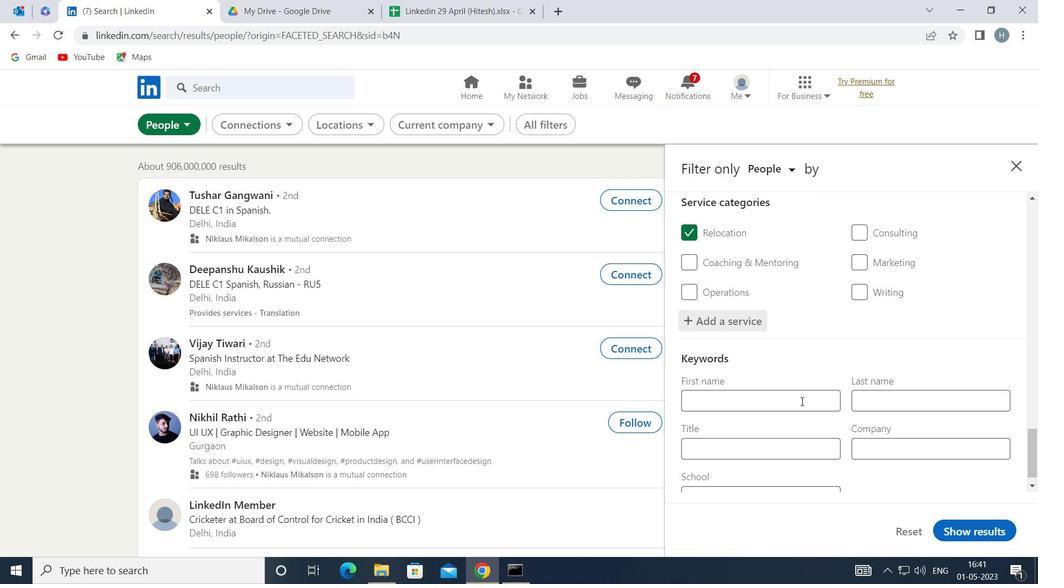 
Action: Mouse scrolled (803, 397) with delta (0, 0)
Screenshot: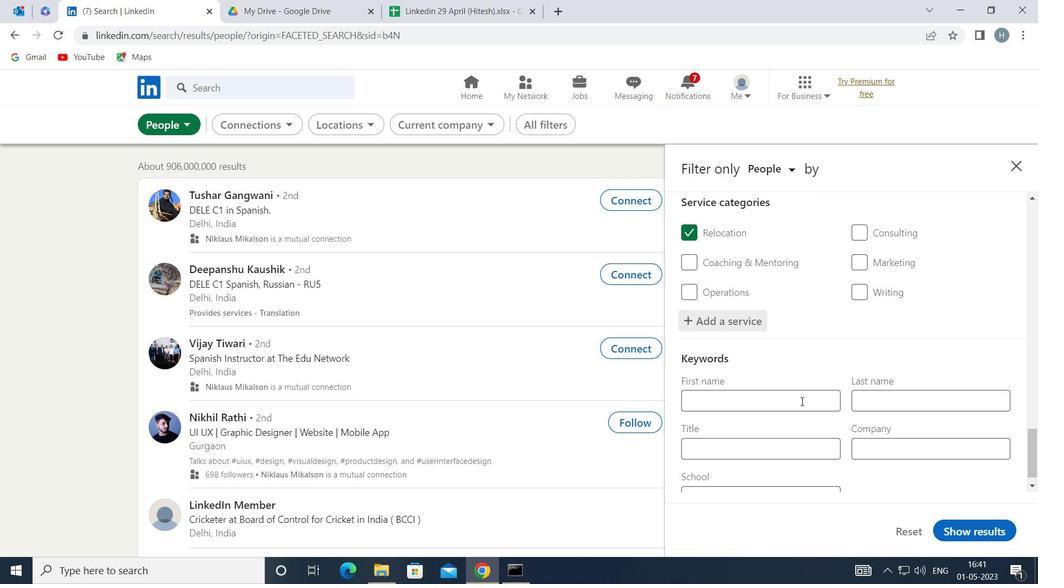 
Action: Mouse moved to (800, 427)
Screenshot: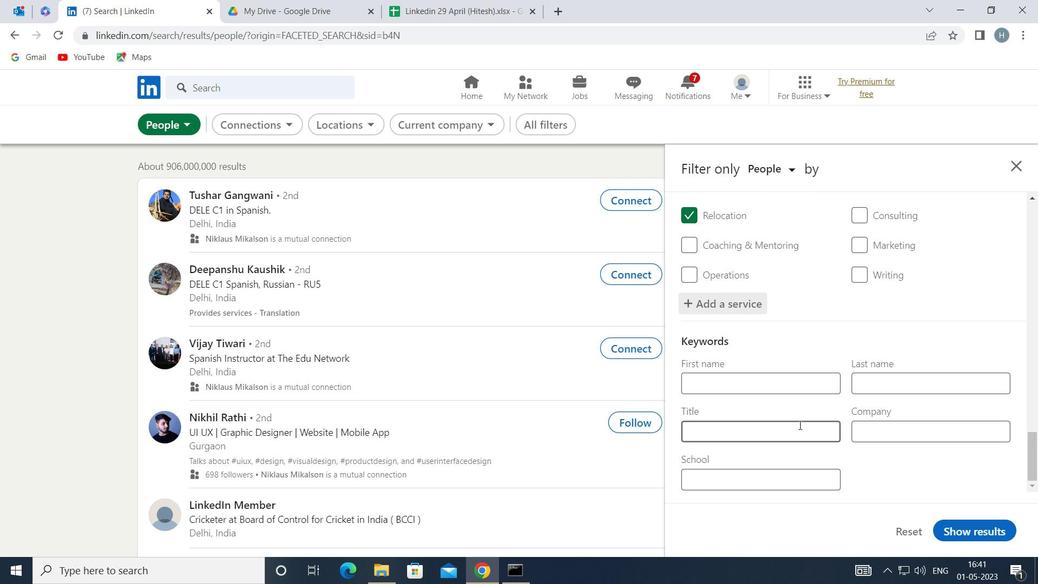 
Action: Mouse pressed left at (800, 427)
Screenshot: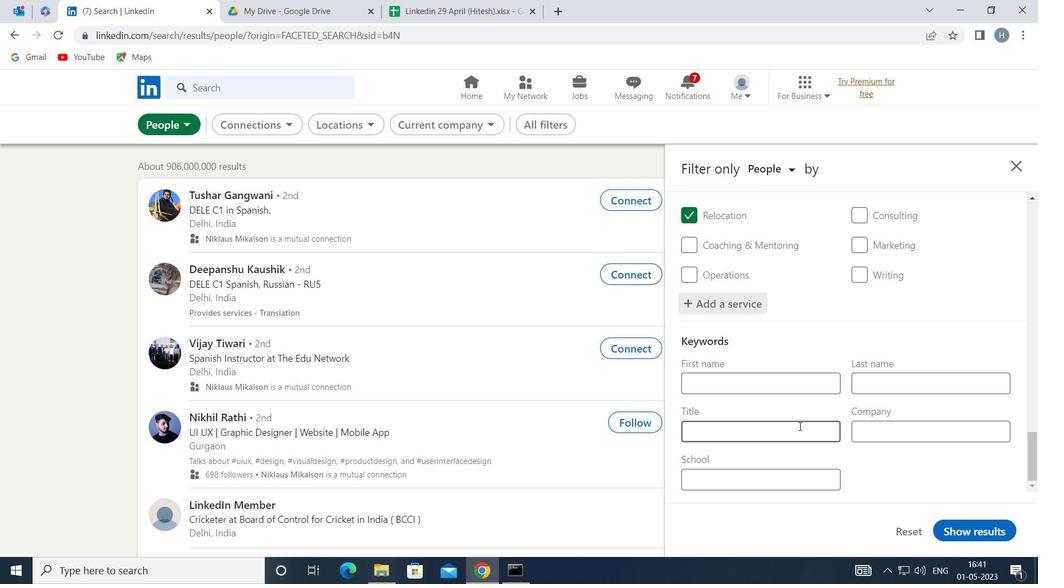 
Action: Mouse moved to (798, 426)
Screenshot: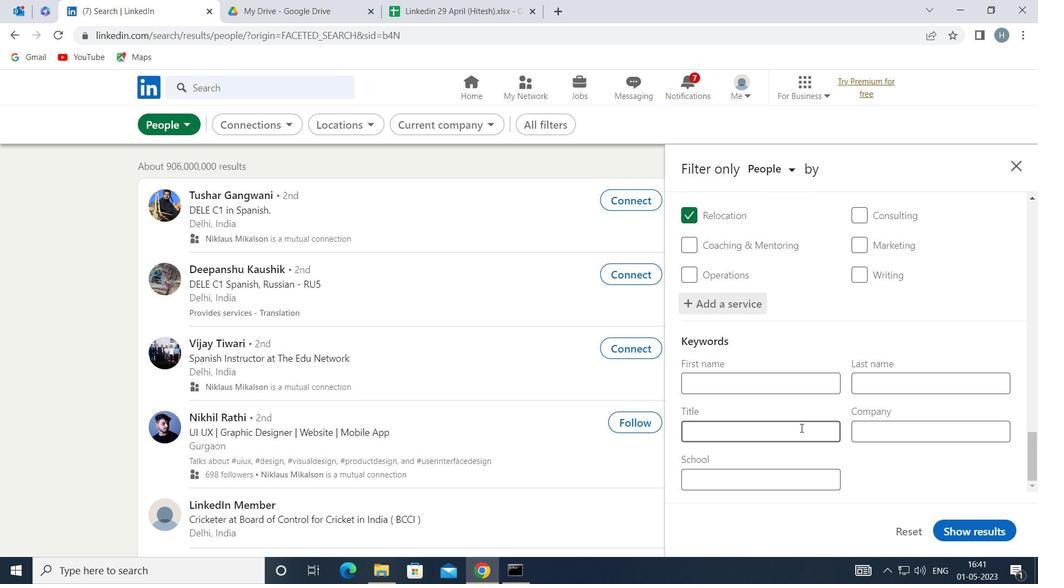 
Action: Key pressed <Key.shift>ADMINISTRATIVE<Key.space><Key.shift>M<Key.backspace><Key.shift>MANAGER
Screenshot: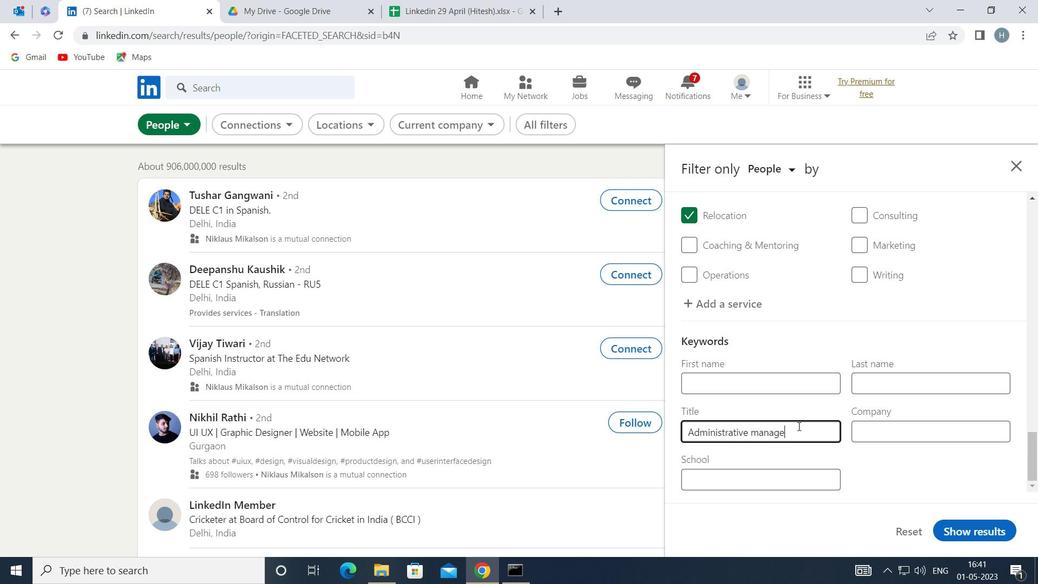 
Action: Mouse moved to (949, 534)
Screenshot: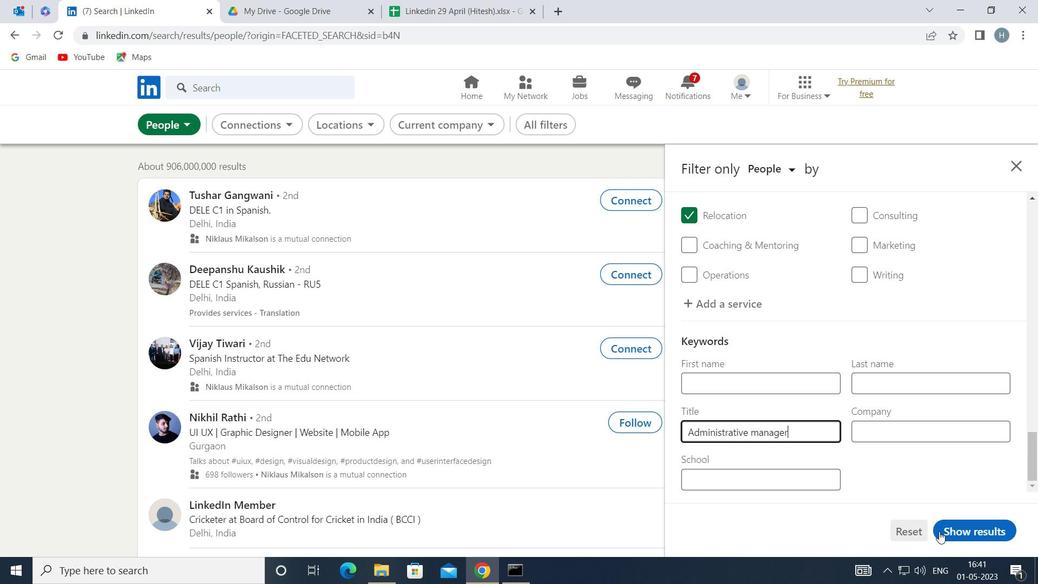 
Action: Mouse pressed left at (949, 534)
Screenshot: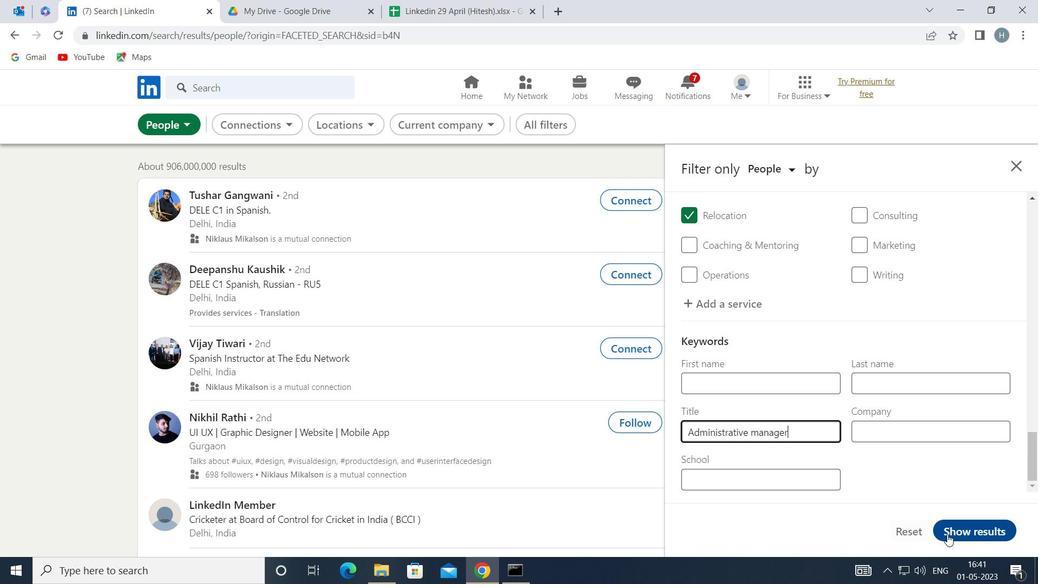 
Action: Mouse moved to (724, 396)
Screenshot: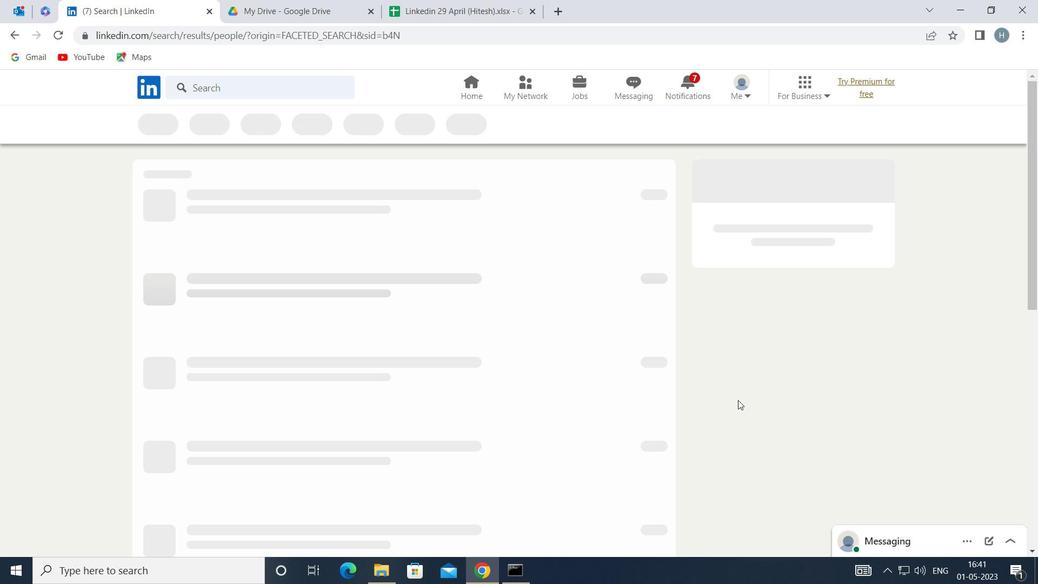 
